 Task: Create custom object User Instructor for Service desk management.
Action: Mouse moved to (639, 48)
Screenshot: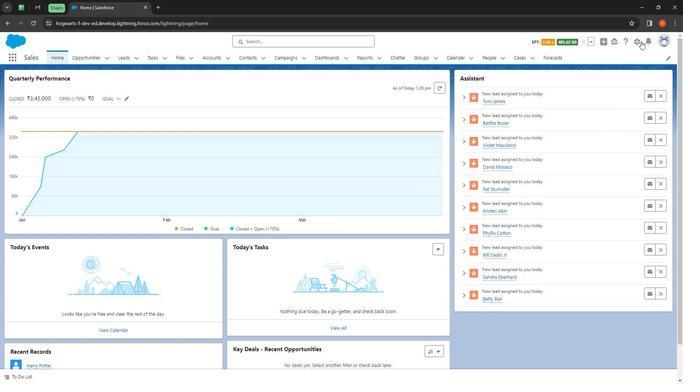 
Action: Mouse pressed left at (639, 48)
Screenshot: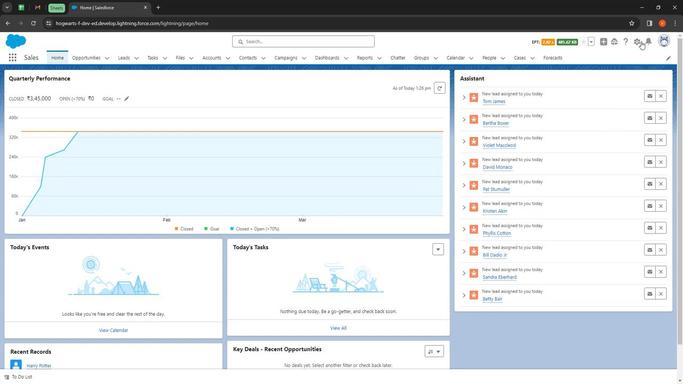 
Action: Mouse moved to (626, 70)
Screenshot: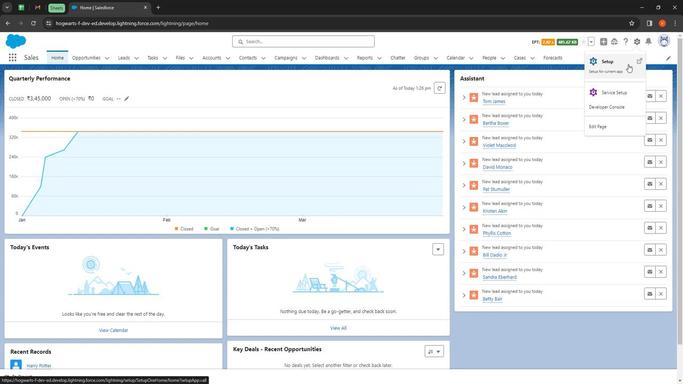 
Action: Mouse pressed left at (626, 70)
Screenshot: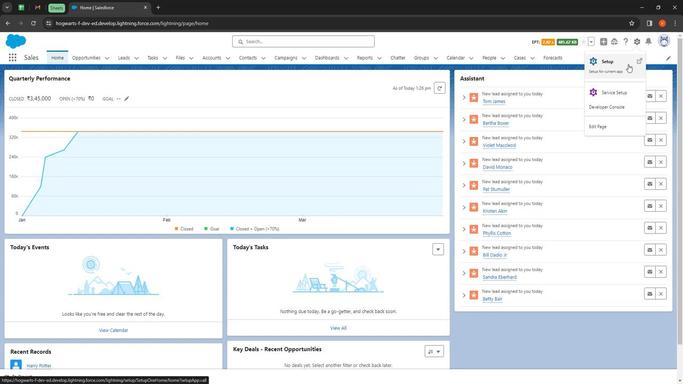 
Action: Mouse moved to (88, 61)
Screenshot: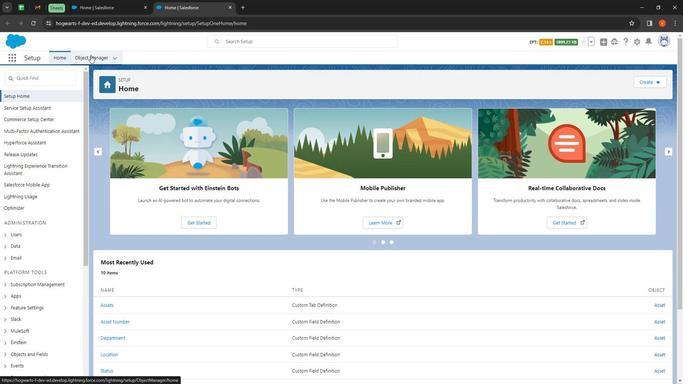 
Action: Mouse pressed left at (88, 61)
Screenshot: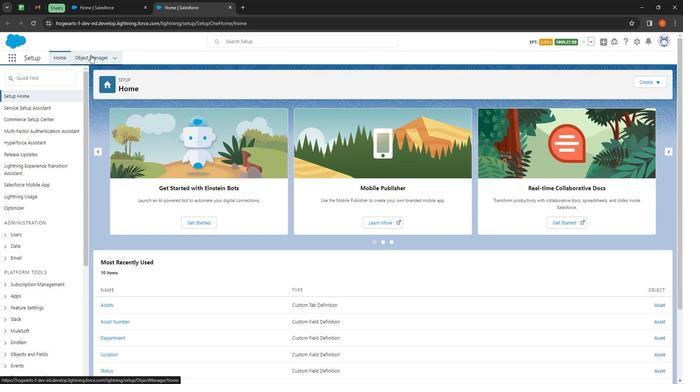 
Action: Mouse moved to (647, 89)
Screenshot: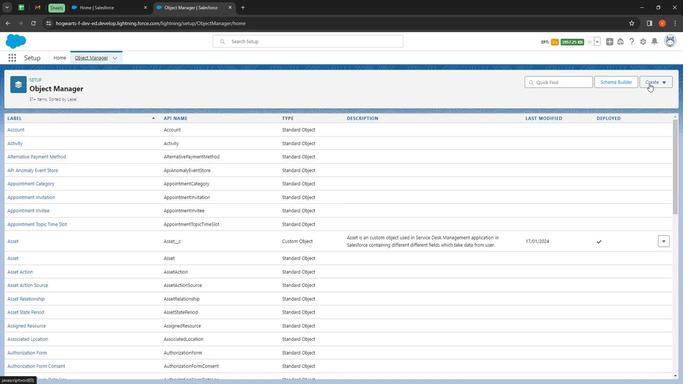 
Action: Mouse pressed left at (647, 89)
Screenshot: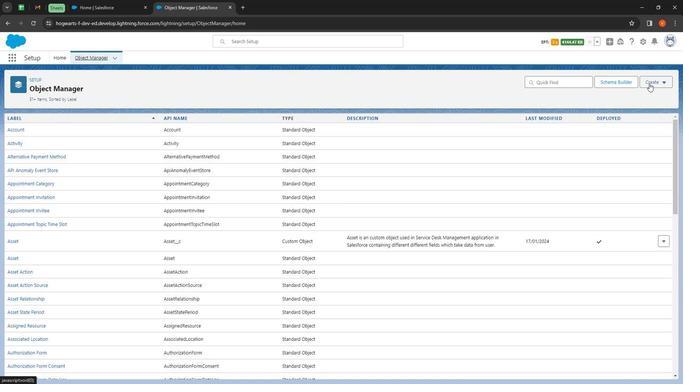 
Action: Mouse moved to (629, 111)
Screenshot: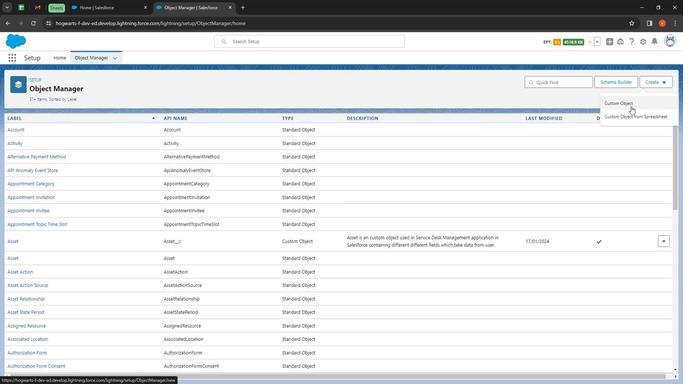 
Action: Mouse pressed left at (629, 111)
Screenshot: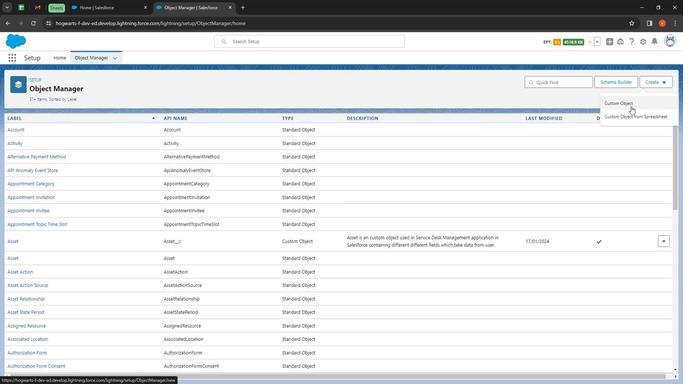 
Action: Mouse moved to (159, 180)
Screenshot: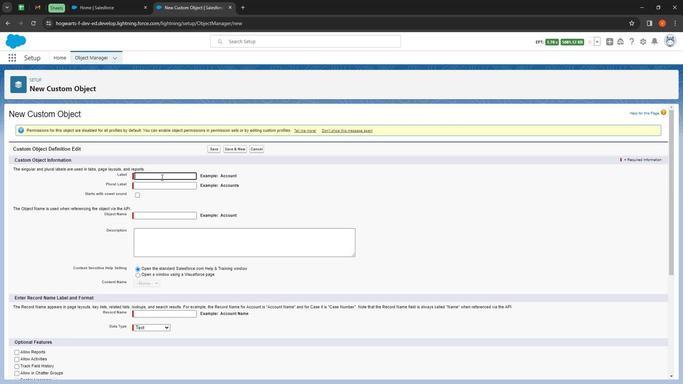 
Action: Mouse pressed left at (159, 180)
Screenshot: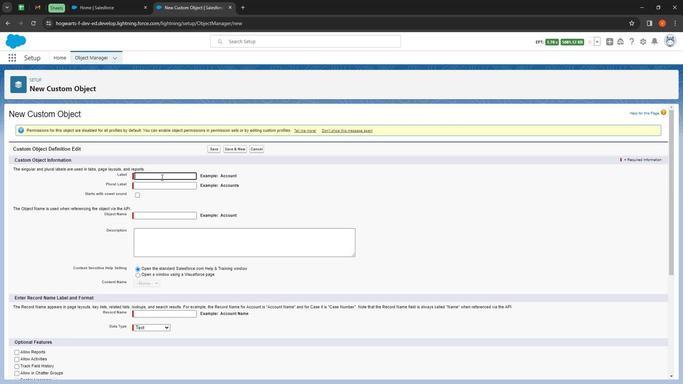 
Action: Key pressed <Key.shift>User<Key.space><Key.shift>Instructor
Screenshot: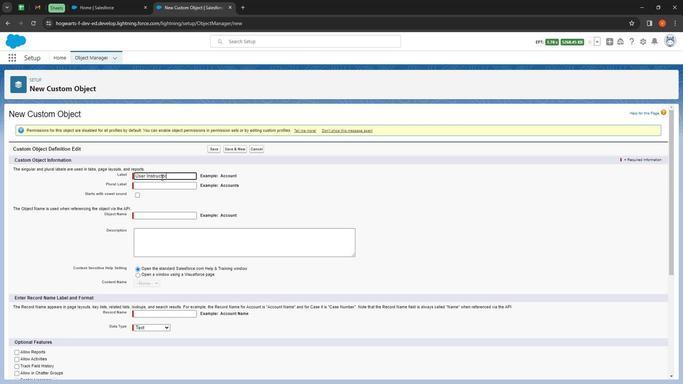 
Action: Mouse moved to (151, 191)
Screenshot: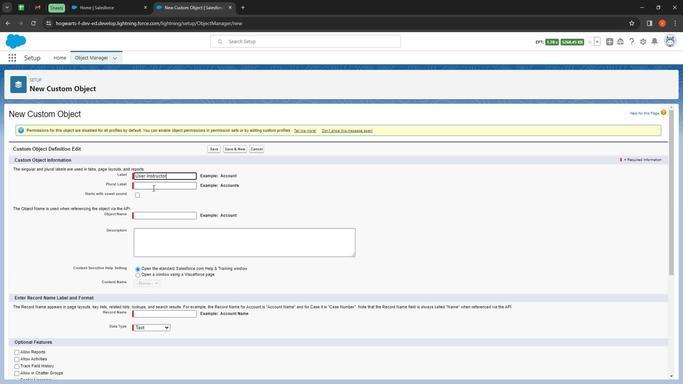 
Action: Mouse pressed left at (151, 191)
Screenshot: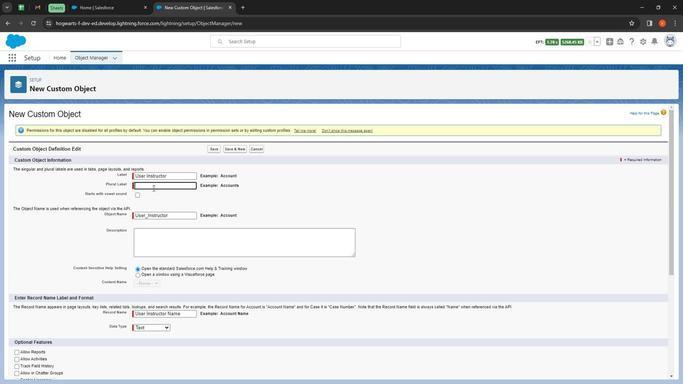 
Action: Mouse moved to (147, 190)
Screenshot: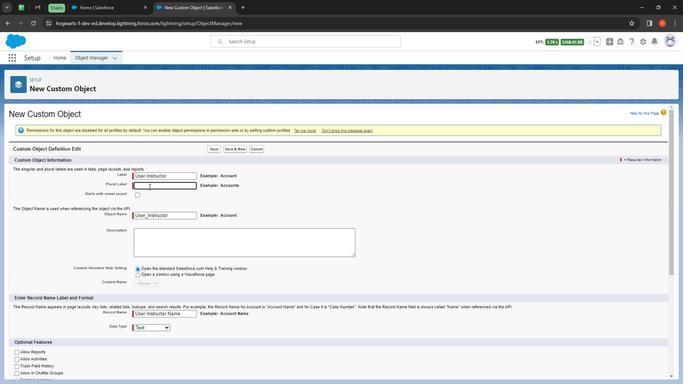 
Action: Key pressed <Key.shift>
Screenshot: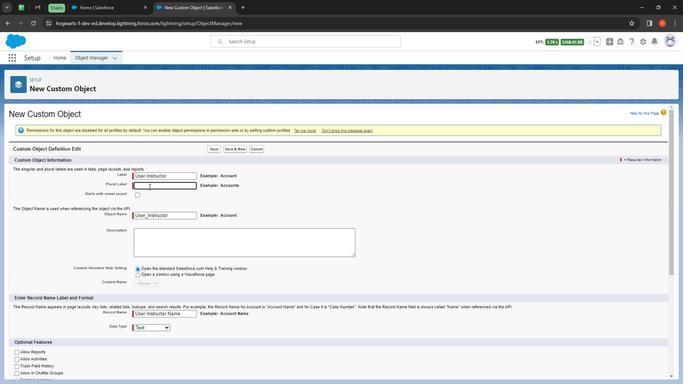 
Action: Mouse moved to (146, 188)
Screenshot: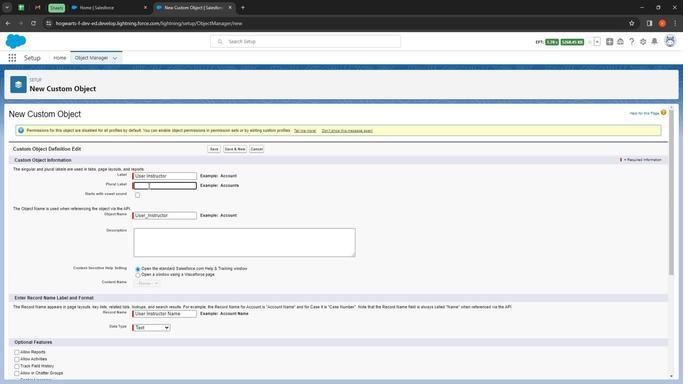 
Action: Key pressed <Key.shift><Key.shift><Key.shift>User<Key.space><Key.shift>Instructors
Screenshot: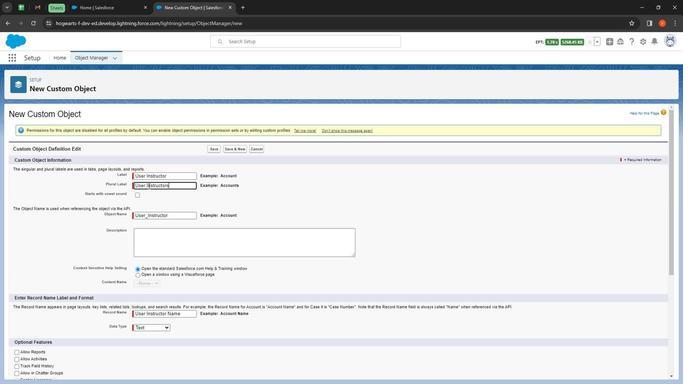 
Action: Mouse moved to (138, 203)
Screenshot: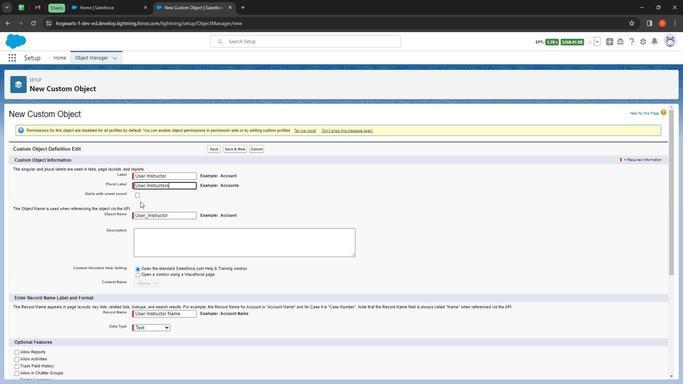 
Action: Mouse pressed left at (138, 203)
Screenshot: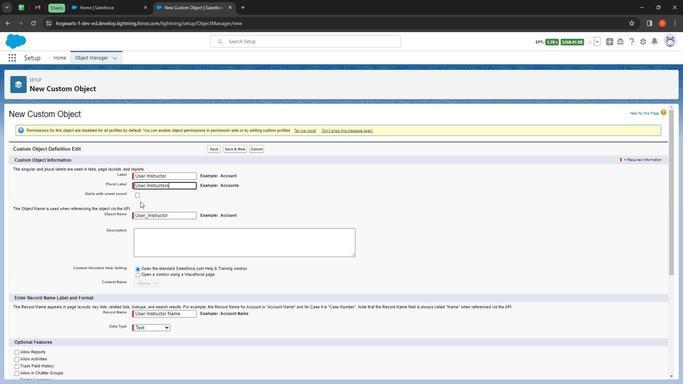 
Action: Mouse moved to (133, 198)
Screenshot: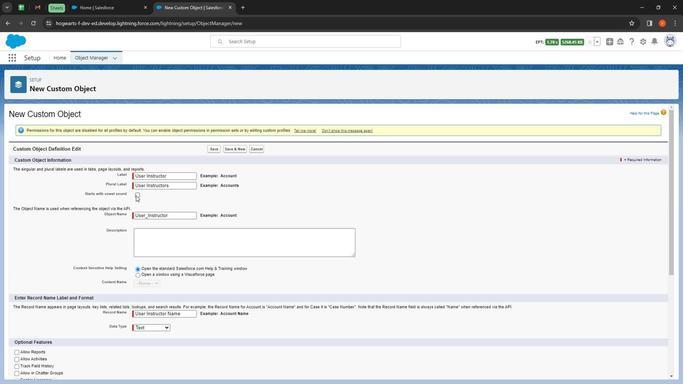
Action: Mouse pressed left at (133, 198)
Screenshot: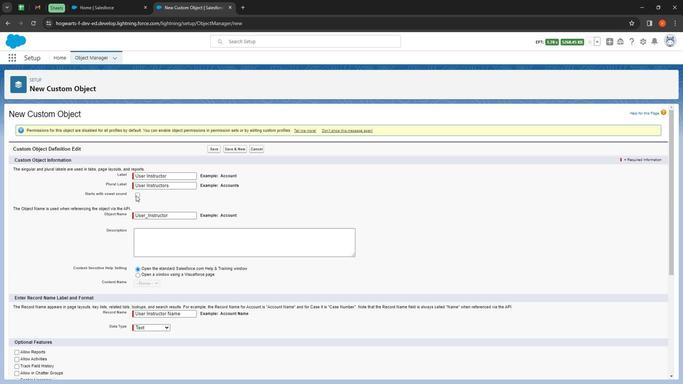 
Action: Mouse moved to (184, 242)
Screenshot: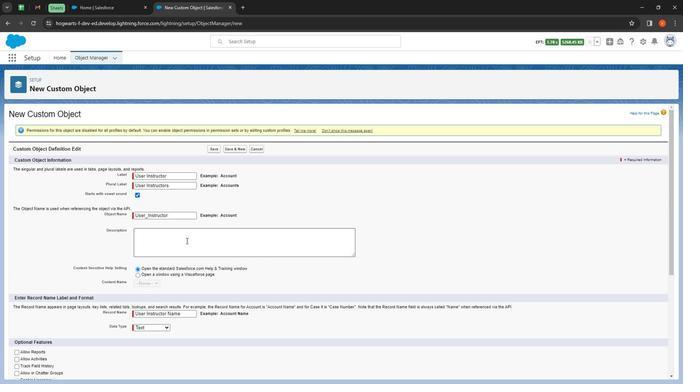 
Action: Mouse pressed left at (184, 242)
Screenshot: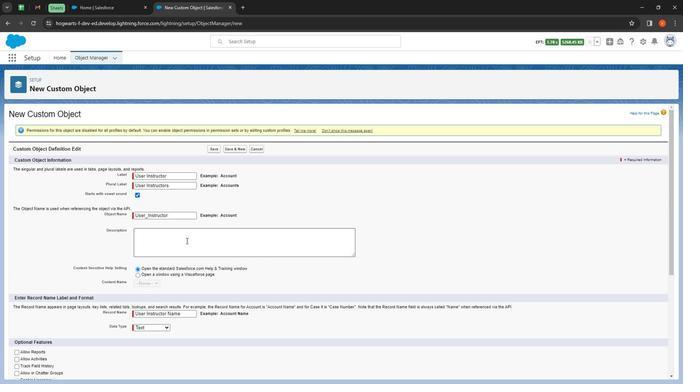 
Action: Key pressed <Key.shift><Key.shift><Key.shift><Key.shift><Key.shift><Key.shift><Key.shift><Key.shift><Key.shift><Key.shift><Key.shift><Key.shift><Key.shift><Key.shift>User<Key.space><Key.shift>Instructor<Key.space>is<Key.space>an<Key.space>custom<Key.space>object<Key.space>in<Key.space>service<Key.space>desk<Key.space>management<Key.space>application
Screenshot: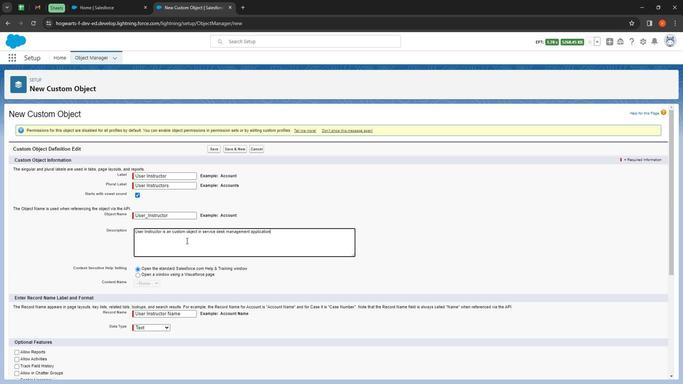 
Action: Mouse moved to (179, 309)
Screenshot: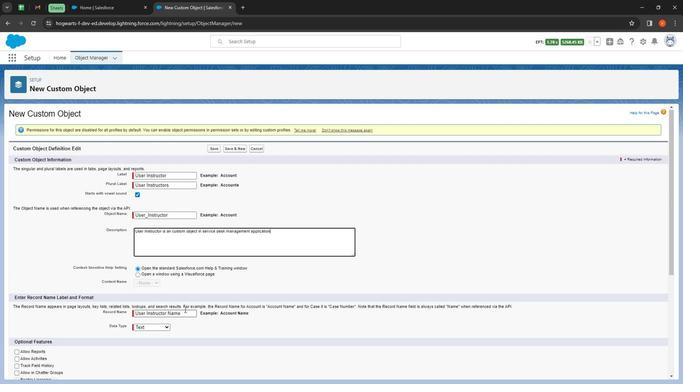 
Action: Mouse scrolled (179, 309) with delta (0, 0)
Screenshot: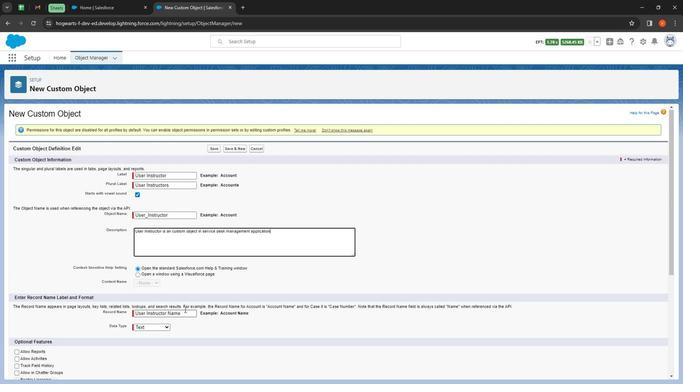 
Action: Mouse moved to (185, 306)
Screenshot: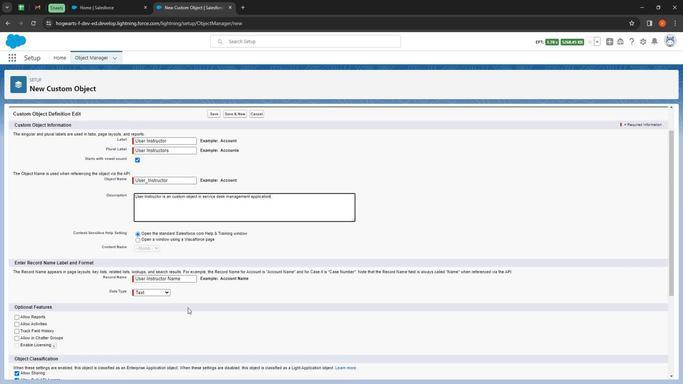 
Action: Mouse scrolled (185, 306) with delta (0, 0)
Screenshot: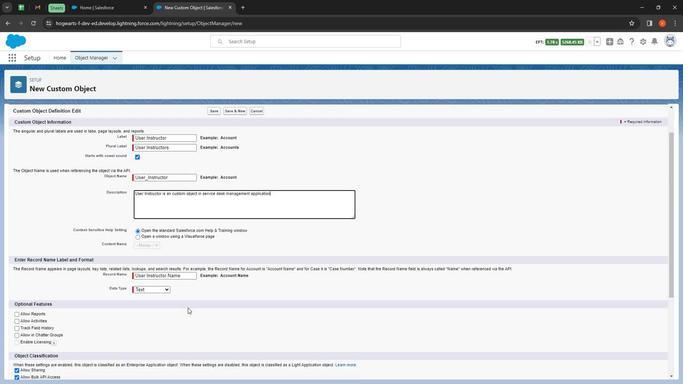 
Action: Mouse moved to (32, 278)
Screenshot: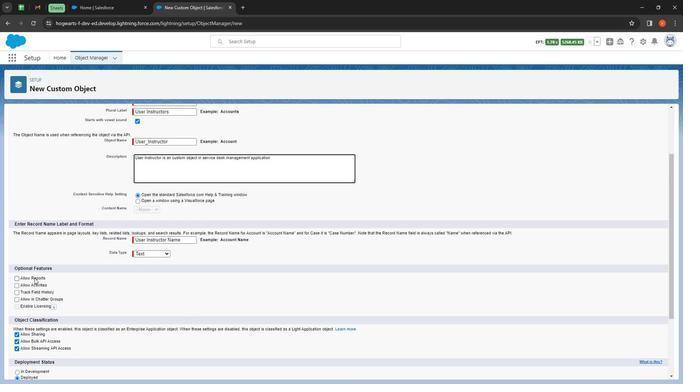 
Action: Mouse pressed left at (32, 278)
Screenshot: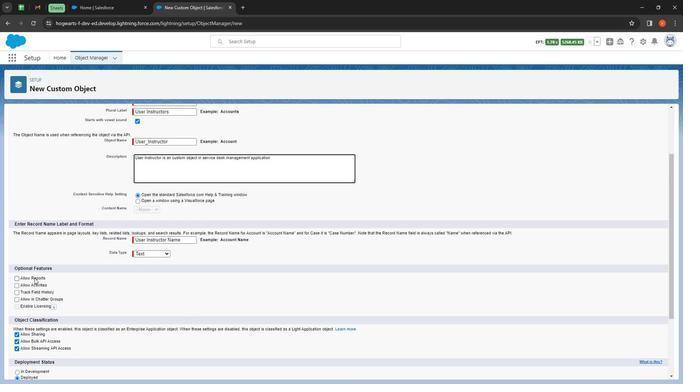 
Action: Mouse moved to (33, 282)
Screenshot: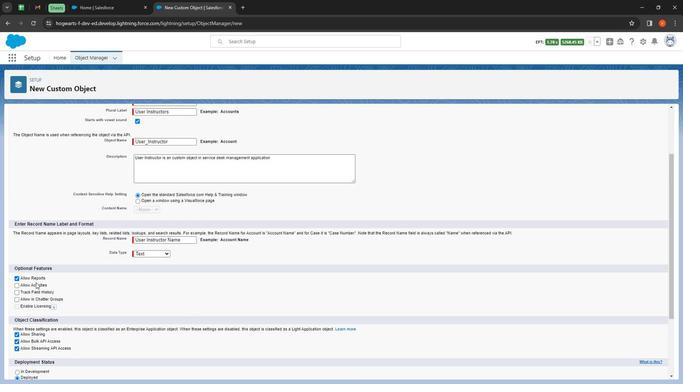 
Action: Mouse pressed left at (33, 282)
Screenshot: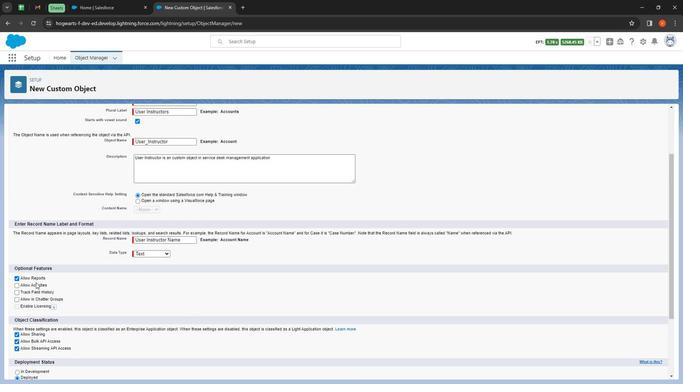 
Action: Mouse moved to (33, 285)
Screenshot: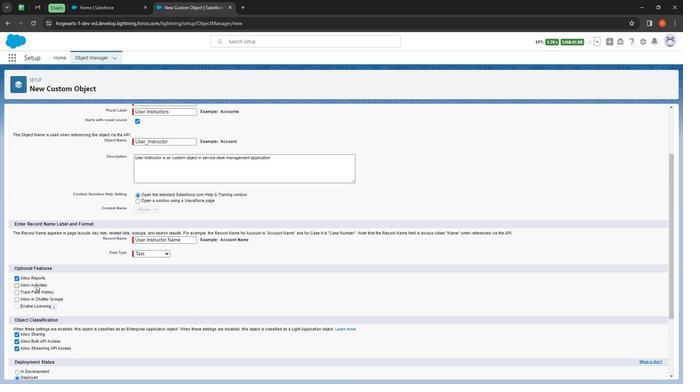 
Action: Mouse pressed left at (33, 285)
Screenshot: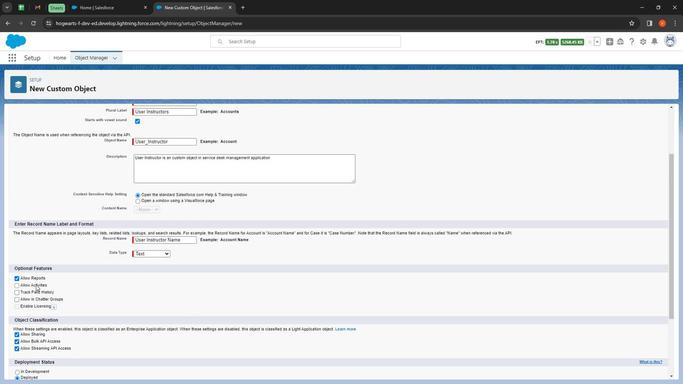
Action: Mouse moved to (34, 291)
Screenshot: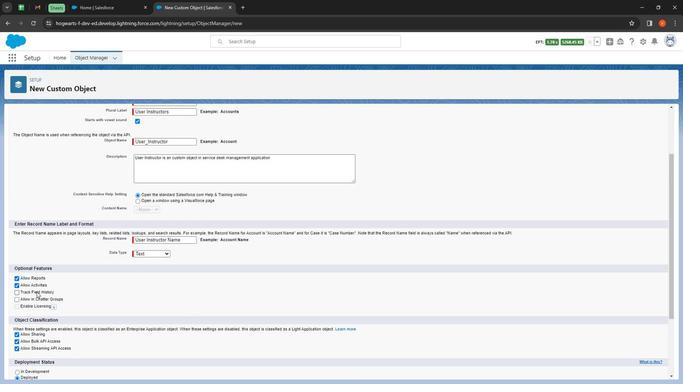 
Action: Mouse pressed left at (34, 291)
Screenshot: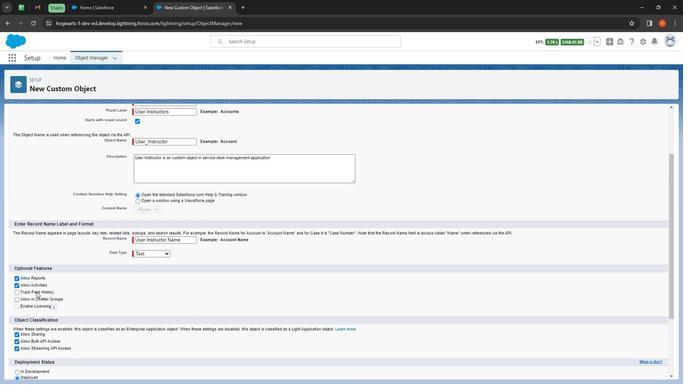 
Action: Mouse moved to (33, 298)
Screenshot: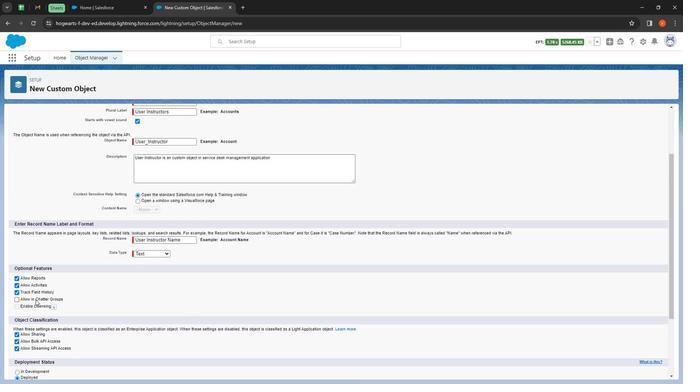 
Action: Mouse pressed left at (33, 298)
Screenshot: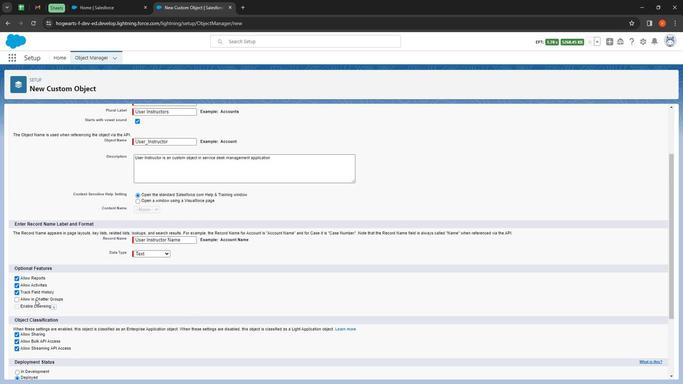 
Action: Mouse moved to (117, 290)
Screenshot: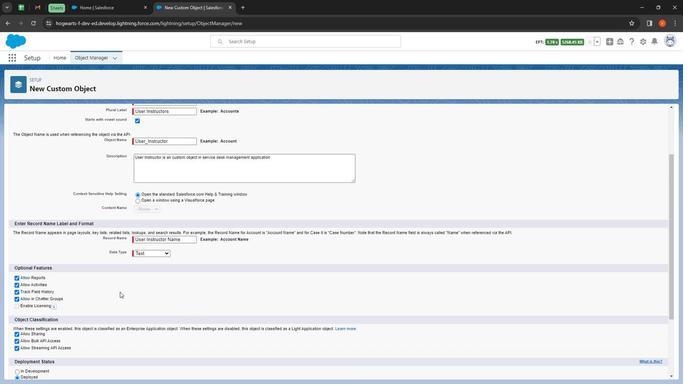 
Action: Mouse scrolled (117, 290) with delta (0, 0)
Screenshot: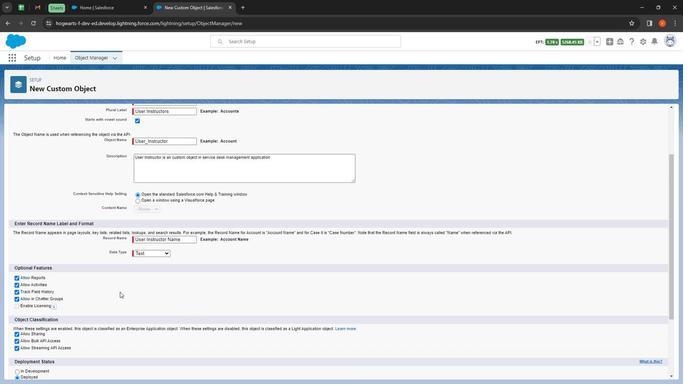 
Action: Mouse moved to (117, 291)
Screenshot: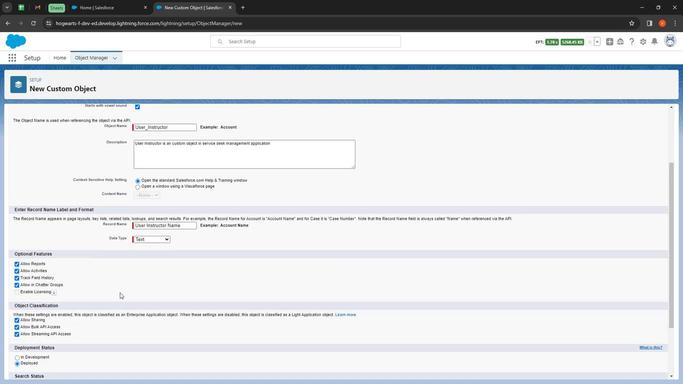 
Action: Mouse scrolled (117, 291) with delta (0, 0)
Screenshot: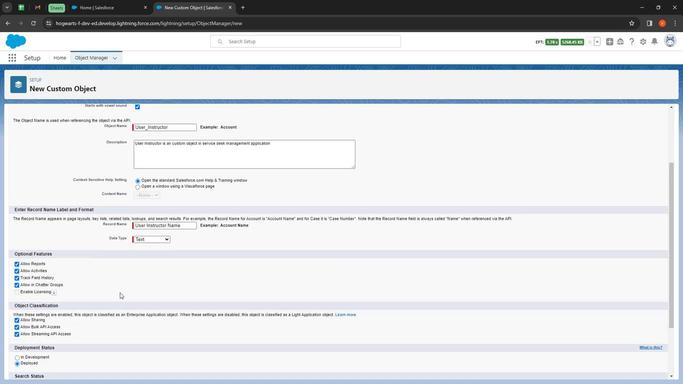 
Action: Mouse moved to (117, 292)
Screenshot: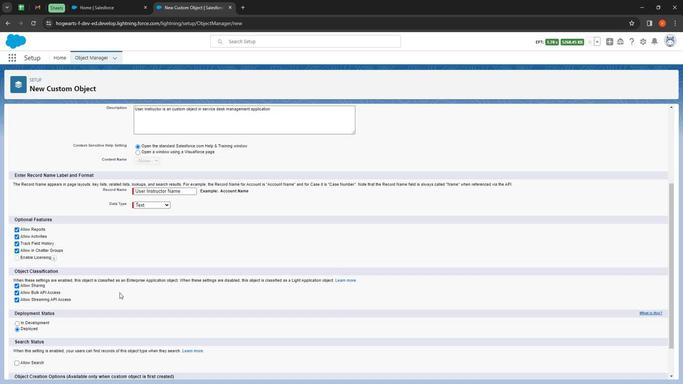 
Action: Mouse scrolled (117, 291) with delta (0, 0)
Screenshot: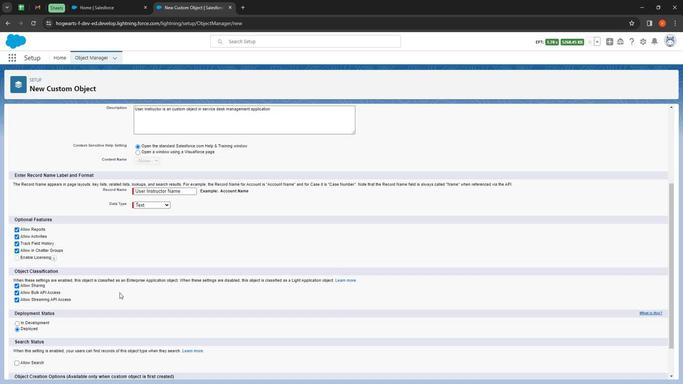 
Action: Mouse moved to (117, 292)
Screenshot: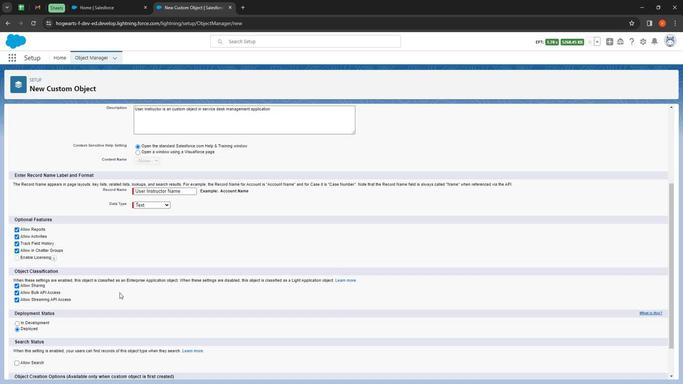 
Action: Mouse scrolled (117, 291) with delta (0, 0)
Screenshot: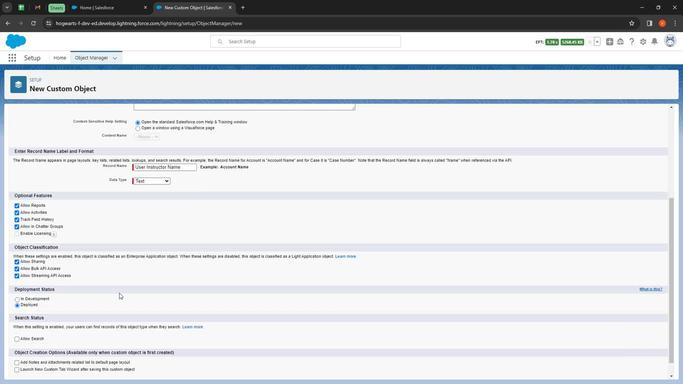 
Action: Mouse moved to (116, 292)
Screenshot: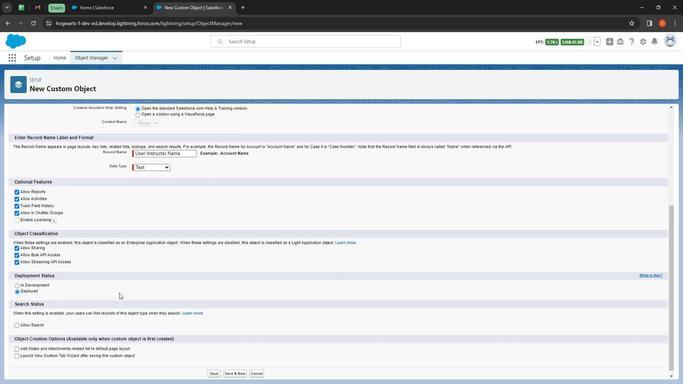 
Action: Mouse scrolled (116, 292) with delta (0, 0)
Screenshot: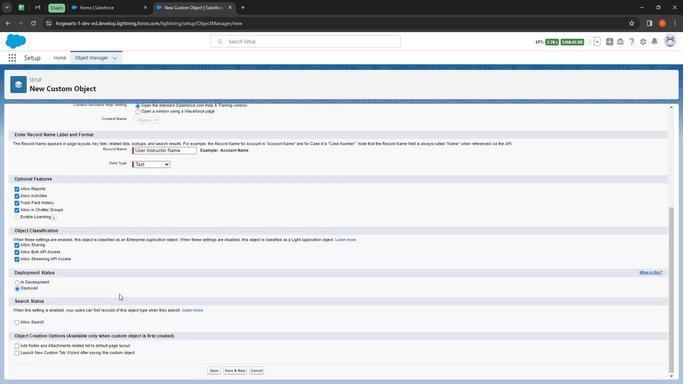 
Action: Mouse moved to (36, 319)
Screenshot: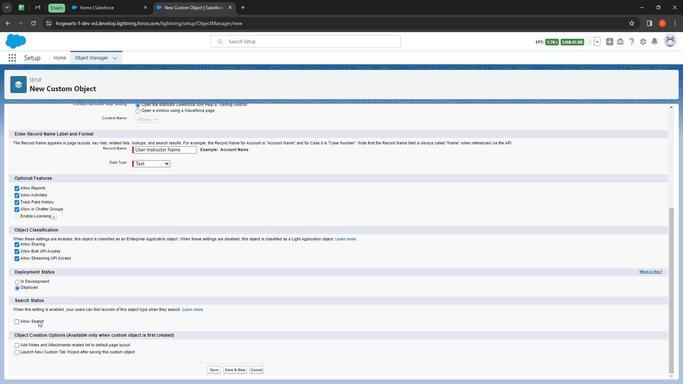 
Action: Mouse pressed left at (36, 319)
Screenshot: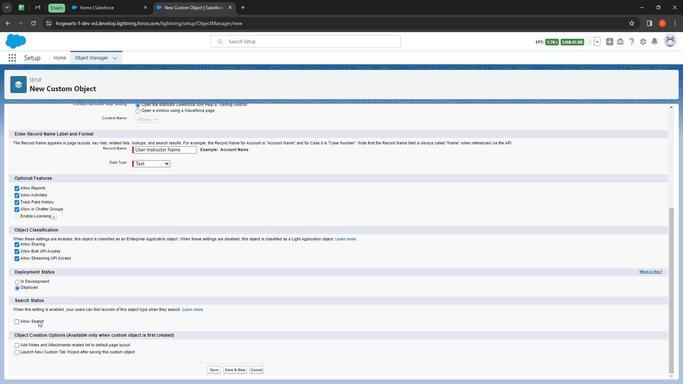 
Action: Mouse moved to (206, 365)
Screenshot: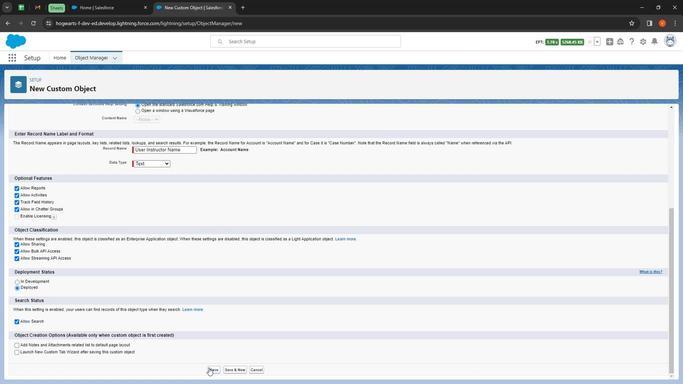 
Action: Mouse pressed left at (206, 365)
Screenshot: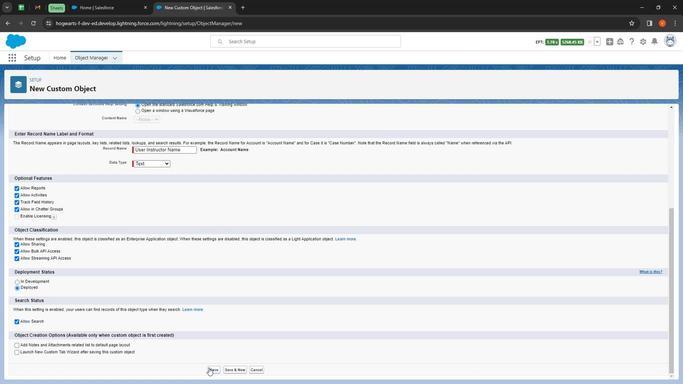 
Action: Mouse moved to (60, 138)
Screenshot: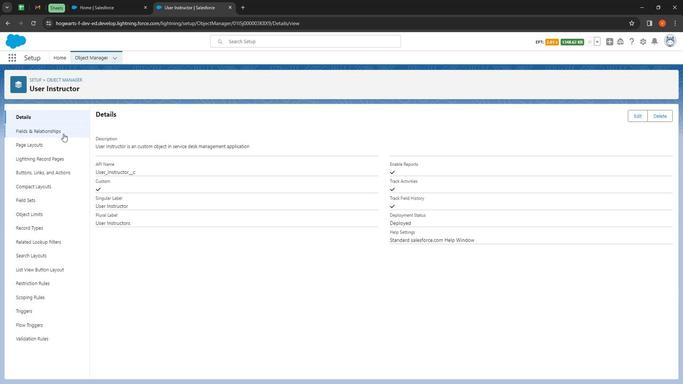 
Action: Mouse pressed left at (60, 138)
Screenshot: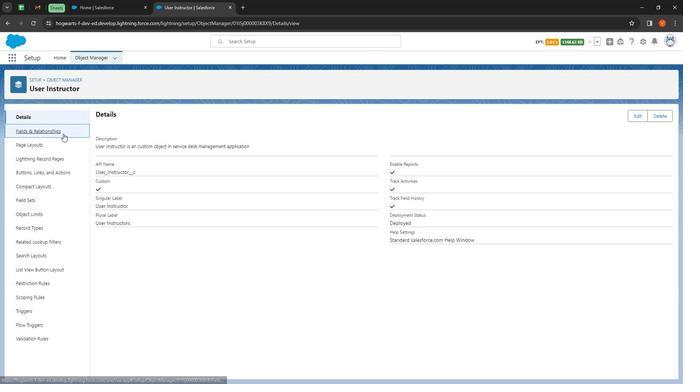 
Action: Mouse moved to (509, 125)
Screenshot: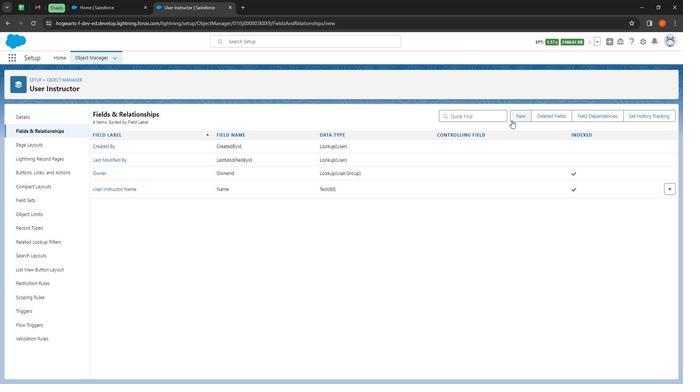 
Action: Mouse pressed left at (509, 125)
Screenshot: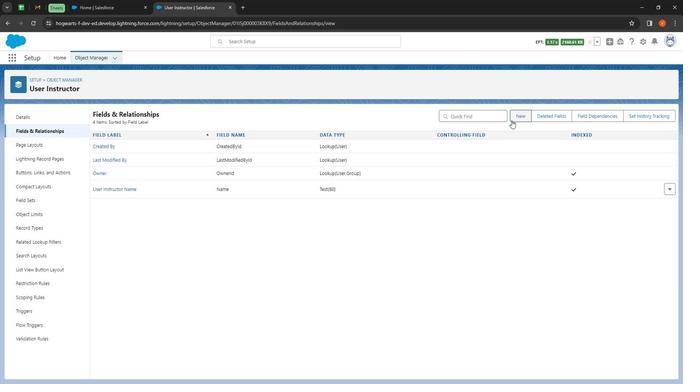 
Action: Mouse moved to (126, 248)
Screenshot: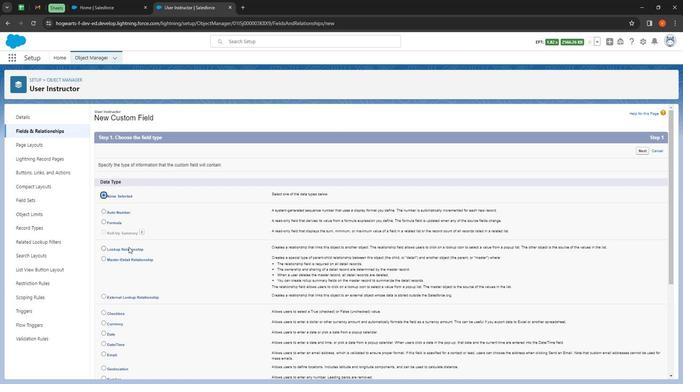 
Action: Mouse scrolled (126, 247) with delta (0, 0)
Screenshot: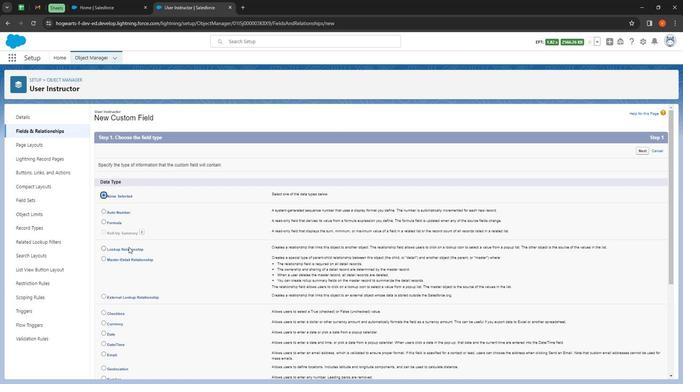 
Action: Mouse scrolled (126, 247) with delta (0, 0)
Screenshot: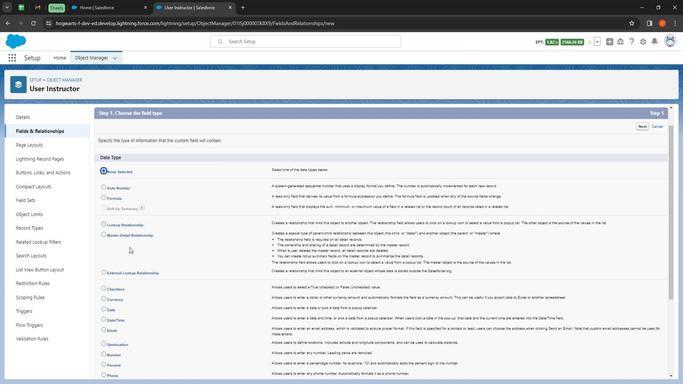 
Action: Mouse moved to (127, 248)
Screenshot: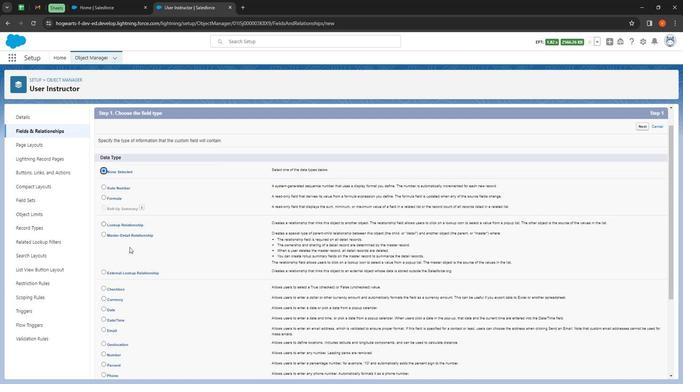 
Action: Mouse scrolled (127, 247) with delta (0, 0)
Screenshot: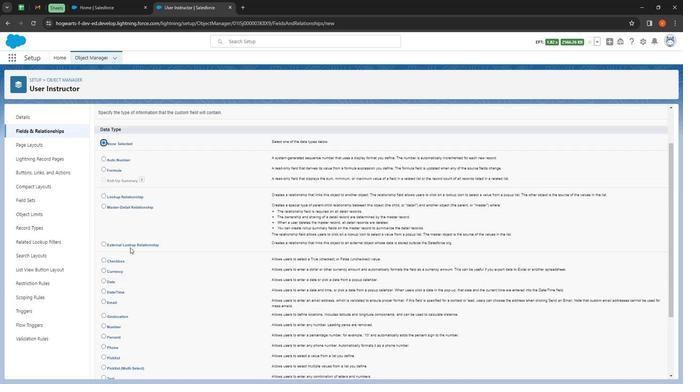 
Action: Mouse scrolled (127, 247) with delta (0, 0)
Screenshot: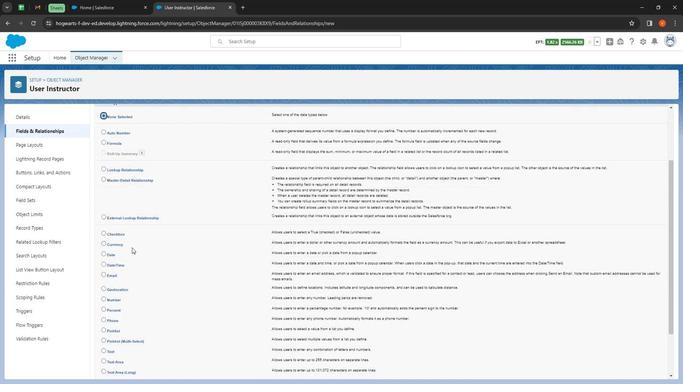
Action: Mouse moved to (129, 248)
Screenshot: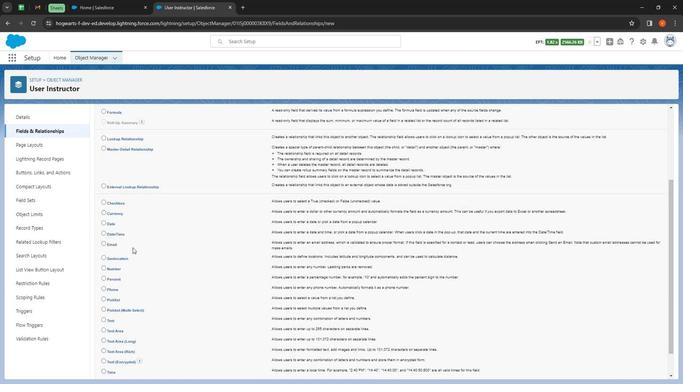 
Action: Mouse scrolled (129, 248) with delta (0, 0)
Screenshot: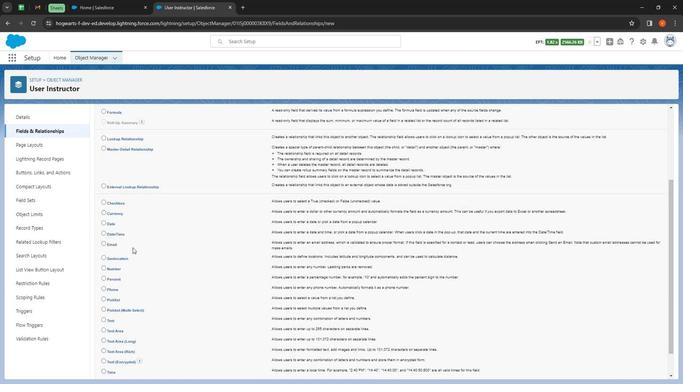 
Action: Mouse moved to (130, 248)
Screenshot: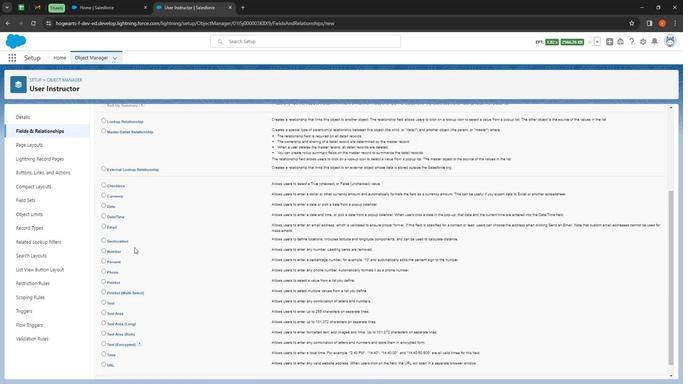 
Action: Mouse scrolled (130, 248) with delta (0, 0)
Screenshot: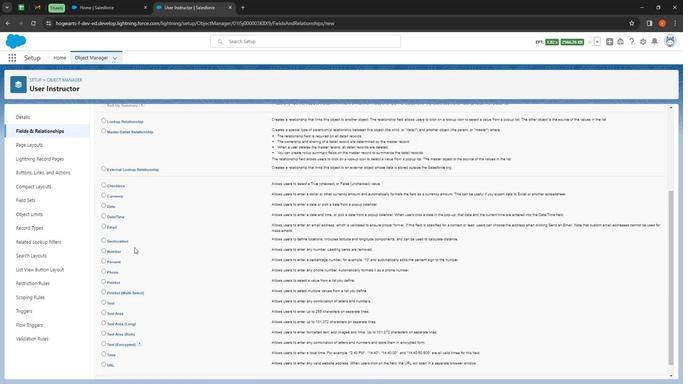 
Action: Mouse moved to (109, 290)
Screenshot: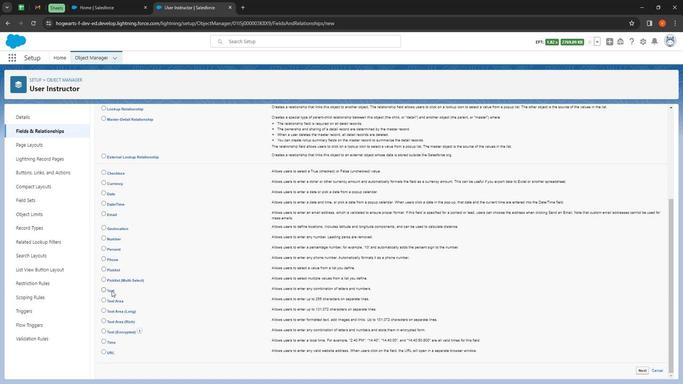 
Action: Mouse pressed left at (109, 290)
Screenshot: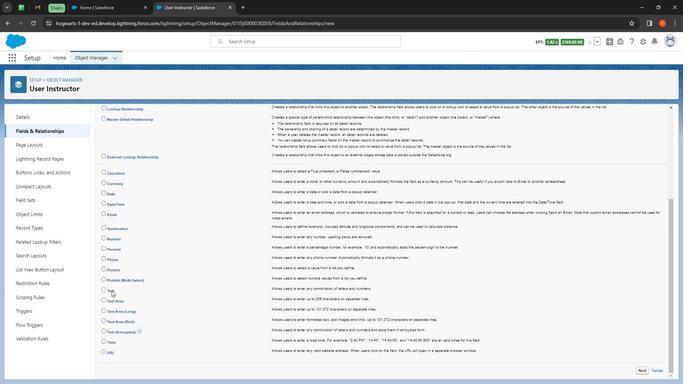 
Action: Mouse moved to (636, 368)
Screenshot: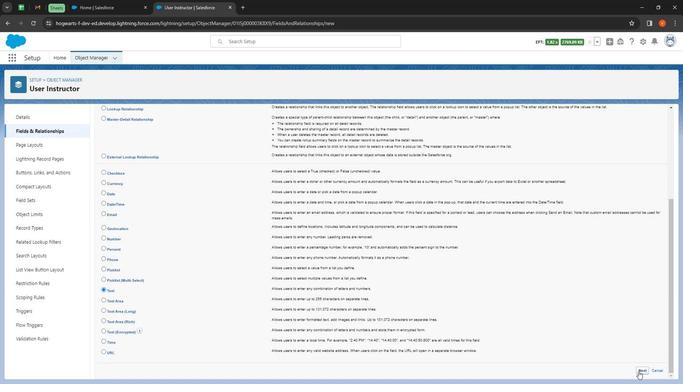 
Action: Mouse pressed left at (636, 368)
Screenshot: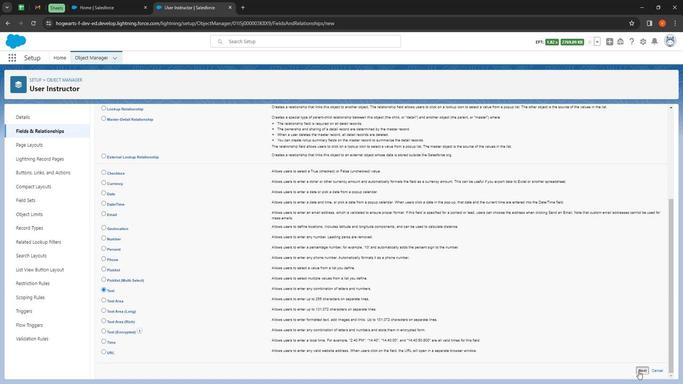 
Action: Mouse moved to (234, 170)
Screenshot: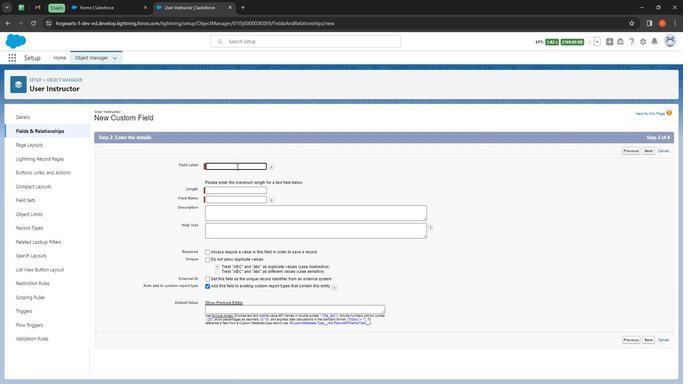 
Action: Mouse pressed left at (234, 170)
Screenshot: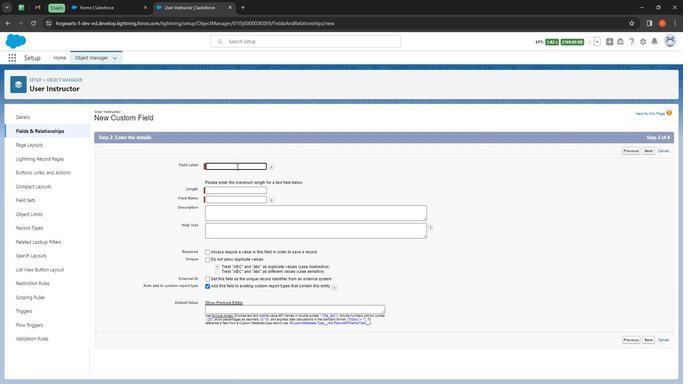 
Action: Mouse moved to (232, 171)
Screenshot: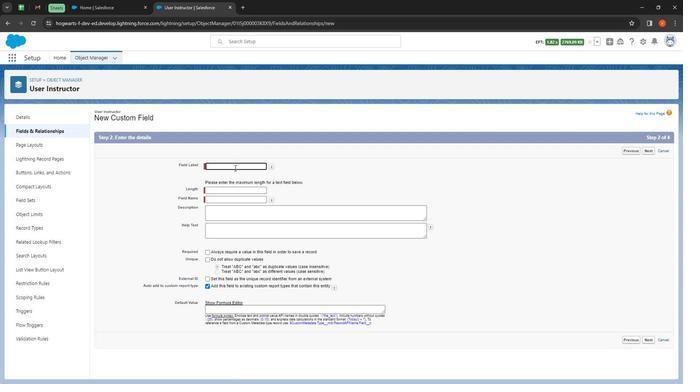 
Action: Key pressed <Key.shift>First<Key.space><Key.shift>Name
Screenshot: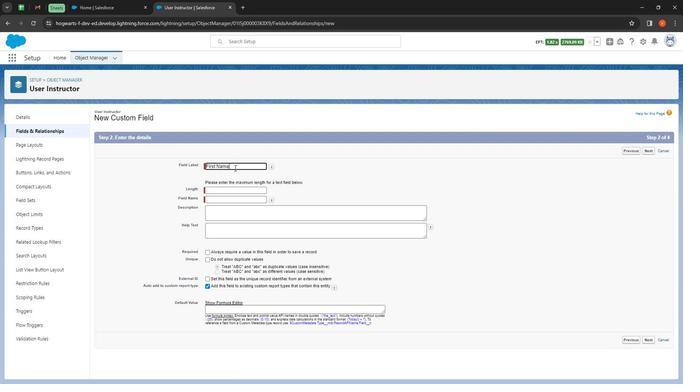 
Action: Mouse moved to (234, 194)
Screenshot: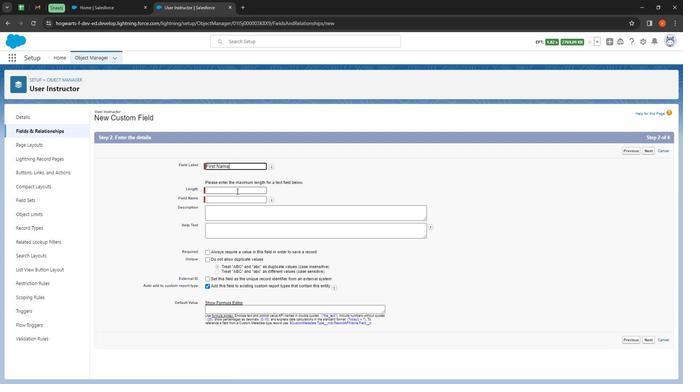 
Action: Mouse pressed left at (234, 194)
Screenshot: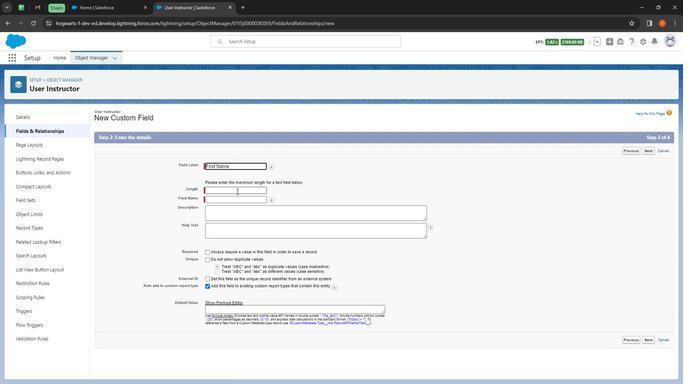 
Action: Mouse moved to (234, 194)
Screenshot: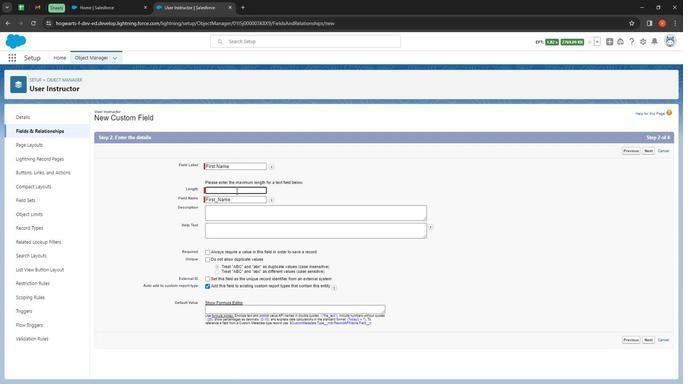 
Action: Key pressed 19
Screenshot: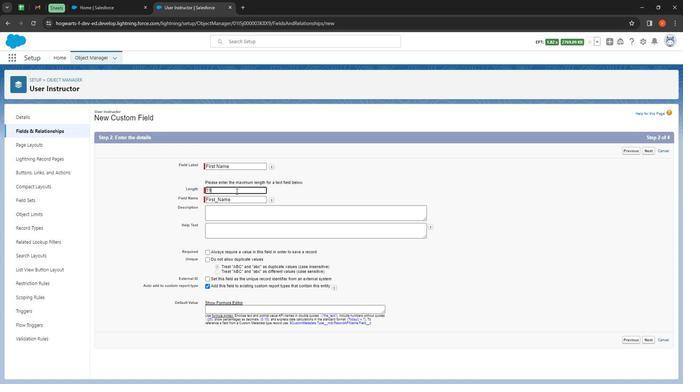 
Action: Mouse moved to (249, 219)
Screenshot: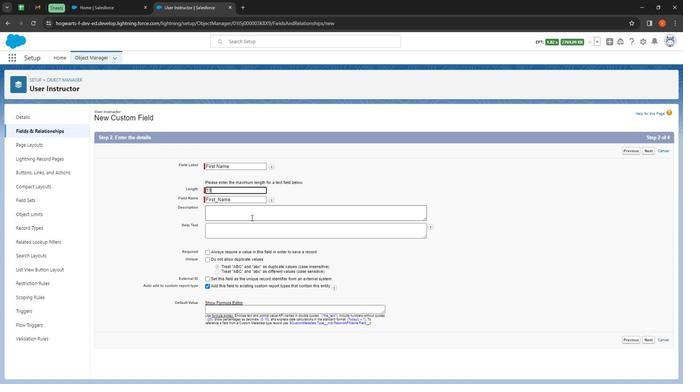 
Action: Mouse pressed left at (249, 219)
Screenshot: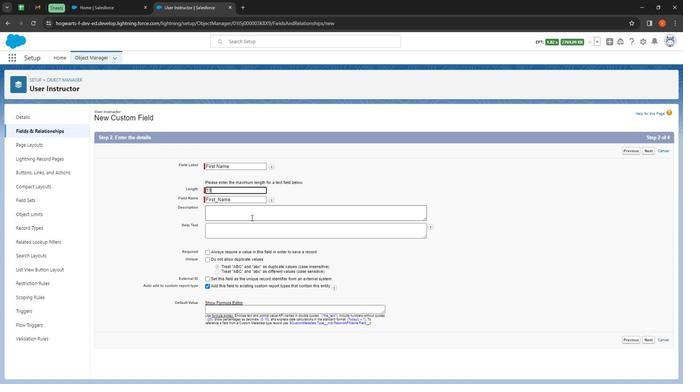 
Action: Key pressed <Key.shift><Key.shift><Key.shift><Key.shift><Key.shift><Key.shift><Key.shift><Key.shift><Key.shift><Key.shift><Key.shift><Key.shift><Key.shift><Key.shift><Key.shift>The<Key.space><Key.shift>First<Key.space><Key.shift>Name<Key.space><Key.shift>Of<Key.space>the<Key.space><Key.shift>Instructor
Screenshot: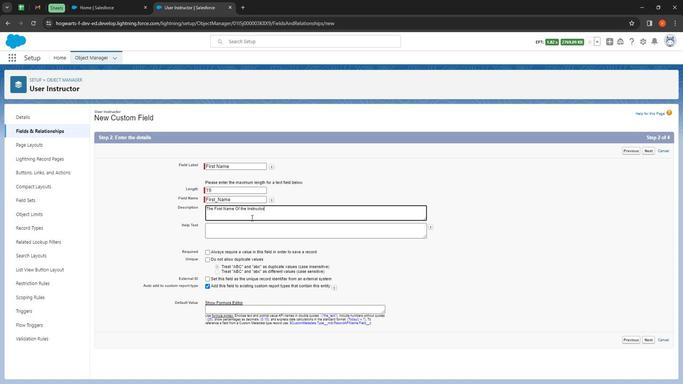 
Action: Mouse moved to (235, 231)
Screenshot: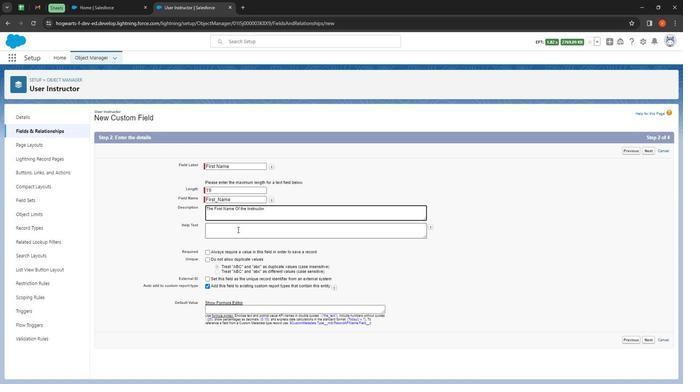 
Action: Mouse pressed left at (235, 231)
Screenshot: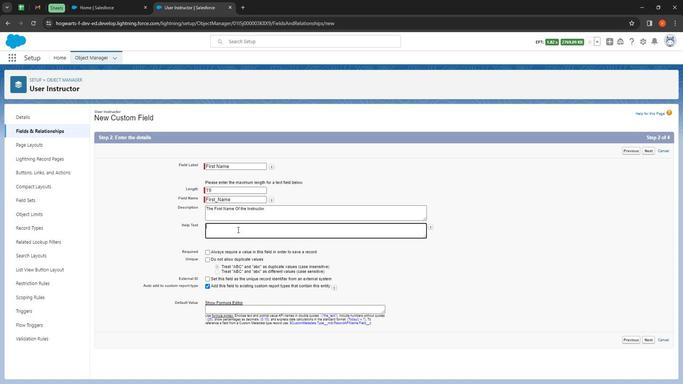 
Action: Key pressed <Key.shift>The<Key.space><Key.shift>First<Key.space><Key.shift>Name<Key.space>of<Key.space>
Screenshot: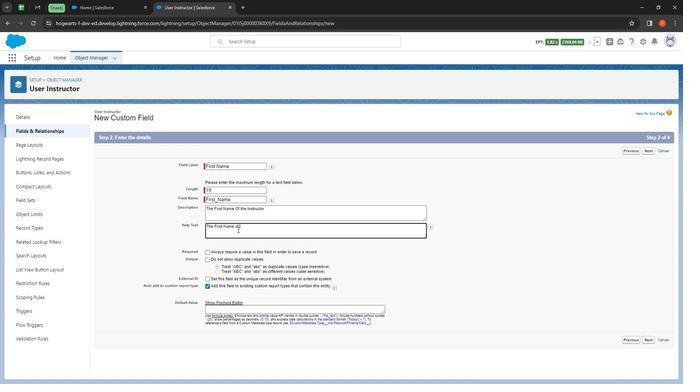 
Action: Mouse moved to (235, 231)
Screenshot: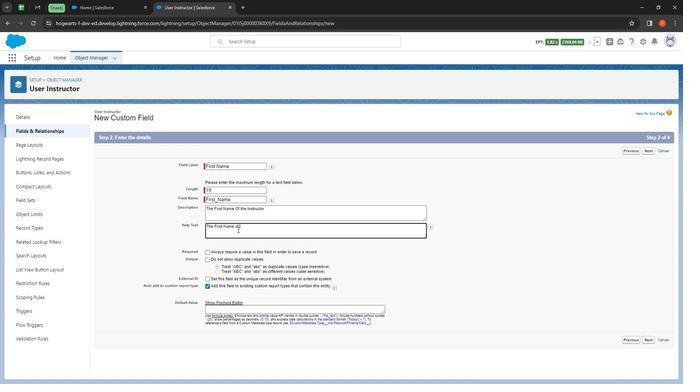 
Action: Key pressed <Key.shift><Key.shift><Key.shift><Key.shift><Key.shift><Key.shift><Key.shift><Key.shift><Key.shift><Key.shift><Key.shift><Key.shift><Key.shift><Key.shift><Key.shift><Key.shift><Key.shift><Key.shift><Key.shift><Key.shift><Key.shift><Key.shift><Key.shift><Key.shift><Key.shift><Key.shift><Key.shift><Key.shift><Key.shift><Key.shift><Key.shift><Key.shift><Key.shift><Key.shift><Key.shift><Key.shift><Key.shift><Key.shift><Key.shift><Key.shift><Key.shift><Key.shift><Key.shift><Key.shift><Key.shift><Key.shift><Key.shift><Key.shift><Key.shift><Key.shift><Key.shift><Key.shift><Key.shift><Key.shift><Key.shift>the<Key.space>
Screenshot: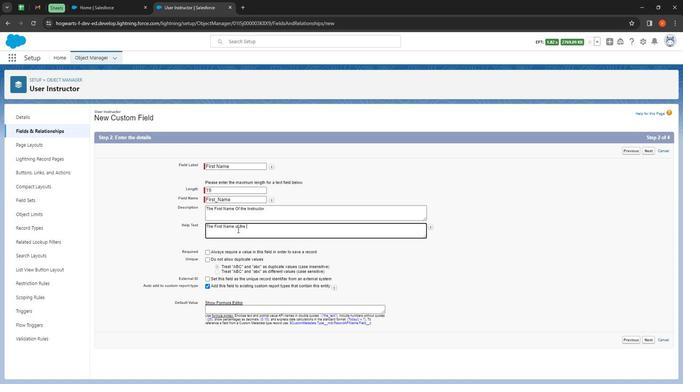 
Action: Mouse moved to (235, 232)
Screenshot: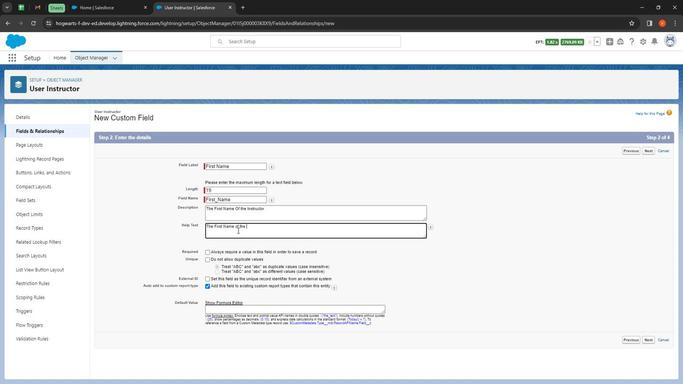 
Action: Key pressed in
Screenshot: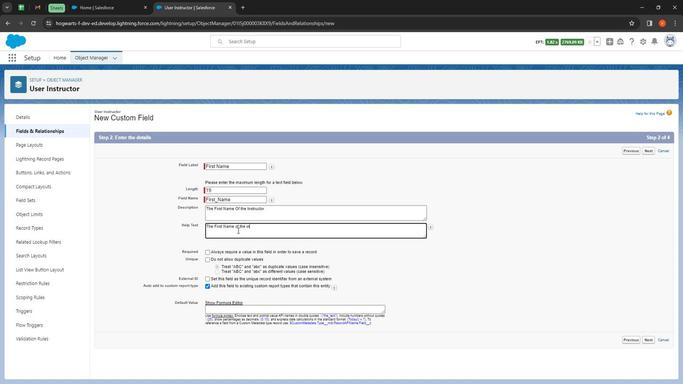 
Action: Mouse moved to (236, 233)
Screenshot: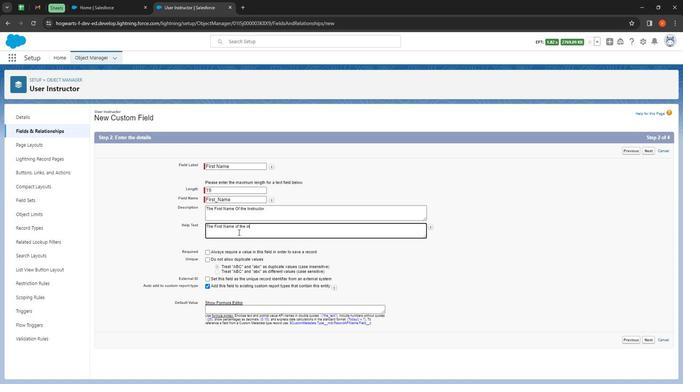 
Action: Key pressed stru
Screenshot: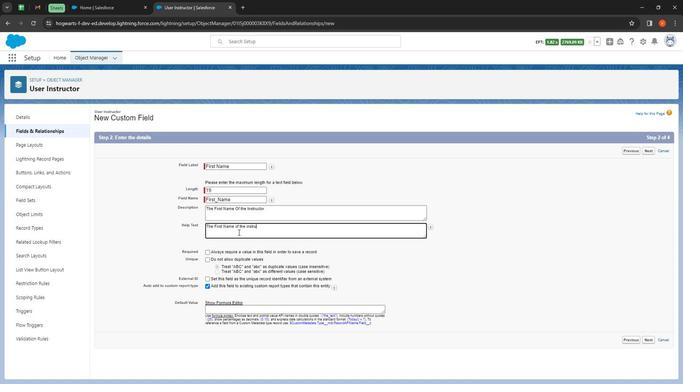 
Action: Mouse moved to (236, 234)
Screenshot: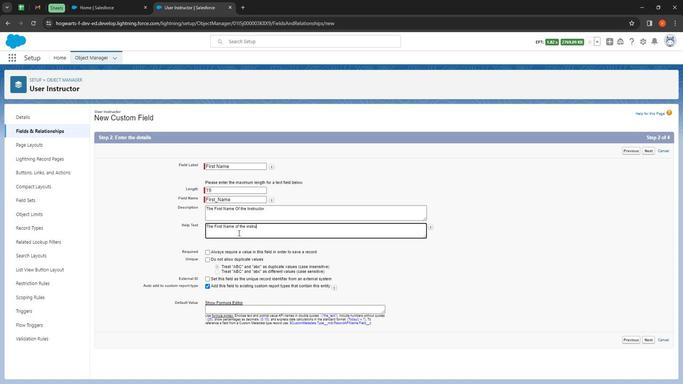 
Action: Key pressed cto
Screenshot: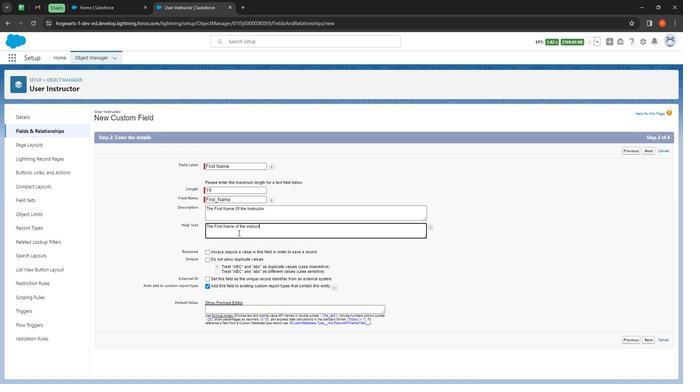 
Action: Mouse moved to (236, 234)
Screenshot: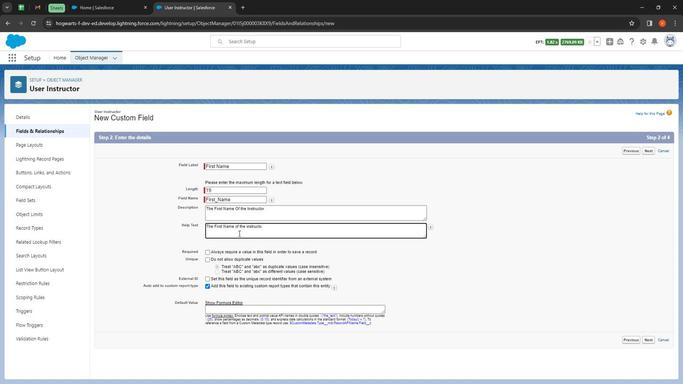 
Action: Key pressed r
Screenshot: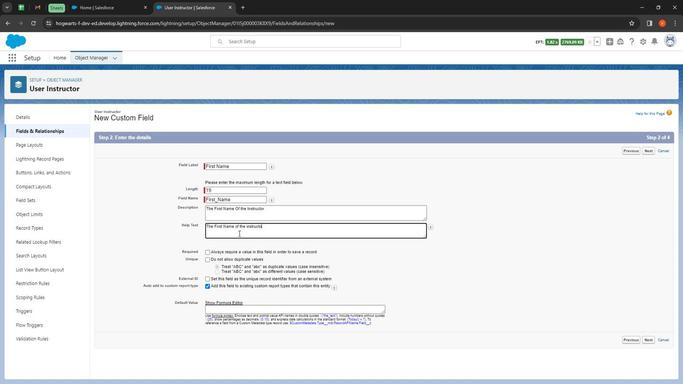 
Action: Mouse moved to (318, 243)
Screenshot: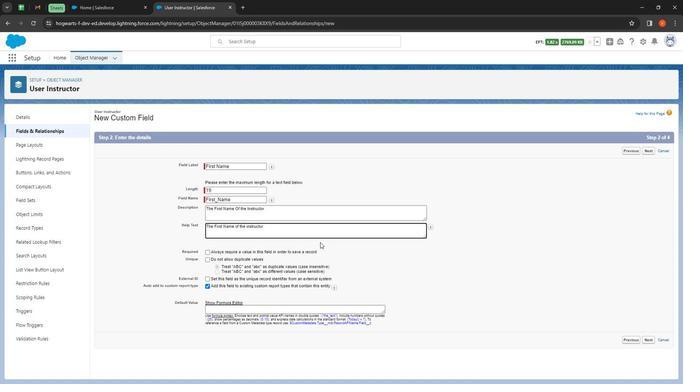 
Action: Mouse pressed left at (318, 243)
Screenshot: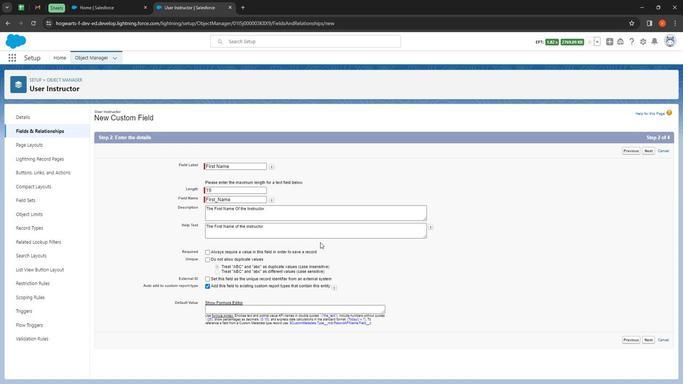 
Action: Mouse moved to (320, 244)
Screenshot: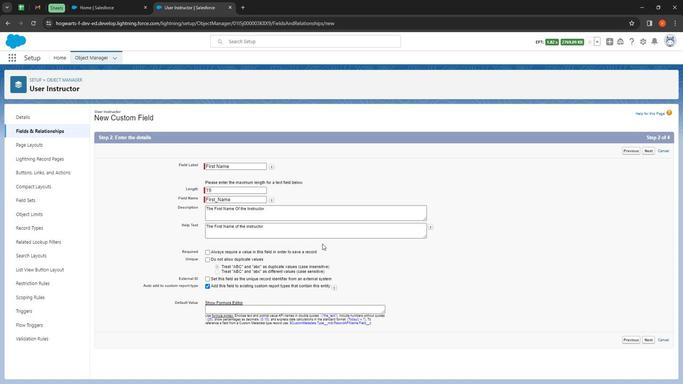 
Action: Mouse scrolled (320, 244) with delta (0, 0)
Screenshot: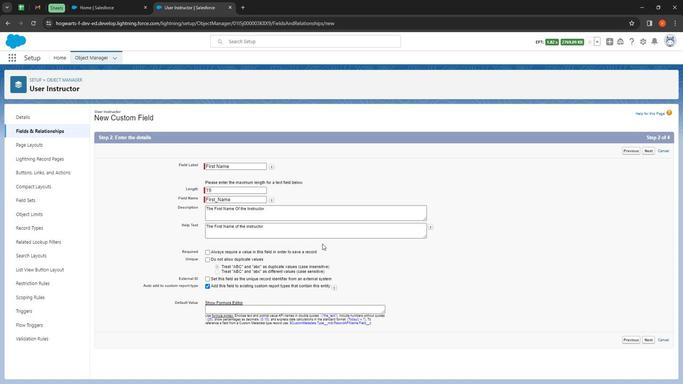 
Action: Mouse moved to (320, 245)
Screenshot: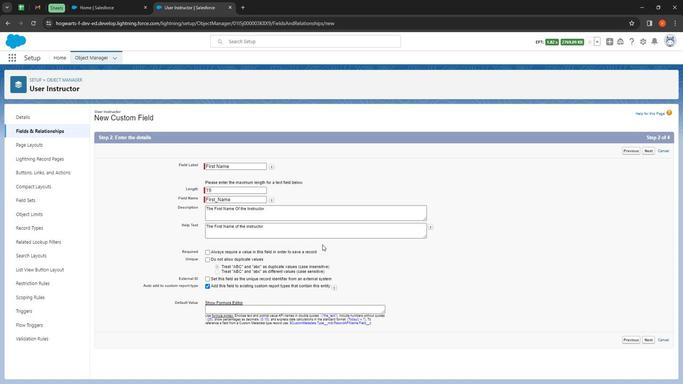 
Action: Mouse scrolled (320, 245) with delta (0, 0)
Screenshot: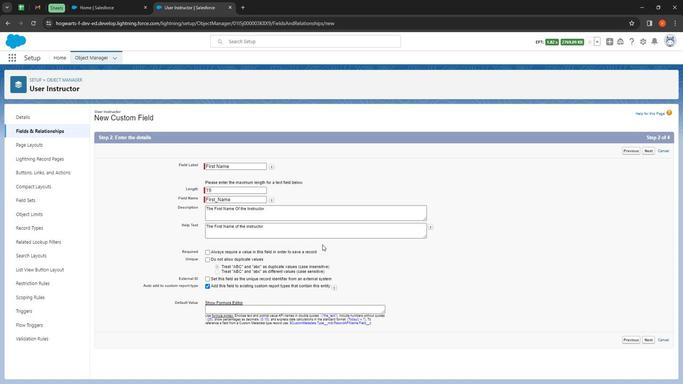 
Action: Mouse moved to (320, 246)
Screenshot: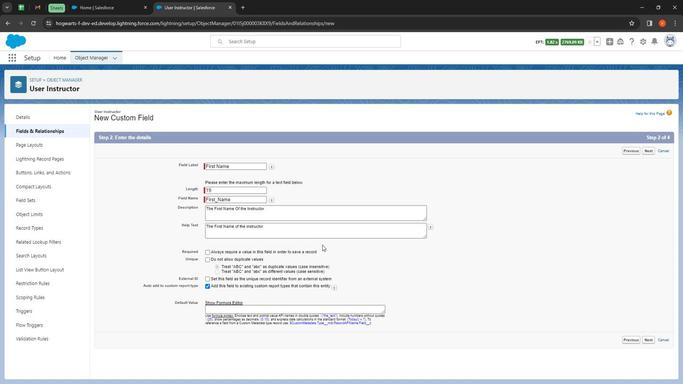 
Action: Mouse scrolled (320, 245) with delta (0, 0)
Screenshot: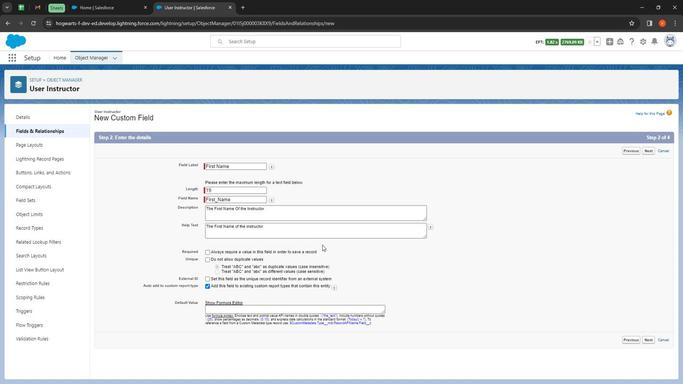 
Action: Mouse moved to (642, 337)
Screenshot: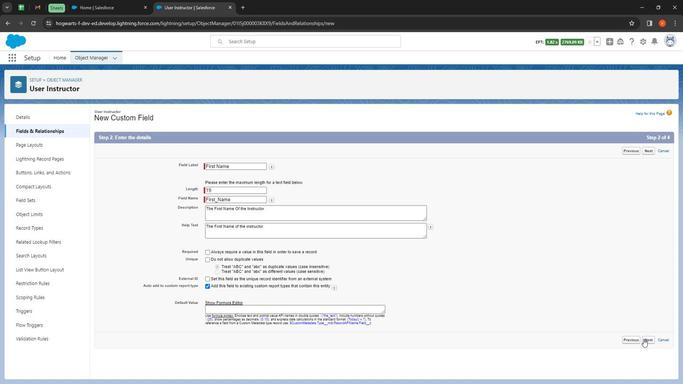 
Action: Mouse pressed left at (642, 337)
Screenshot: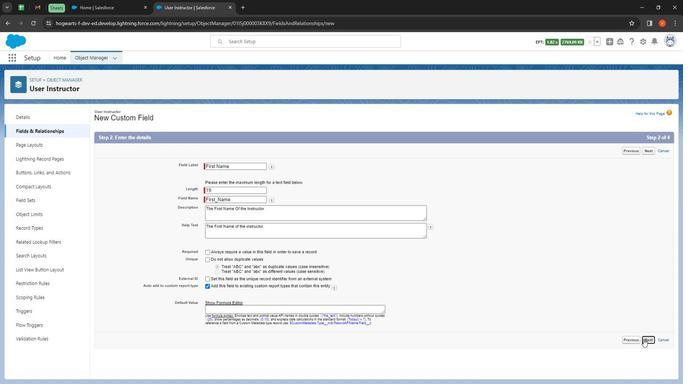 
Action: Mouse moved to (530, 276)
Screenshot: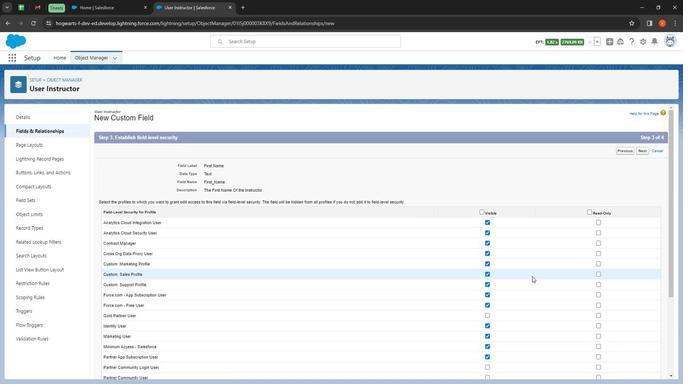 
Action: Mouse scrolled (530, 275) with delta (0, 0)
Screenshot: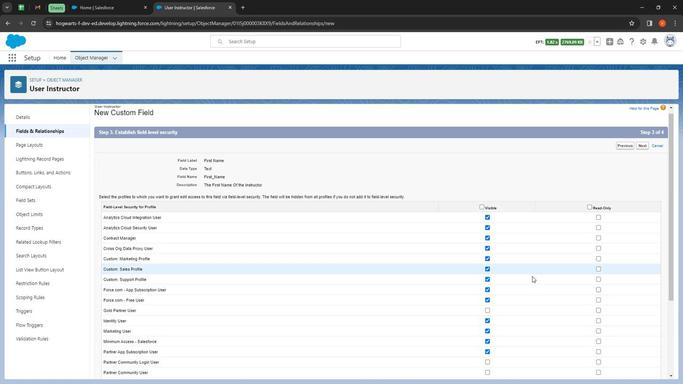 
Action: Mouse scrolled (530, 275) with delta (0, 0)
Screenshot: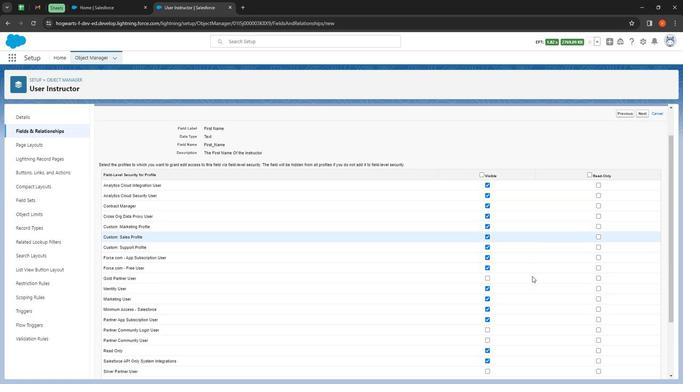 
Action: Mouse moved to (484, 195)
Screenshot: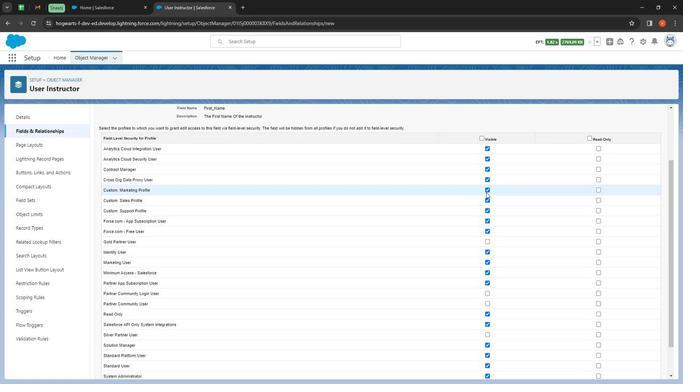 
Action: Mouse pressed left at (484, 195)
Screenshot: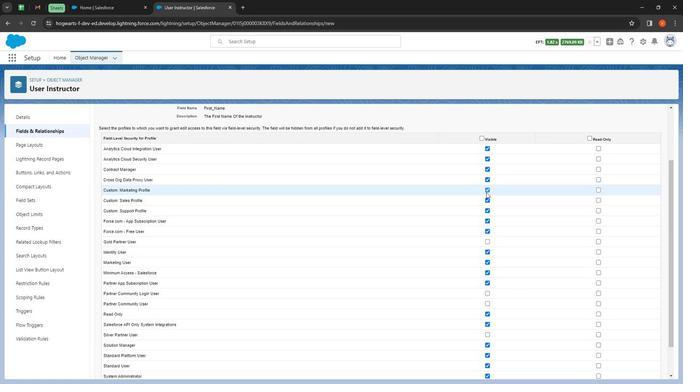 
Action: Mouse moved to (486, 171)
Screenshot: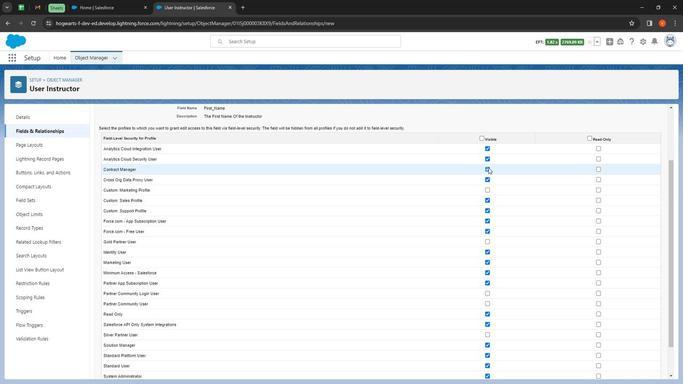 
Action: Mouse pressed left at (486, 171)
Screenshot: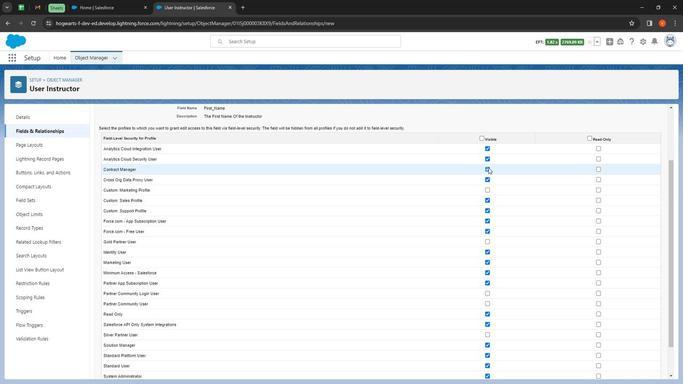 
Action: Mouse moved to (595, 162)
Screenshot: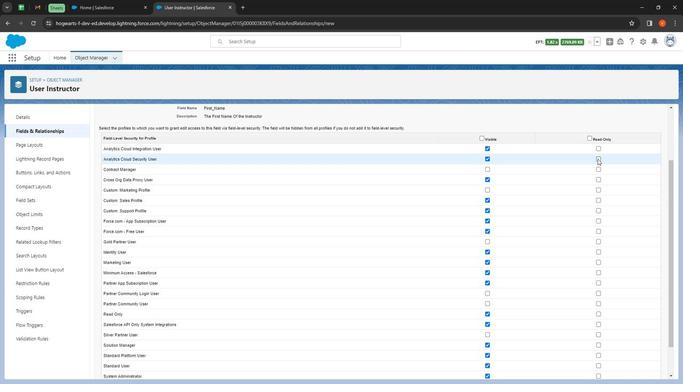 
Action: Mouse pressed left at (595, 162)
Screenshot: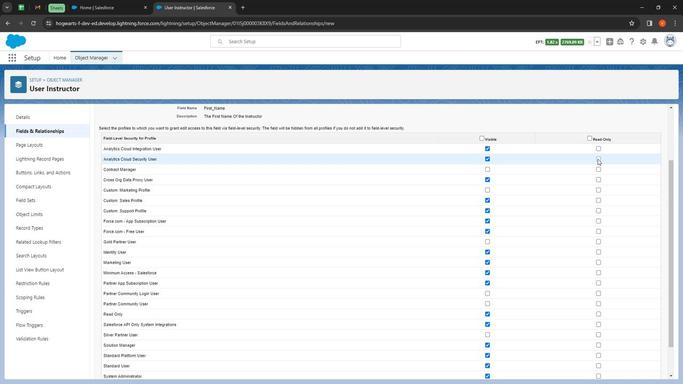 
Action: Mouse moved to (597, 185)
Screenshot: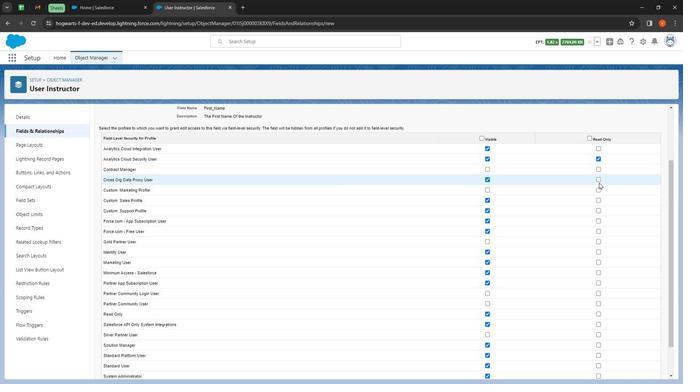 
Action: Mouse pressed left at (597, 185)
Screenshot: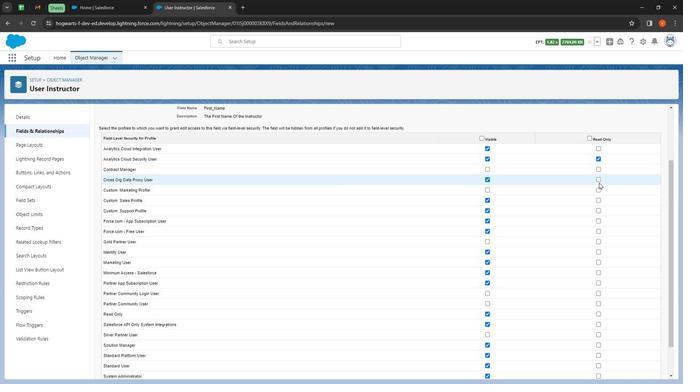 
Action: Mouse moved to (595, 181)
Screenshot: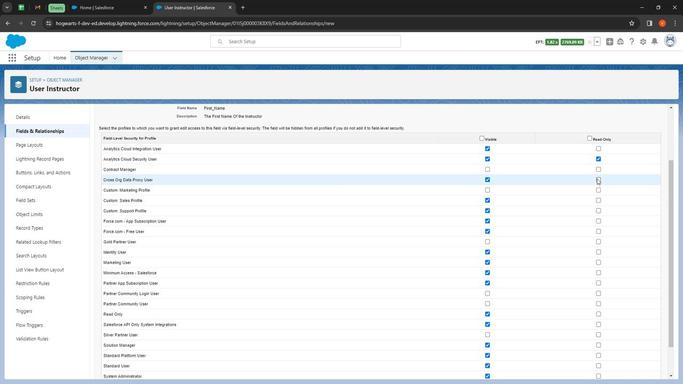 
Action: Mouse pressed left at (595, 181)
Screenshot: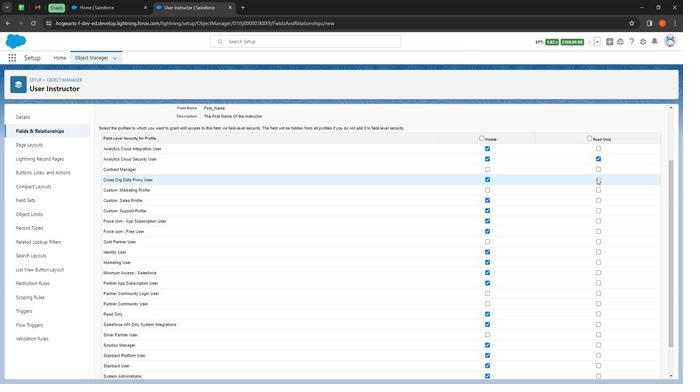 
Action: Mouse moved to (596, 222)
Screenshot: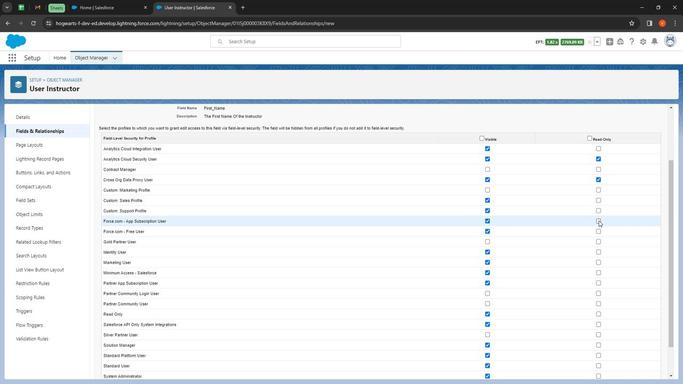 
Action: Mouse pressed left at (596, 222)
Screenshot: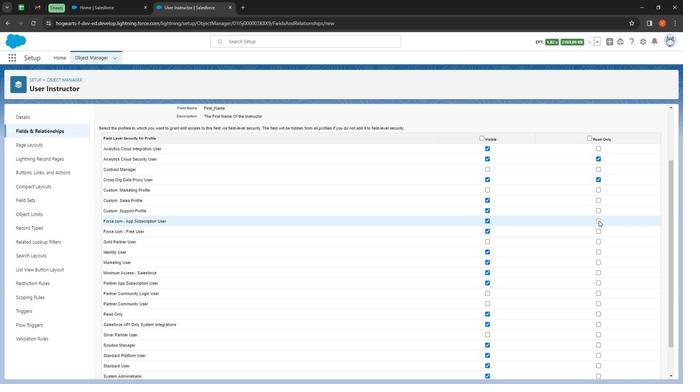 
Action: Mouse moved to (597, 233)
Screenshot: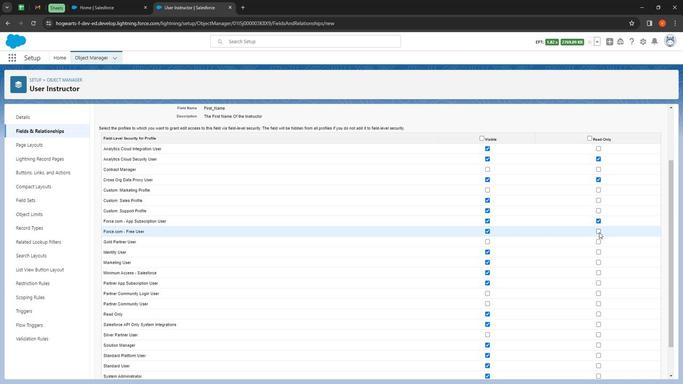 
Action: Mouse pressed left at (597, 233)
Screenshot: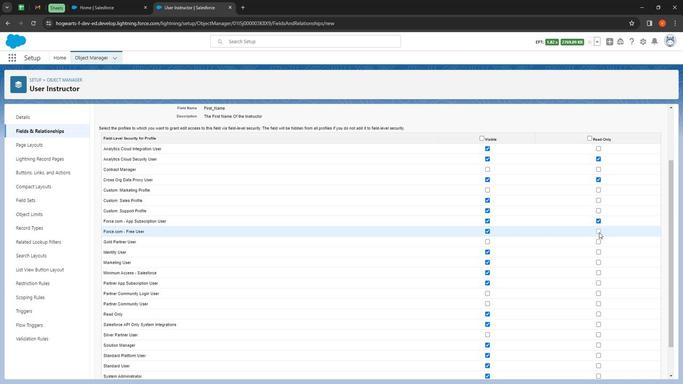
Action: Mouse moved to (597, 272)
Screenshot: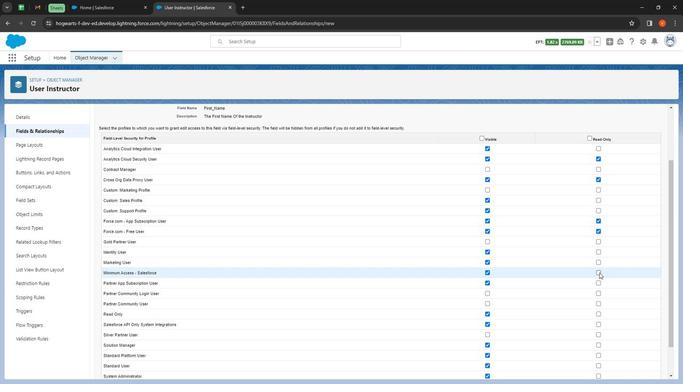 
Action: Mouse pressed left at (597, 272)
Screenshot: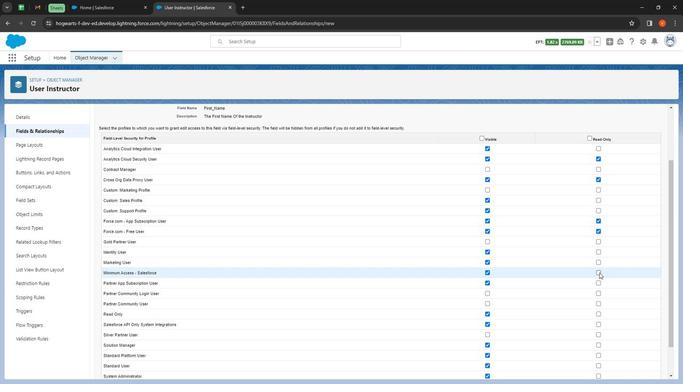 
Action: Mouse moved to (596, 281)
Screenshot: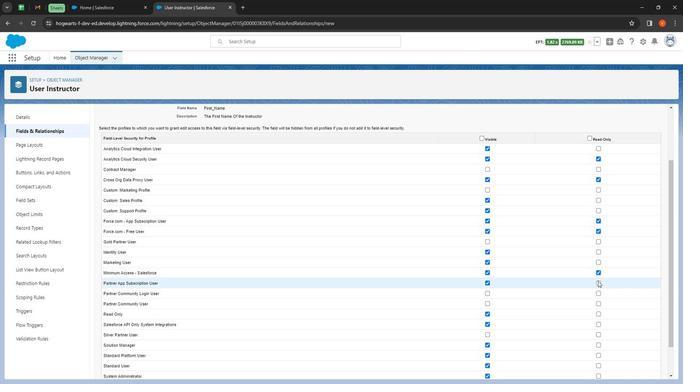 
Action: Mouse pressed left at (596, 281)
Screenshot: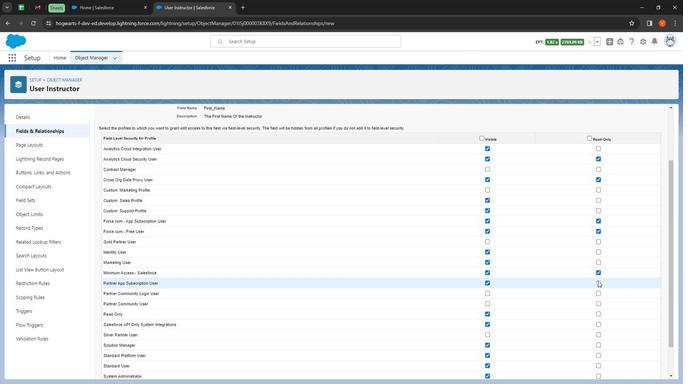 
Action: Mouse moved to (573, 287)
Screenshot: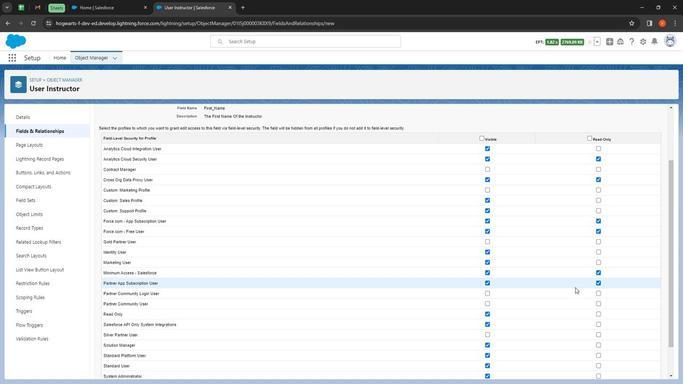 
Action: Mouse scrolled (573, 287) with delta (0, 0)
Screenshot: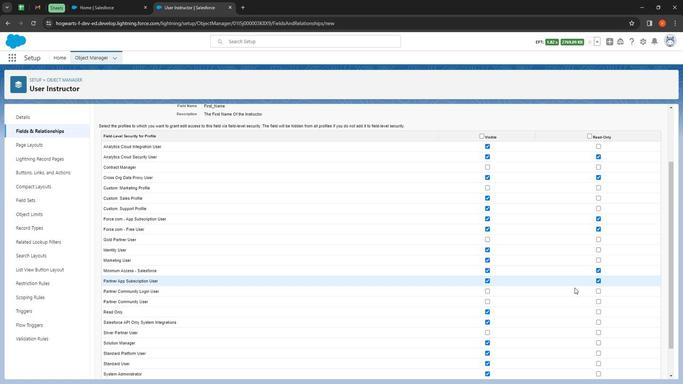 
Action: Mouse moved to (572, 288)
Screenshot: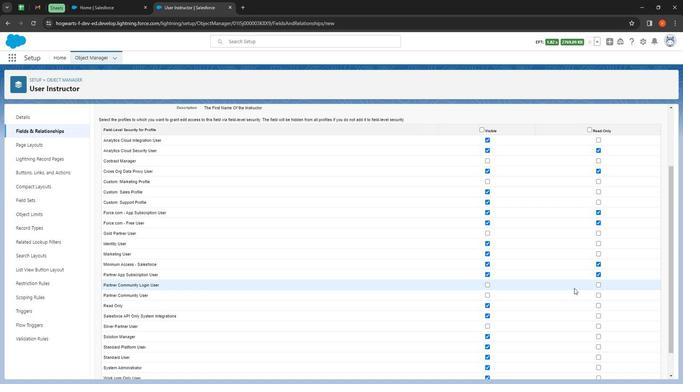 
Action: Mouse scrolled (572, 287) with delta (0, 0)
Screenshot: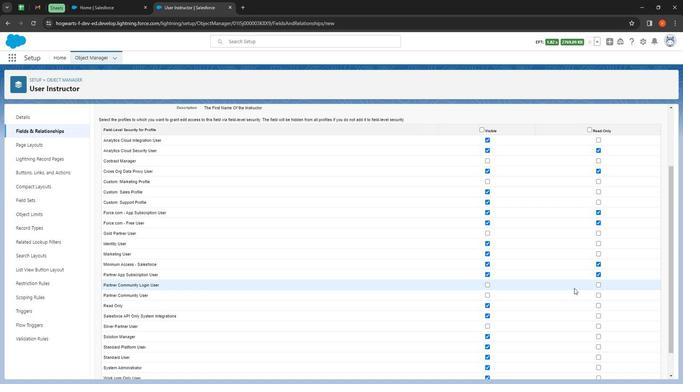 
Action: Mouse scrolled (572, 287) with delta (0, 0)
Screenshot: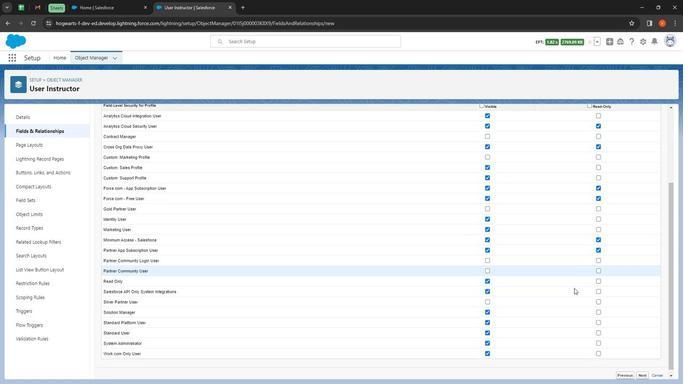 
Action: Mouse scrolled (572, 287) with delta (0, 0)
Screenshot: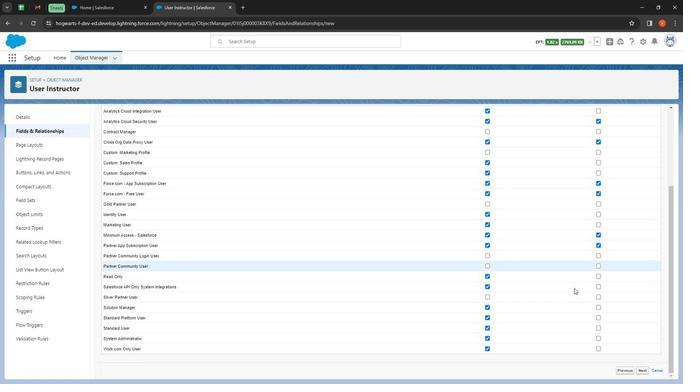 
Action: Mouse moved to (487, 267)
Screenshot: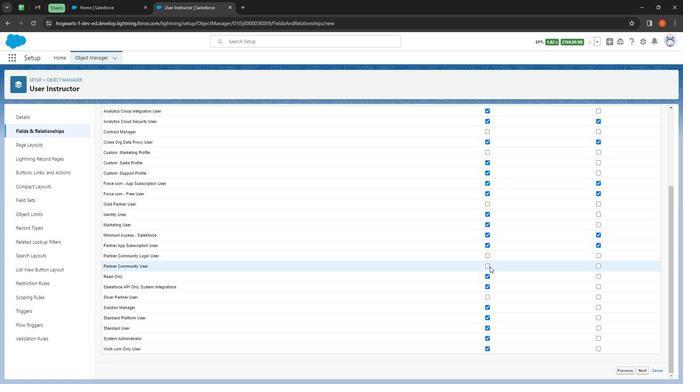 
Action: Mouse pressed left at (487, 267)
Screenshot: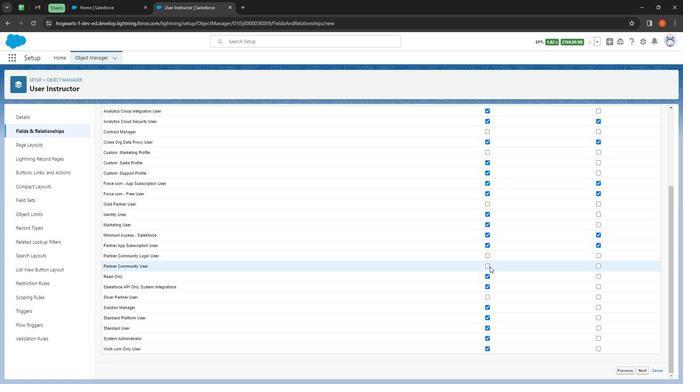 
Action: Mouse moved to (486, 266)
Screenshot: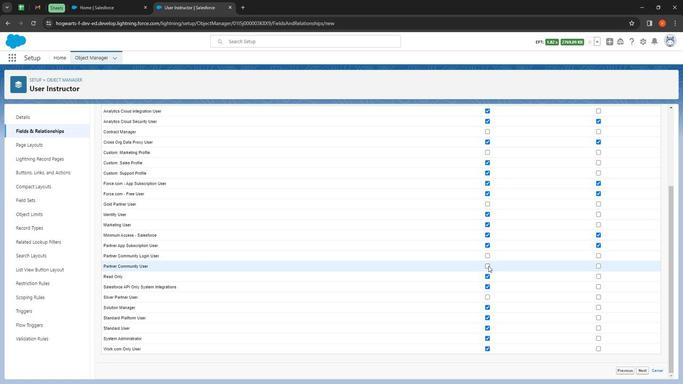 
Action: Mouse pressed left at (486, 266)
Screenshot: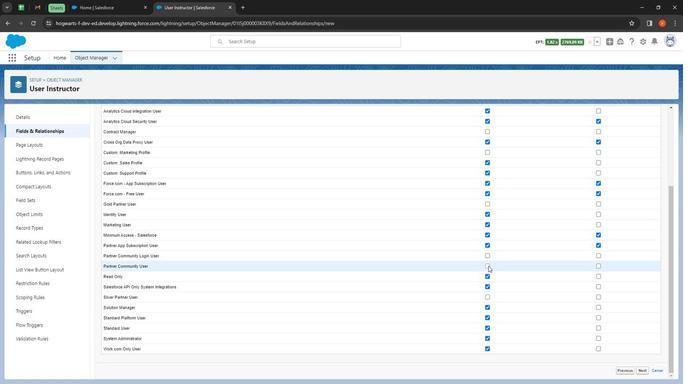 
Action: Mouse moved to (485, 277)
Screenshot: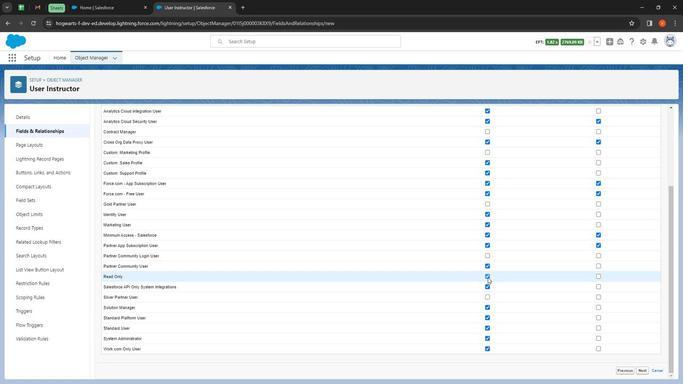 
Action: Mouse pressed left at (485, 277)
Screenshot: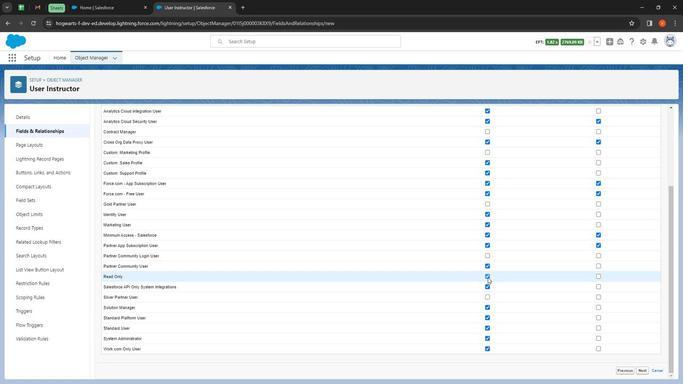 
Action: Mouse moved to (486, 286)
Screenshot: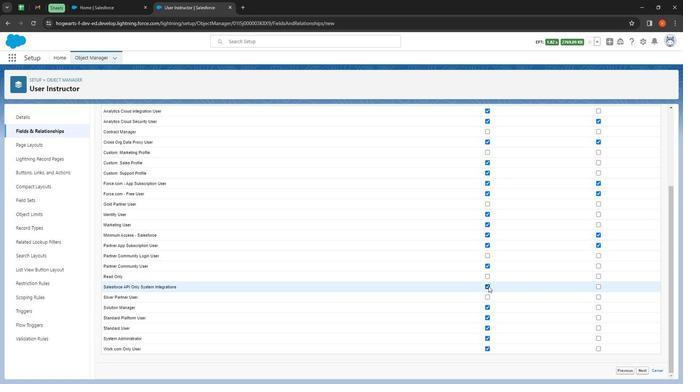
Action: Mouse pressed left at (486, 286)
Screenshot: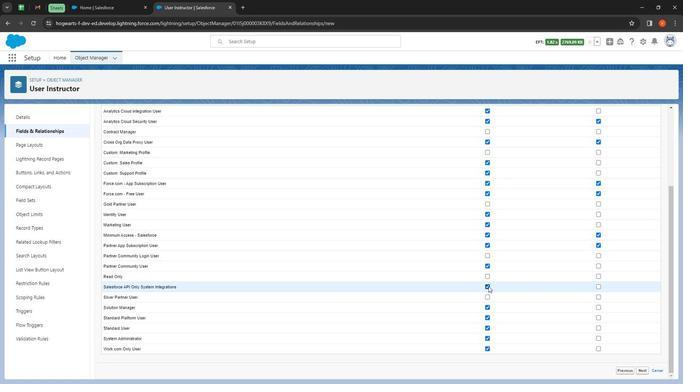 
Action: Mouse moved to (598, 317)
Screenshot: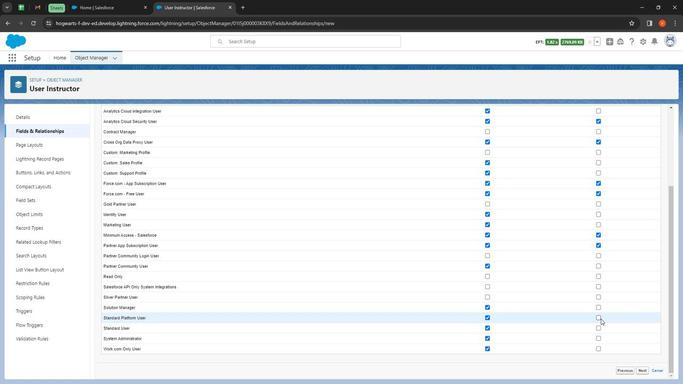 
Action: Mouse pressed left at (598, 317)
Screenshot: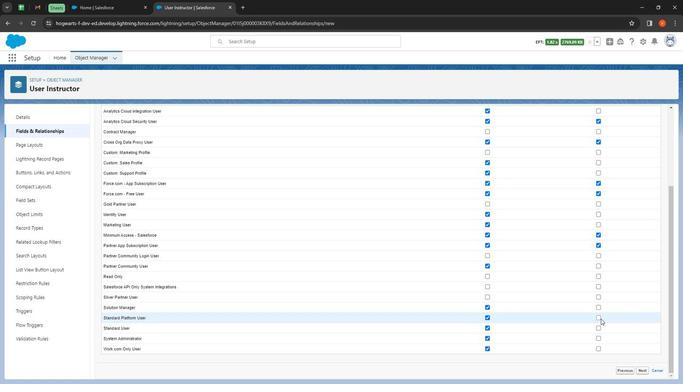 
Action: Mouse moved to (597, 325)
Screenshot: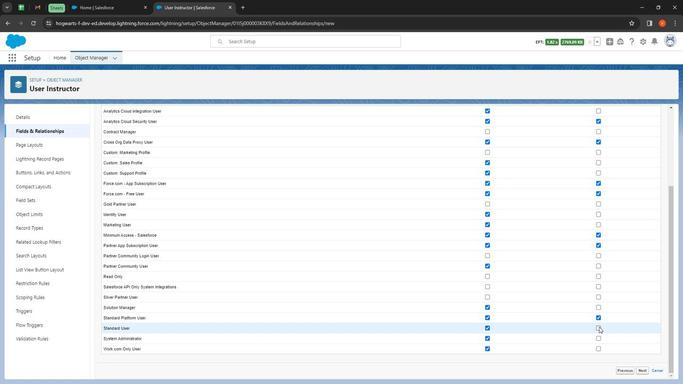 
Action: Mouse pressed left at (597, 325)
Screenshot: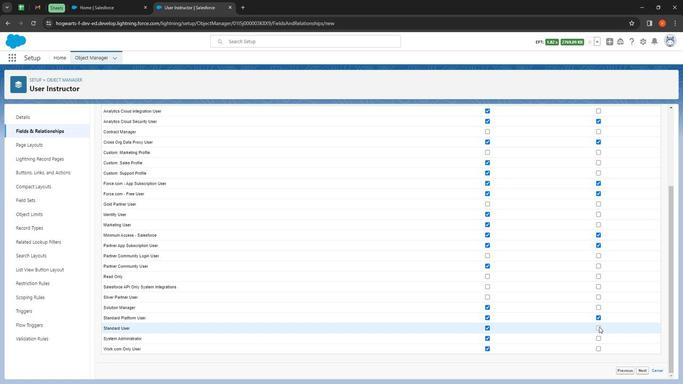 
Action: Mouse moved to (487, 346)
Screenshot: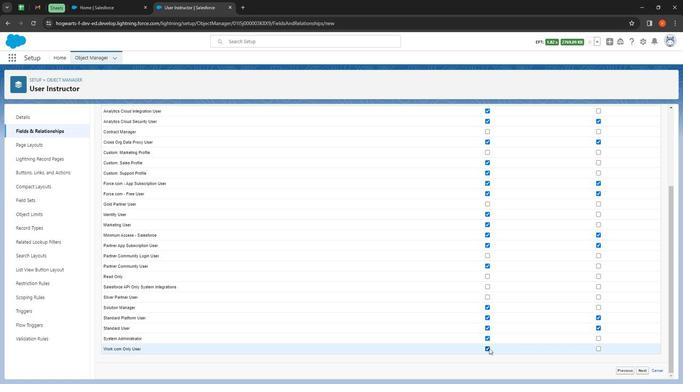 
Action: Mouse pressed left at (487, 346)
Screenshot: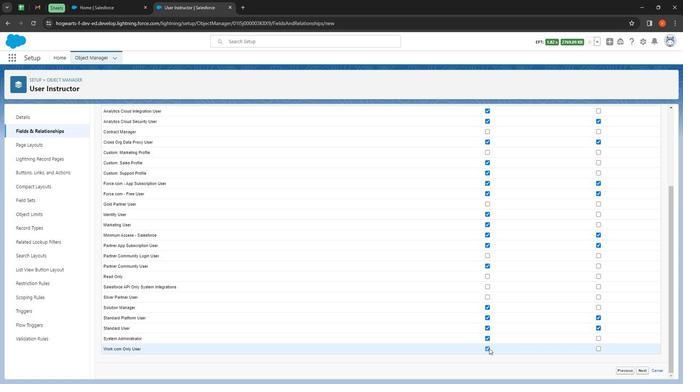 
Action: Mouse moved to (640, 367)
Screenshot: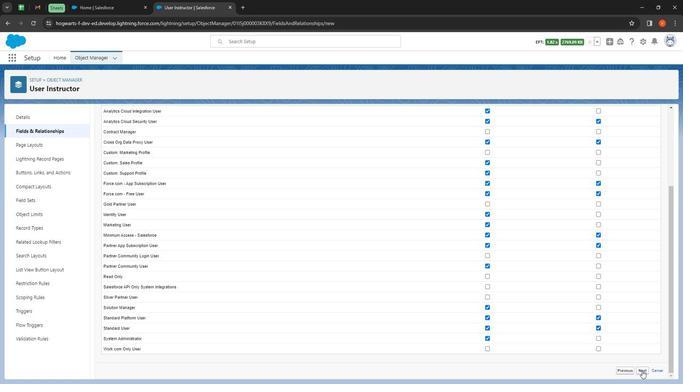 
Action: Mouse pressed left at (640, 367)
Screenshot: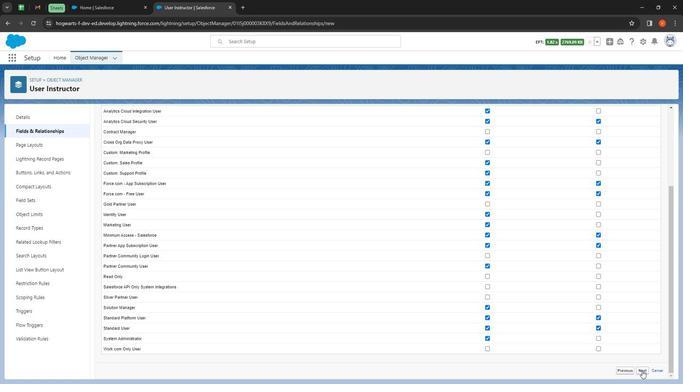 
Action: Mouse moved to (644, 259)
Screenshot: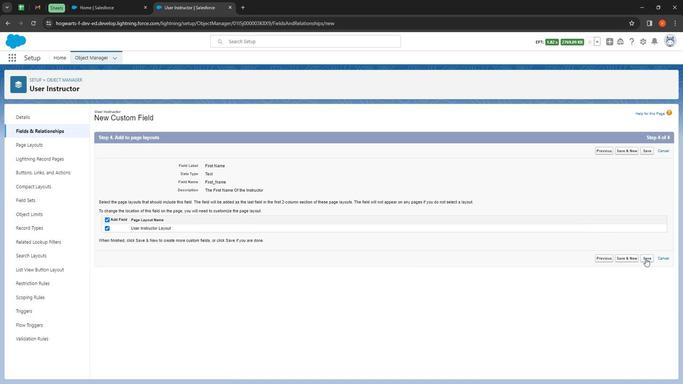 
Action: Mouse pressed left at (644, 259)
Screenshot: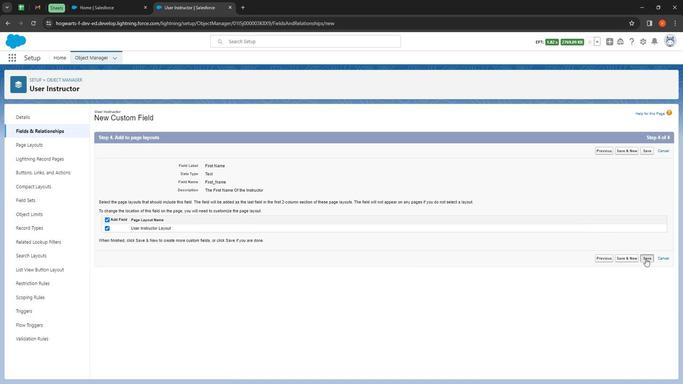 
Action: Mouse moved to (514, 122)
Screenshot: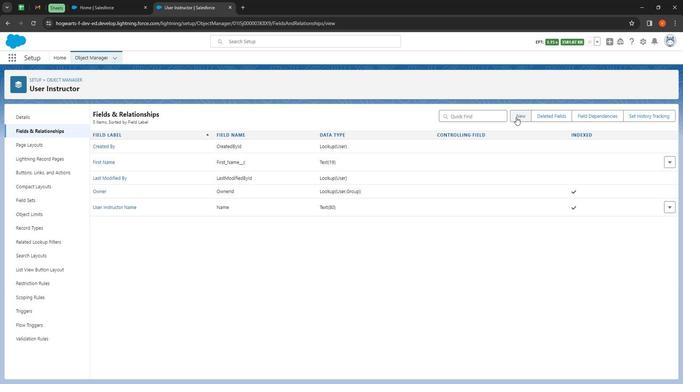 
Action: Mouse pressed left at (514, 122)
Screenshot: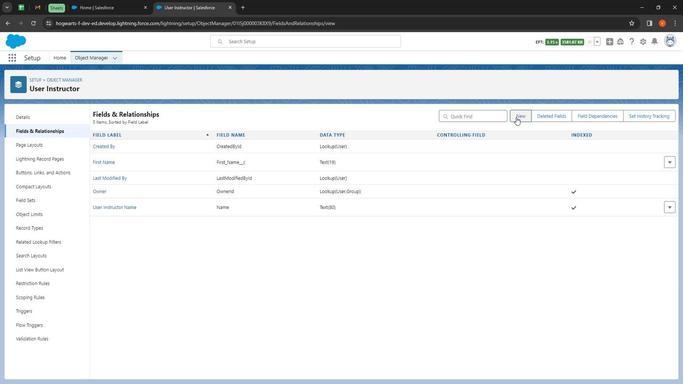 
Action: Mouse moved to (155, 252)
Screenshot: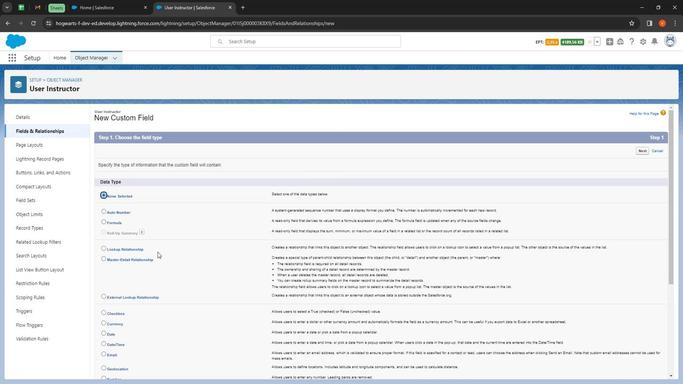 
Action: Mouse scrolled (155, 252) with delta (0, 0)
Screenshot: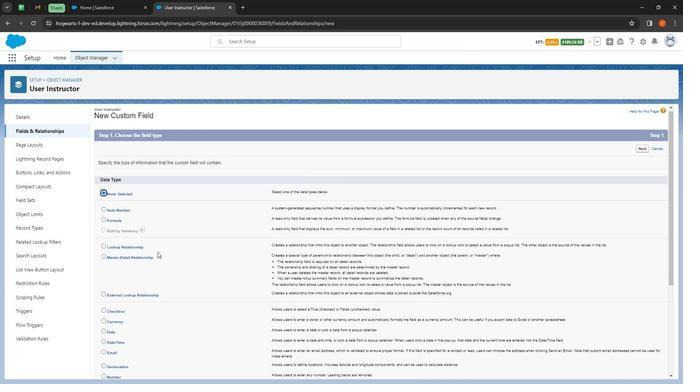 
Action: Mouse moved to (155, 252)
Screenshot: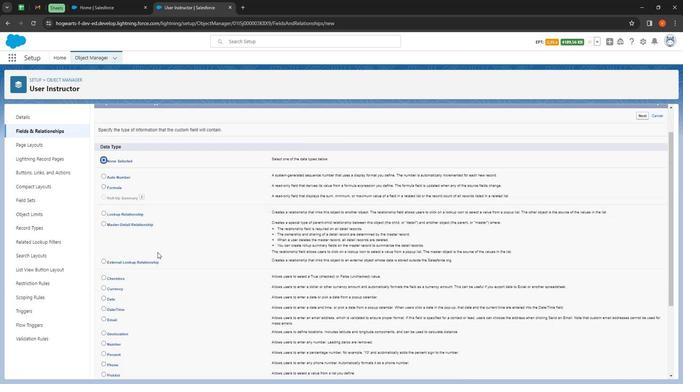 
Action: Mouse scrolled (155, 252) with delta (0, 0)
Screenshot: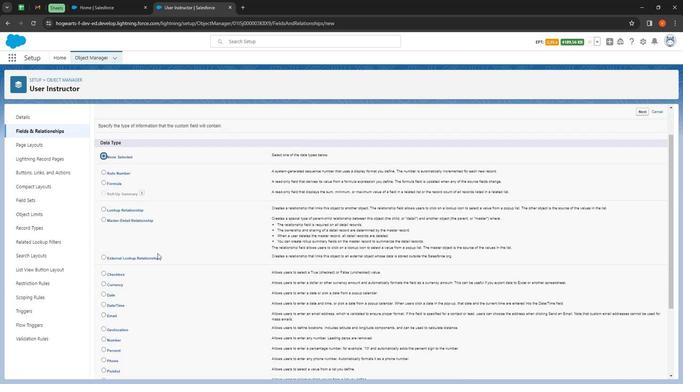 
Action: Mouse moved to (155, 255)
Screenshot: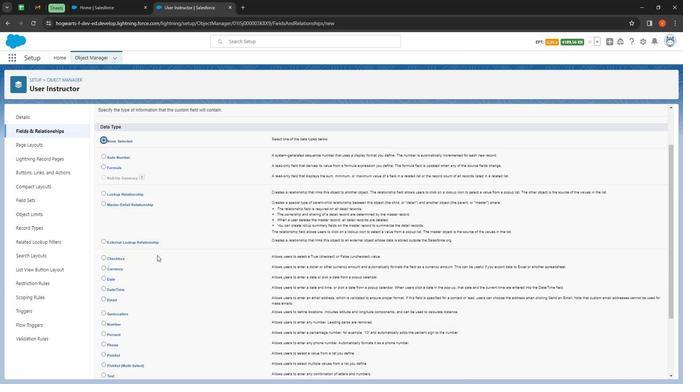 
Action: Mouse scrolled (155, 255) with delta (0, 0)
Screenshot: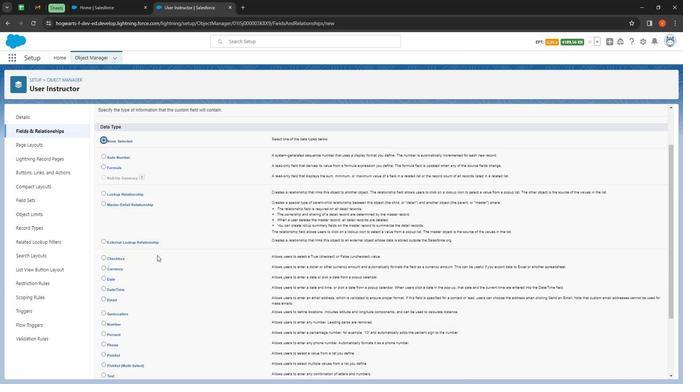 
Action: Mouse moved to (108, 245)
Screenshot: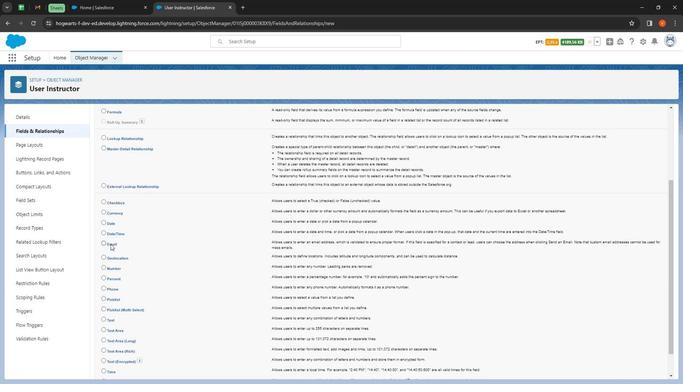 
Action: Mouse pressed left at (108, 245)
Screenshot: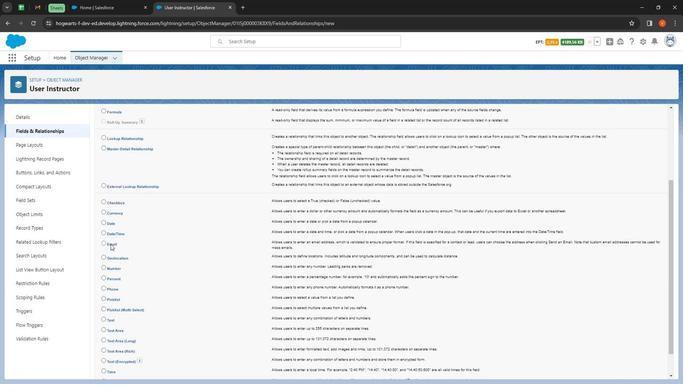 
Action: Mouse moved to (643, 368)
Screenshot: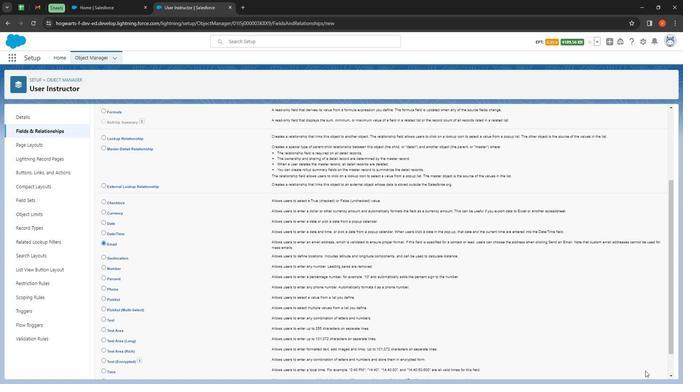 
Action: Mouse scrolled (643, 367) with delta (0, 0)
Screenshot: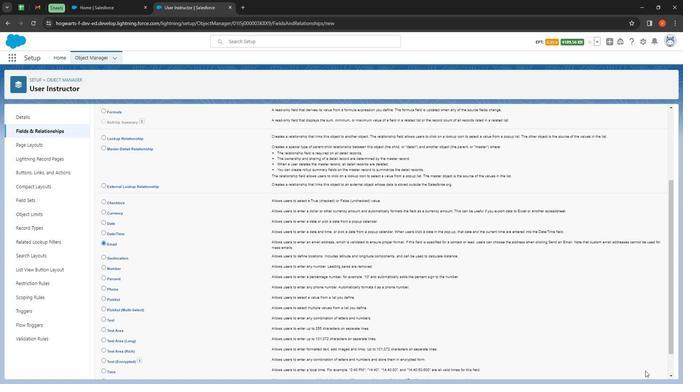 
Action: Mouse moved to (642, 369)
Screenshot: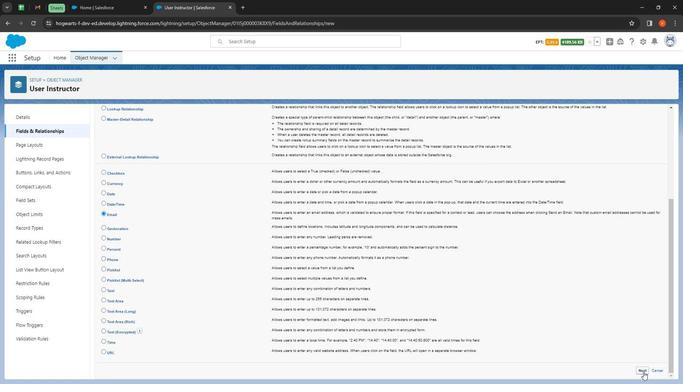 
Action: Mouse pressed left at (642, 369)
Screenshot: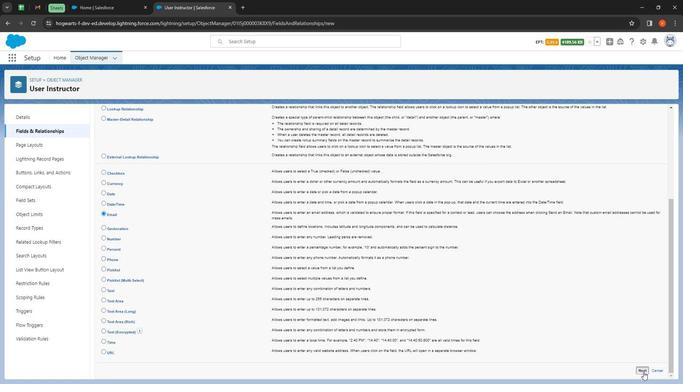 
Action: Mouse moved to (220, 169)
Screenshot: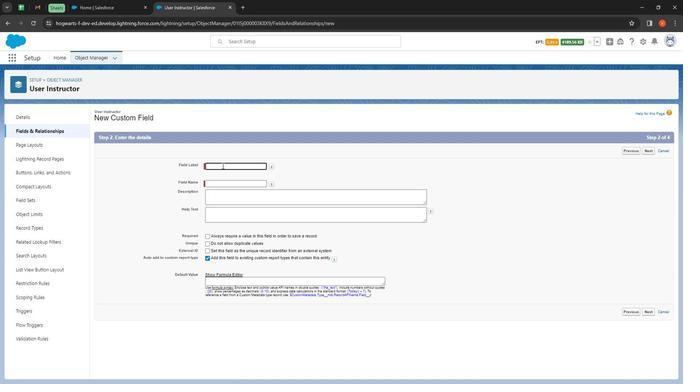 
Action: Mouse pressed left at (220, 169)
Screenshot: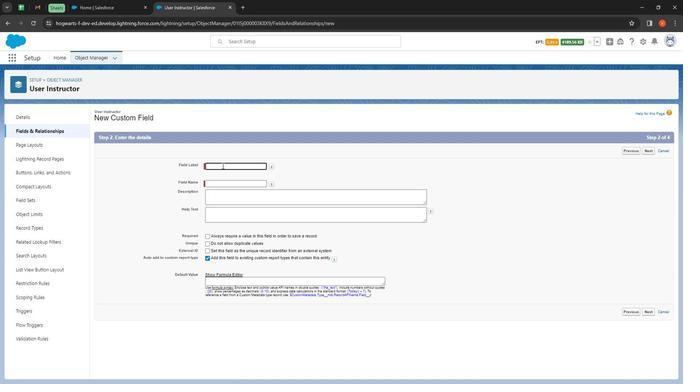 
Action: Key pressed <Key.shift><Key.shift><Key.shift><Key.shift><Key.shift><Key.shift><Key.shift><Key.shift><Key.shift><Key.shift><Key.shift><Key.shift>Instructor<Key.space><Key.shift>Mail
Screenshot: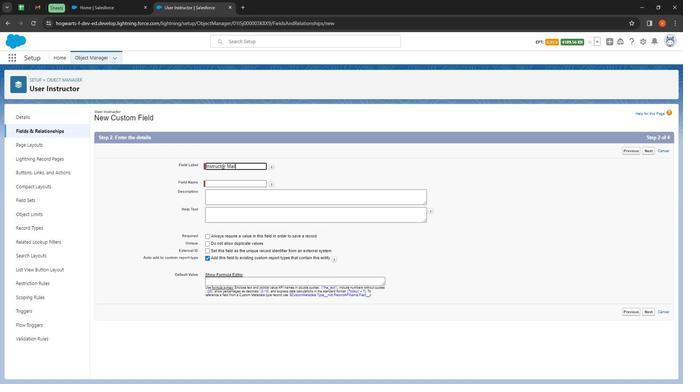 
Action: Mouse moved to (234, 186)
Screenshot: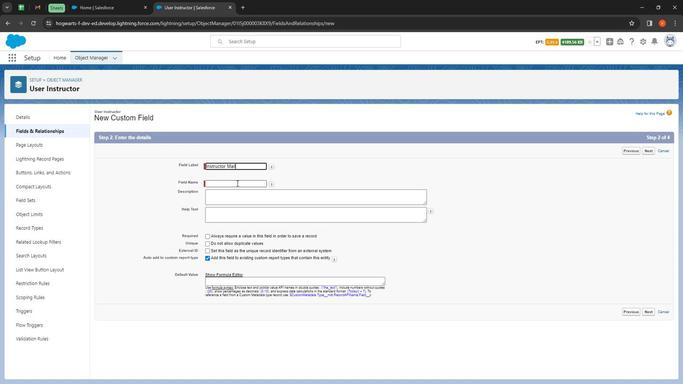 
Action: Mouse pressed left at (234, 186)
Screenshot: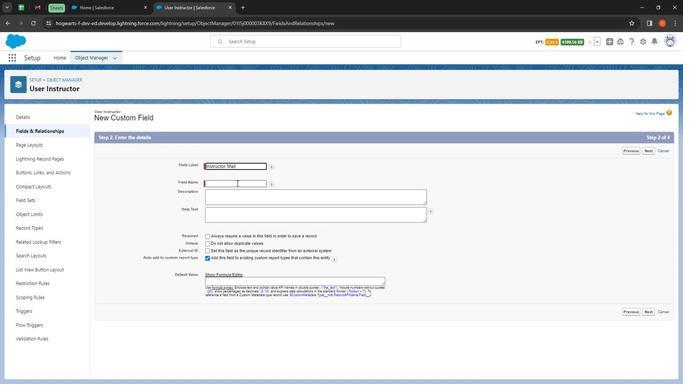 
Action: Mouse moved to (258, 204)
Screenshot: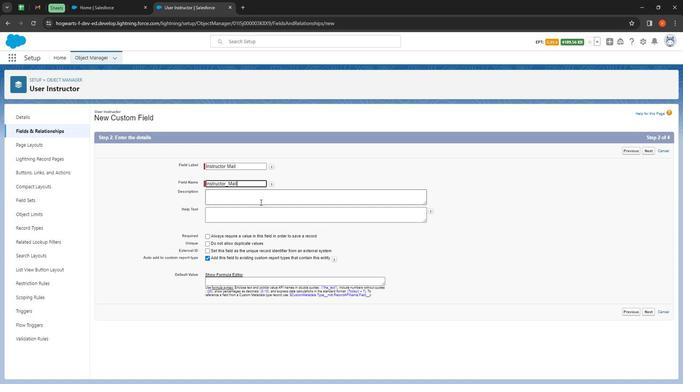 
Action: Mouse pressed left at (258, 204)
Screenshot: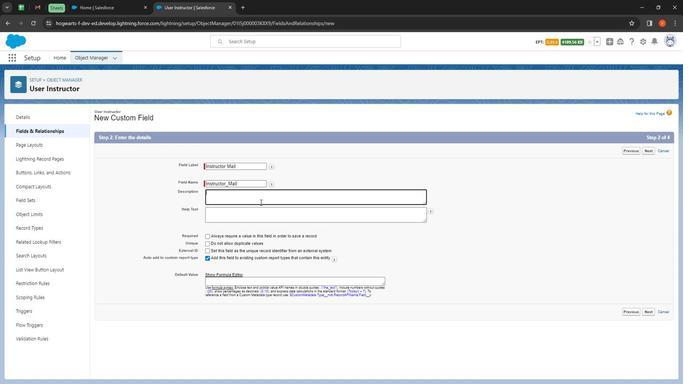 
Action: Mouse moved to (223, 182)
Screenshot: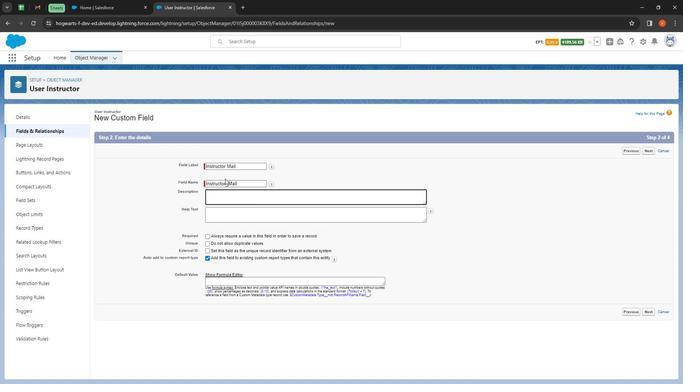 
Action: Key pressed <Key.shift><Key.shift><Key.shift><Key.shift><Key.shift><Key.shift><Key.shift><Key.shift><Key.shift><Key.shift><Key.shift><Key.shift><Key.shift><Key.shift><Key.shift><Key.shift><Key.shift><Key.shift><Key.shift><Key.shift><Key.shift><Key.shift><Key.shift><Key.shift><Key.shift><Key.shift><Key.shift><Key.shift>The<Key.space><Key.shift><Key.shift><Key.shift><Key.shift><Key.shift><Key.shift>Email<Key.space><Key.shift>Address<Key.space>of<Key.space>the<Key.space>instrustir<Key.space><Key.backspace><Key.backspace><Key.backspace>or<Key.space>
Screenshot: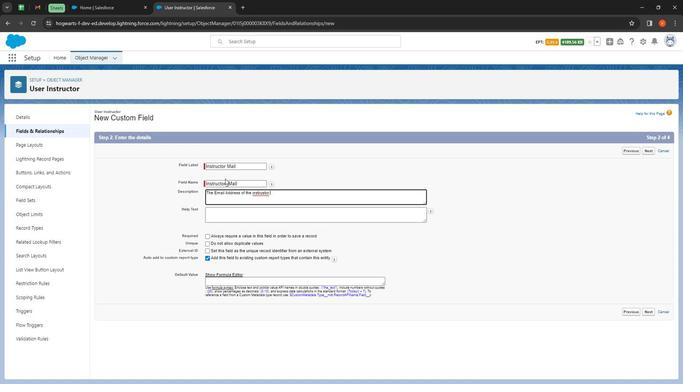 
Action: Mouse moved to (257, 196)
Screenshot: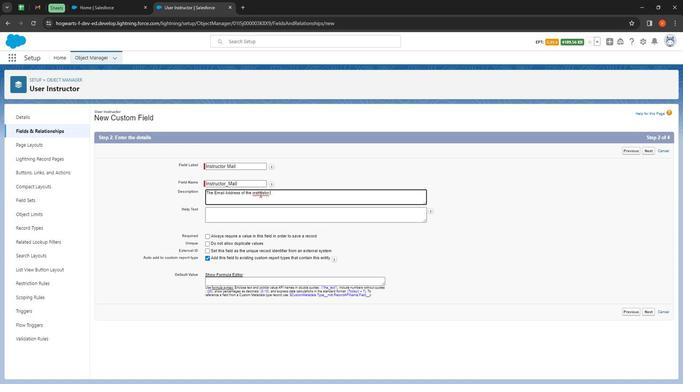 
Action: Mouse pressed right at (257, 196)
Screenshot: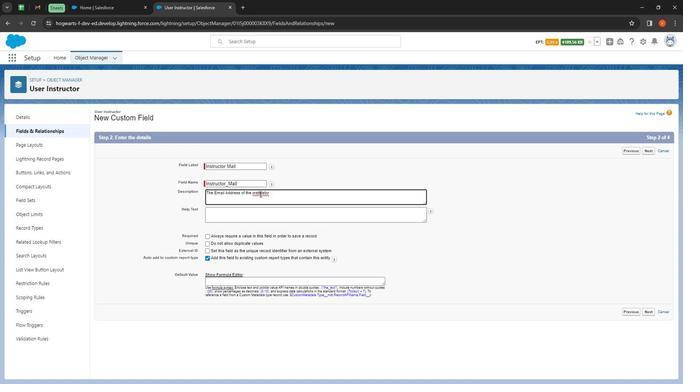 
Action: Mouse moved to (285, 207)
Screenshot: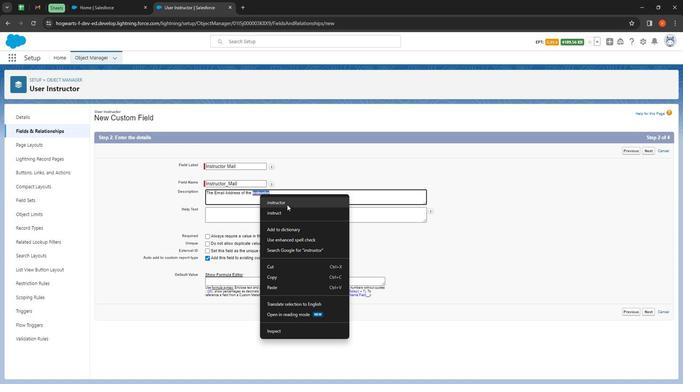 
Action: Mouse pressed left at (285, 207)
Screenshot: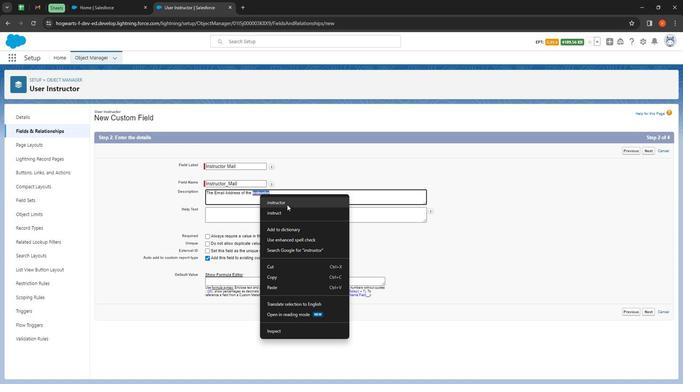 
Action: Mouse moved to (243, 216)
Screenshot: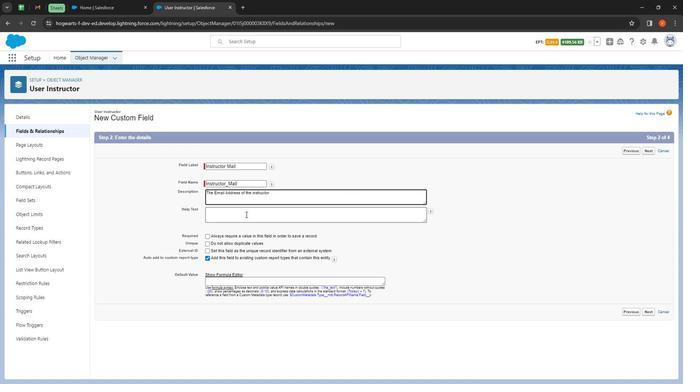 
Action: Mouse pressed left at (243, 216)
Screenshot: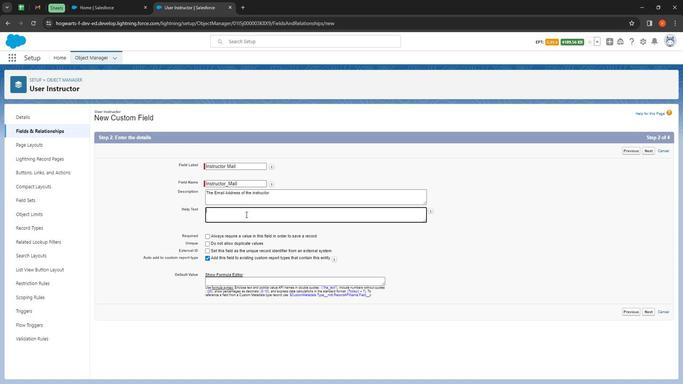 
Action: Mouse moved to (241, 216)
Screenshot: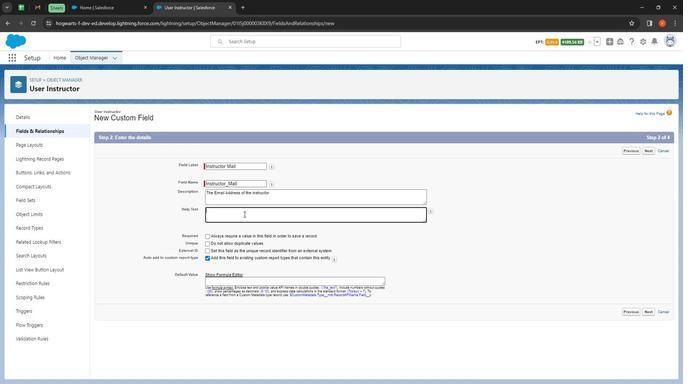 
Action: Key pressed <Key.shift>
Screenshot: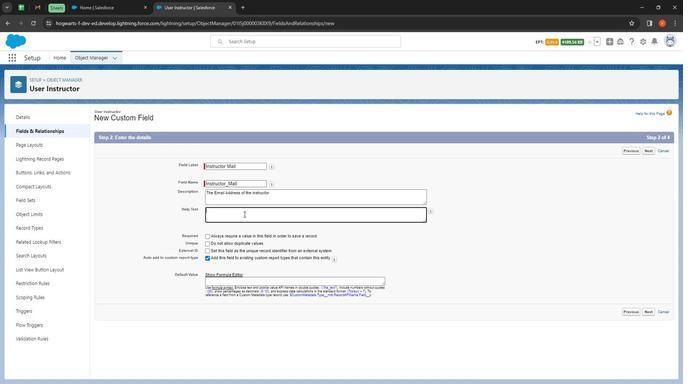 
Action: Mouse moved to (241, 216)
Screenshot: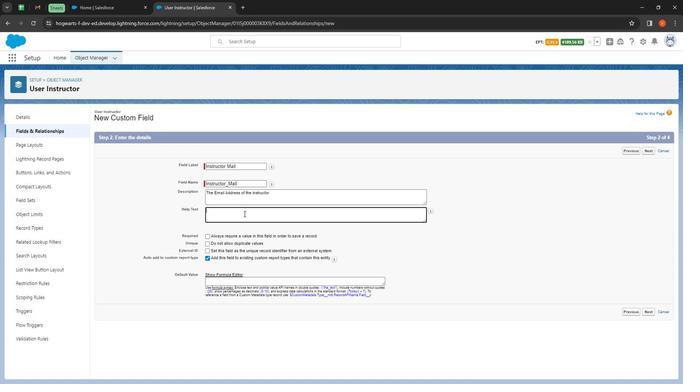 
Action: Key pressed The<Key.space><Key.shift><Key.shift>Email<Key.space><Key.shift>Address<Key.space>of<Key.space>the<Key.space><Key.shift>Instructor<Key.space>
Screenshot: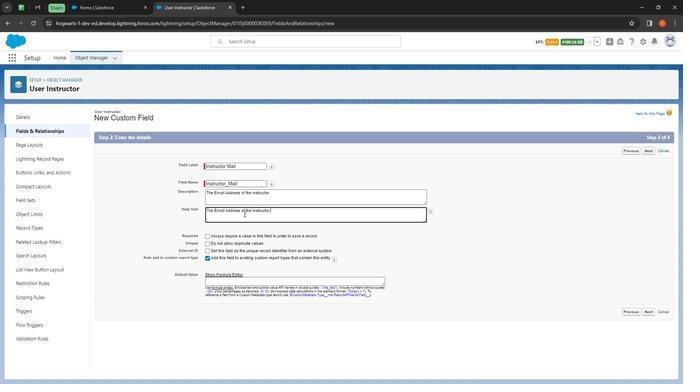 
Action: Mouse moved to (642, 310)
Screenshot: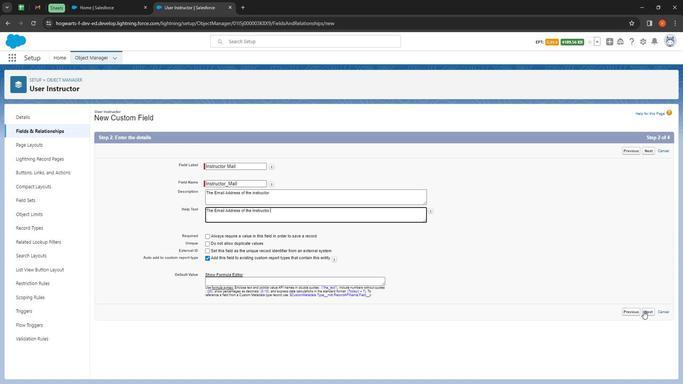 
Action: Mouse pressed left at (642, 310)
Screenshot: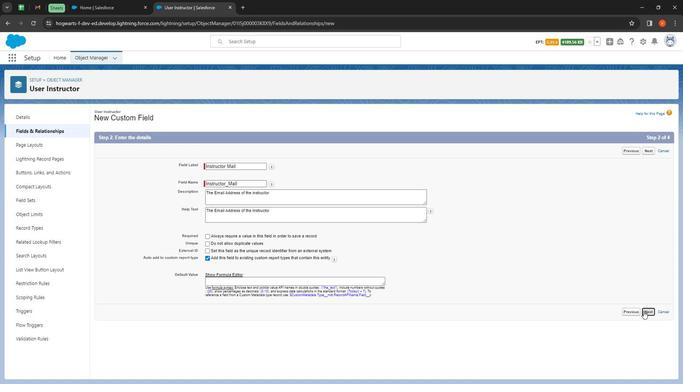 
Action: Mouse moved to (486, 256)
Screenshot: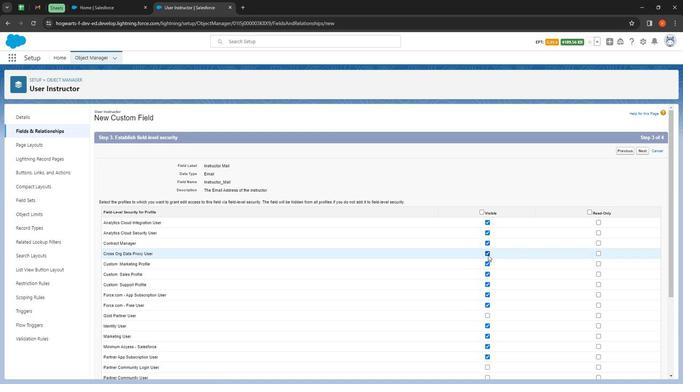 
Action: Mouse pressed left at (486, 256)
Screenshot: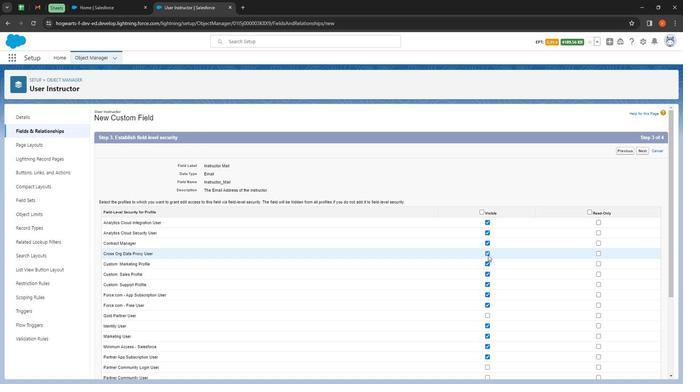 
Action: Mouse moved to (486, 265)
Screenshot: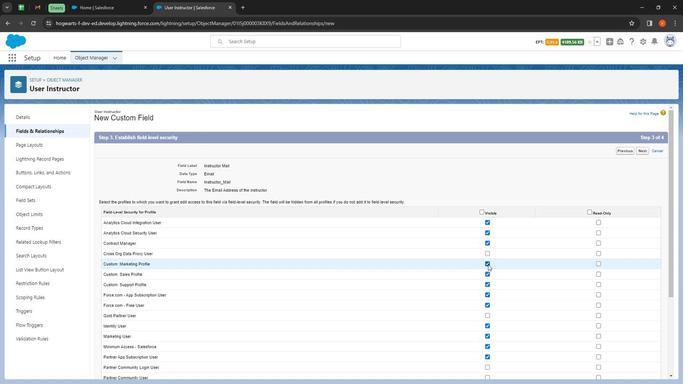
Action: Mouse pressed left at (486, 265)
Screenshot: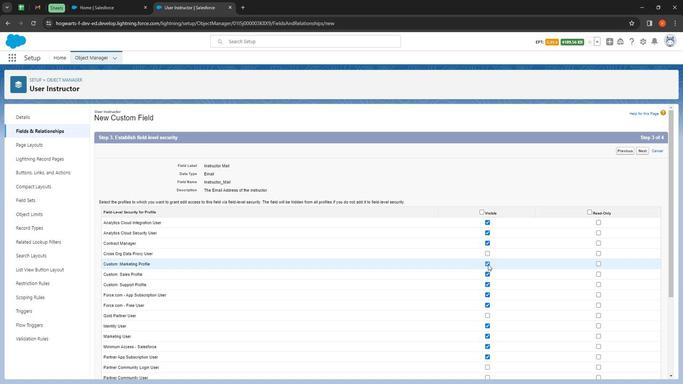 
Action: Mouse moved to (595, 235)
Screenshot: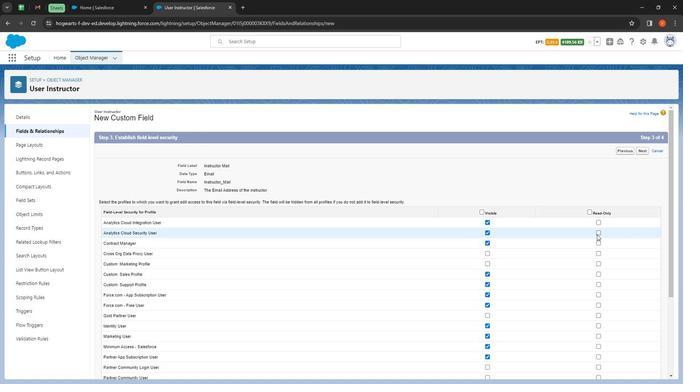 
Action: Mouse pressed left at (595, 235)
Screenshot: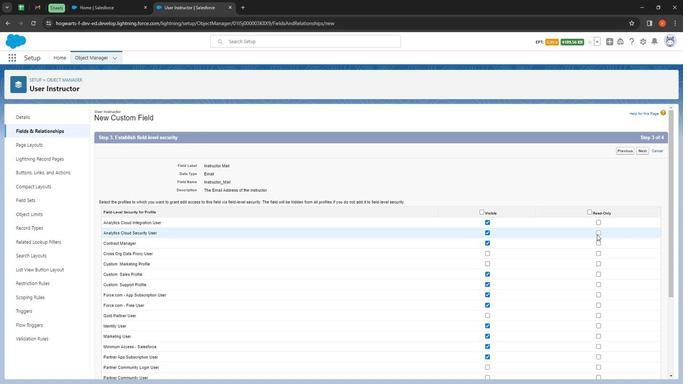 
Action: Mouse moved to (596, 242)
Screenshot: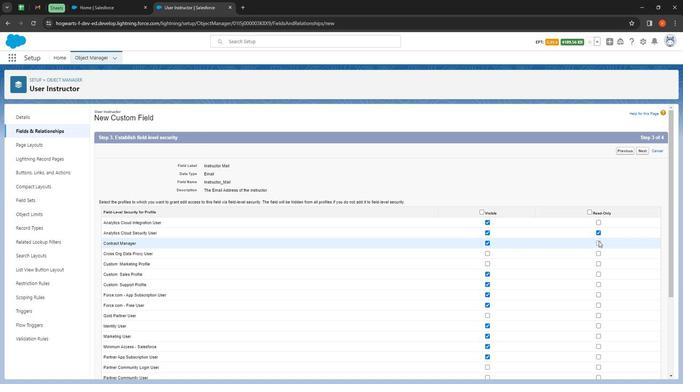 
Action: Mouse pressed left at (596, 242)
Screenshot: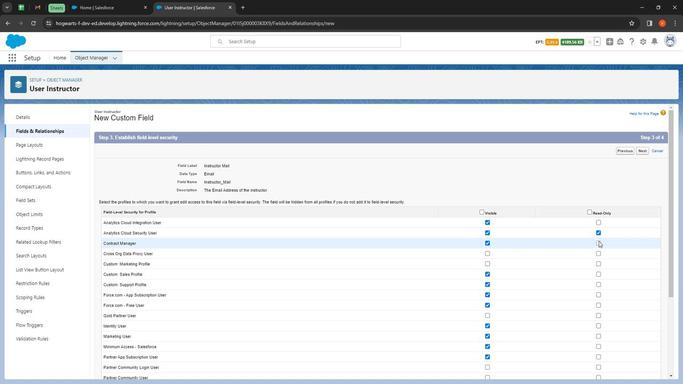 
Action: Mouse moved to (598, 294)
Screenshot: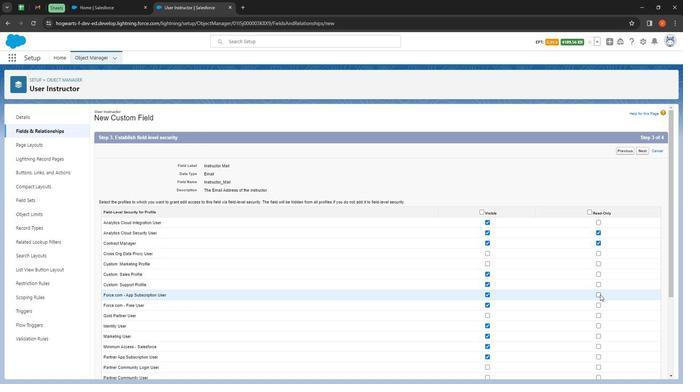 
Action: Mouse pressed left at (598, 294)
Screenshot: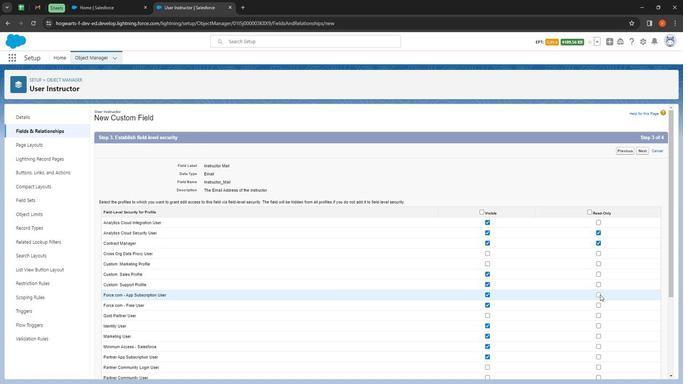 
Action: Mouse moved to (597, 303)
Screenshot: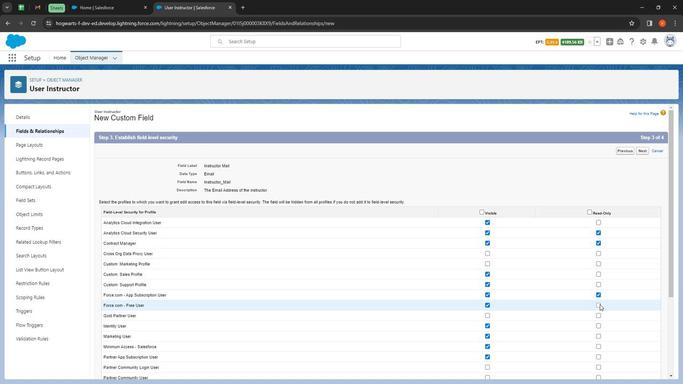 
Action: Mouse pressed left at (597, 303)
Screenshot: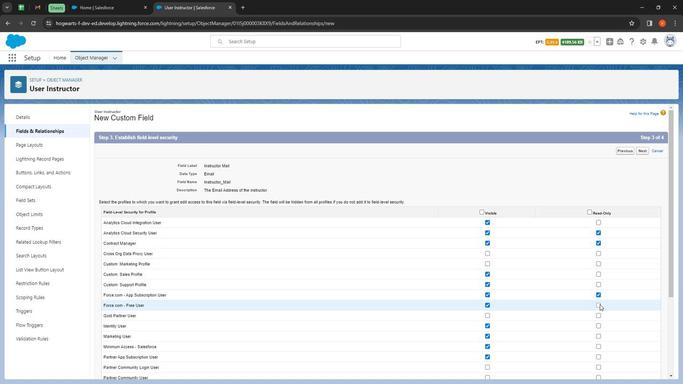 
Action: Mouse moved to (595, 335)
Screenshot: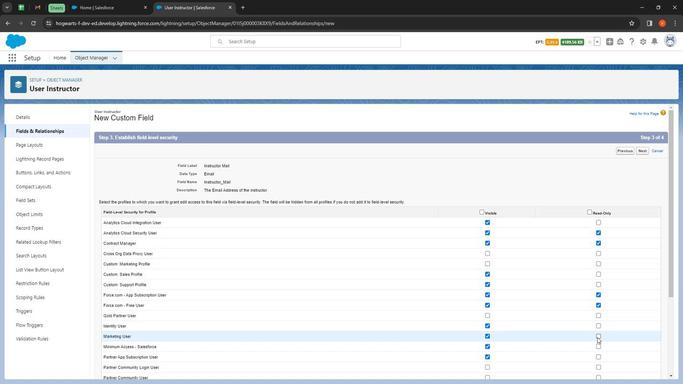 
Action: Mouse pressed left at (595, 335)
Screenshot: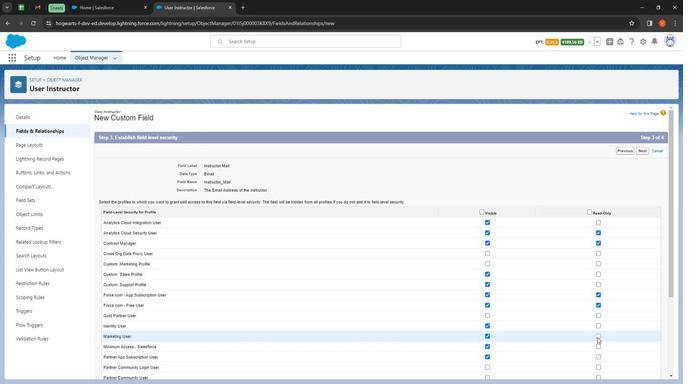 
Action: Mouse moved to (596, 346)
Screenshot: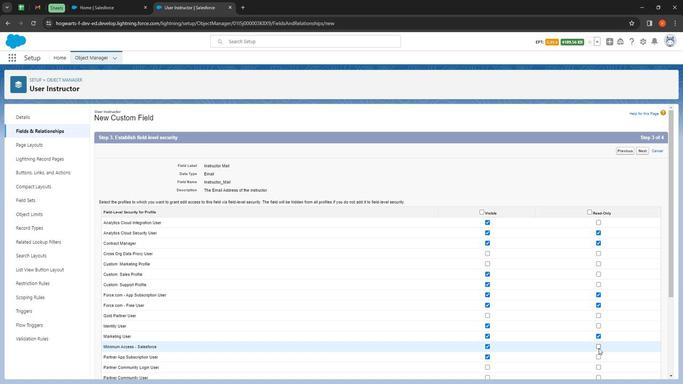 
Action: Mouse pressed left at (596, 346)
Screenshot: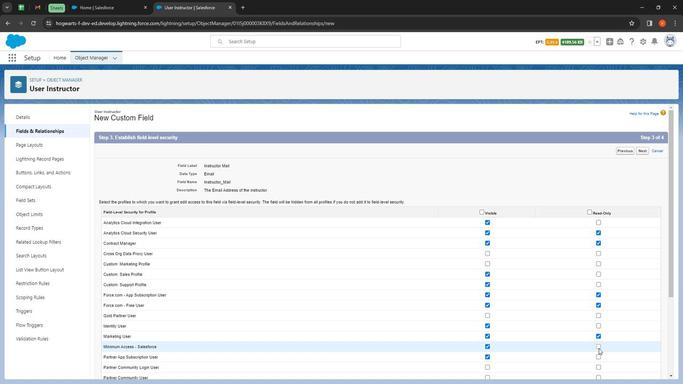 
Action: Mouse moved to (595, 365)
Screenshot: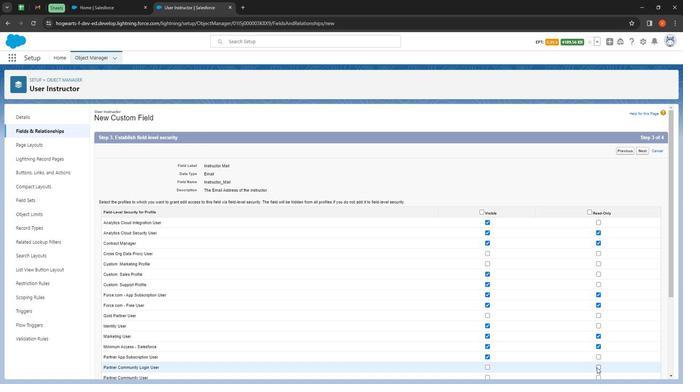 
Action: Mouse pressed left at (595, 365)
Screenshot: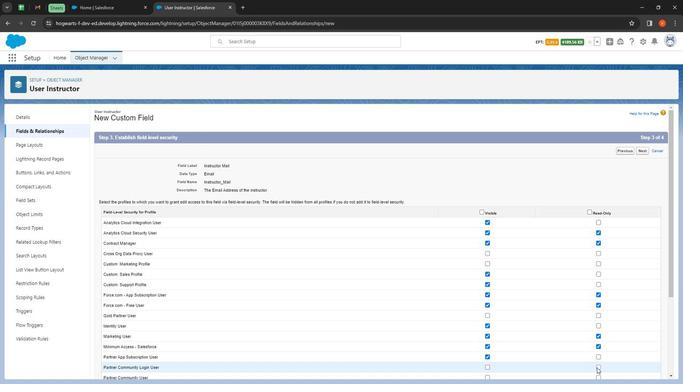 
Action: Mouse moved to (593, 359)
Screenshot: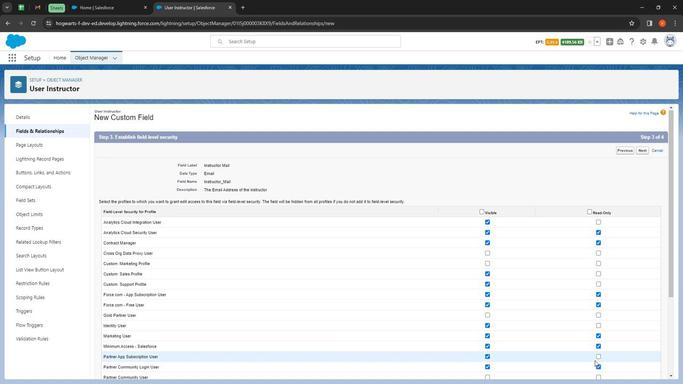 
Action: Mouse scrolled (593, 358) with delta (0, 0)
Screenshot: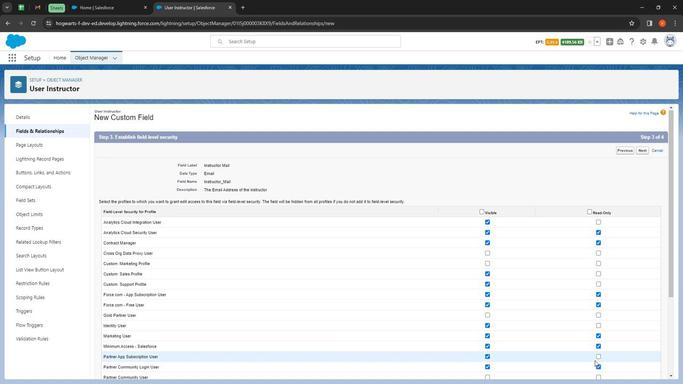 
Action: Mouse moved to (592, 358)
Screenshot: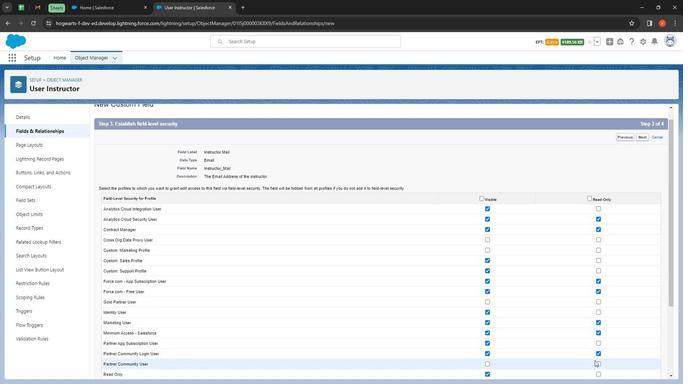 
Action: Mouse scrolled (592, 358) with delta (0, 0)
Screenshot: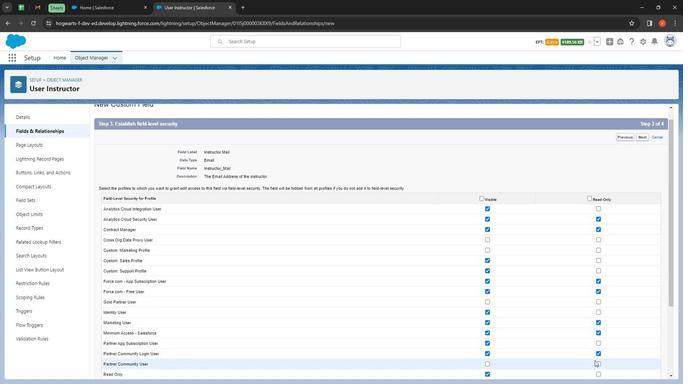 
Action: Mouse scrolled (592, 358) with delta (0, 0)
Screenshot: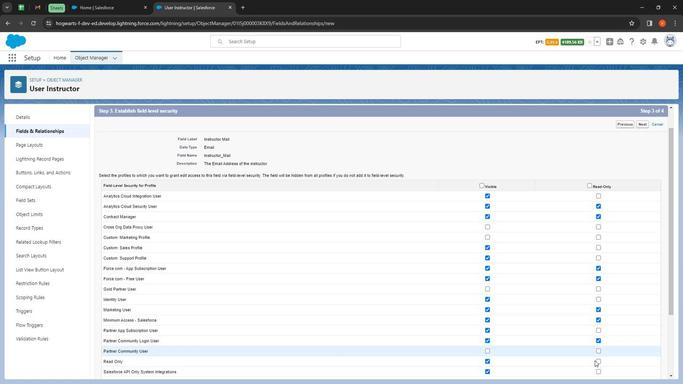 
Action: Mouse scrolled (592, 358) with delta (0, 0)
Screenshot: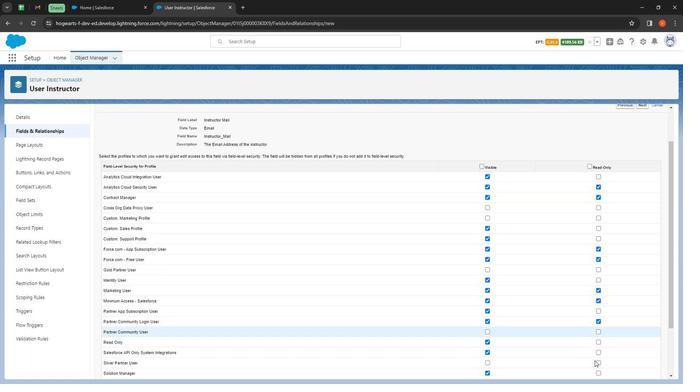 
Action: Mouse moved to (592, 357)
Screenshot: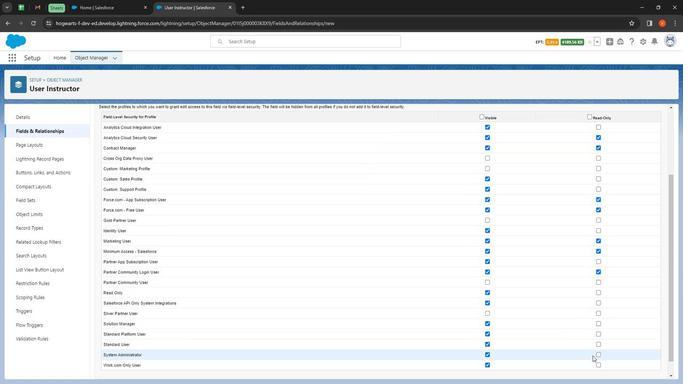 
Action: Mouse scrolled (592, 357) with delta (0, 0)
Screenshot: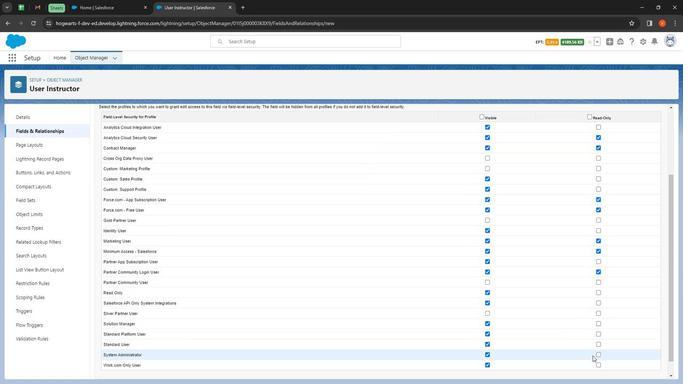 
Action: Mouse moved to (588, 350)
Screenshot: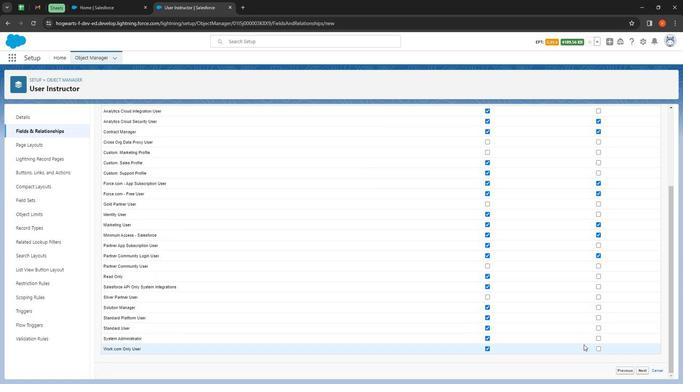 
Action: Mouse scrolled (588, 350) with delta (0, 0)
Screenshot: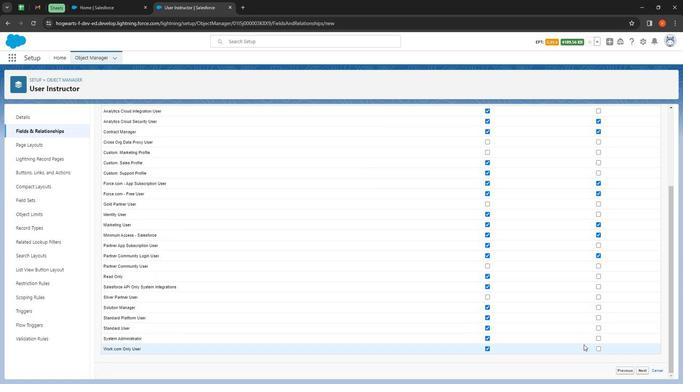 
Action: Mouse moved to (486, 277)
Screenshot: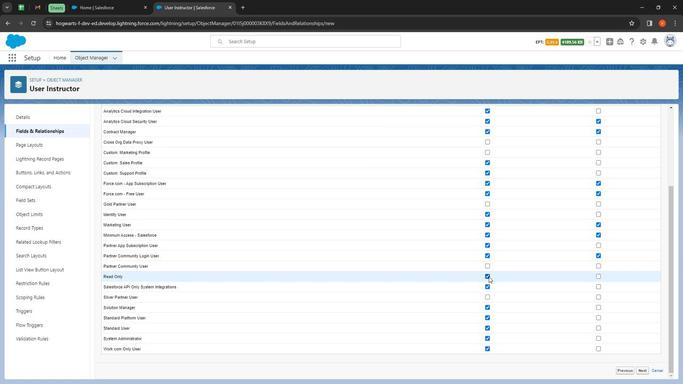 
Action: Mouse pressed left at (486, 277)
Screenshot: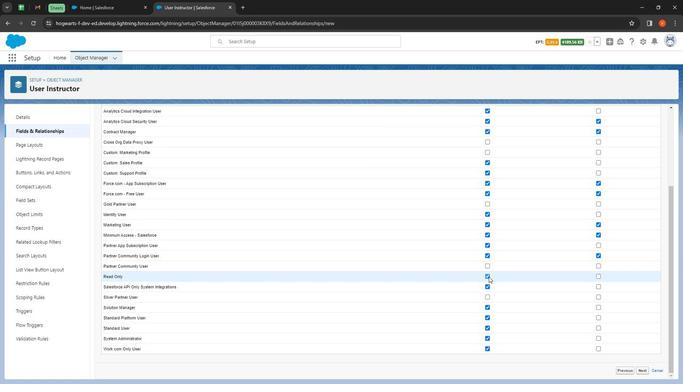 
Action: Mouse moved to (486, 317)
Screenshot: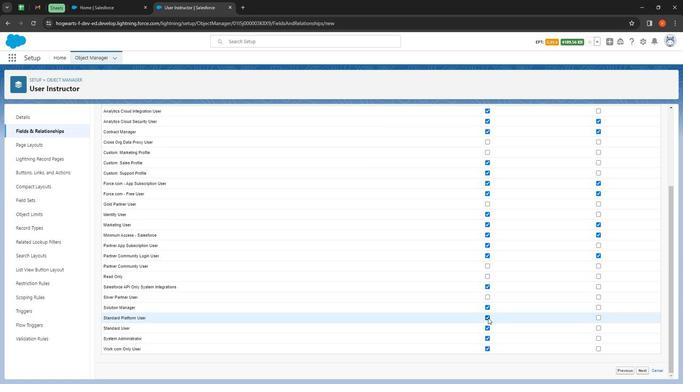 
Action: Mouse pressed left at (486, 317)
Screenshot: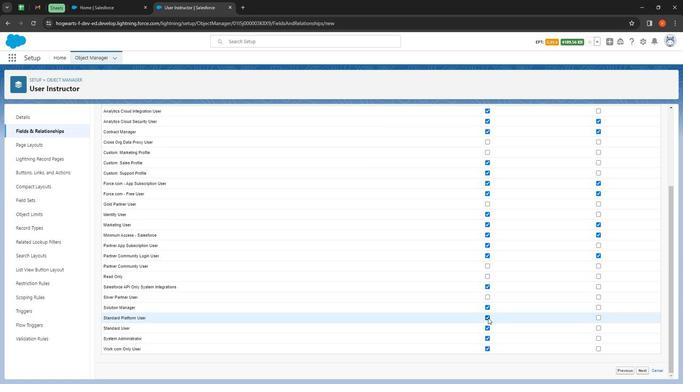 
Action: Mouse moved to (484, 326)
Screenshot: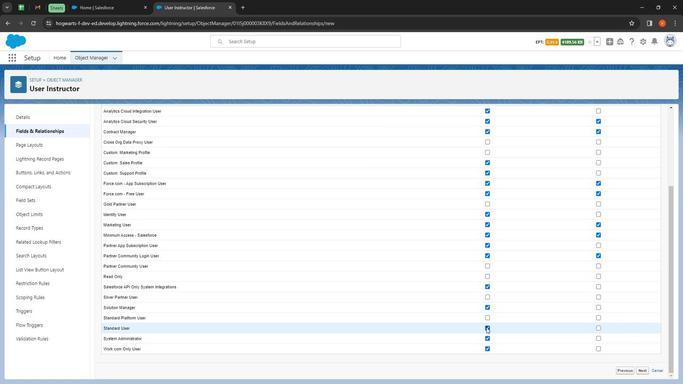 
Action: Mouse pressed left at (484, 326)
Screenshot: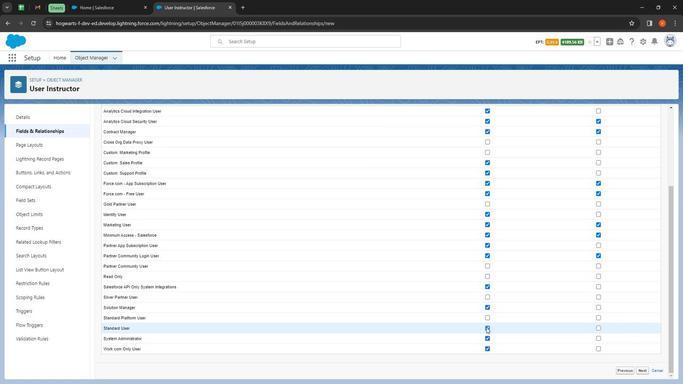 
Action: Mouse moved to (596, 345)
Screenshot: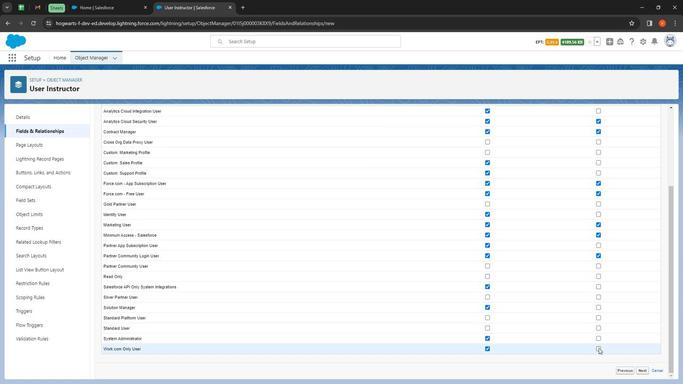 
Action: Mouse pressed left at (596, 345)
Screenshot: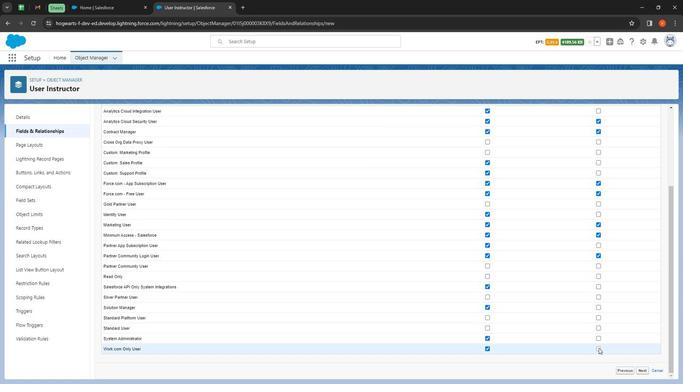 
Action: Mouse moved to (596, 304)
Screenshot: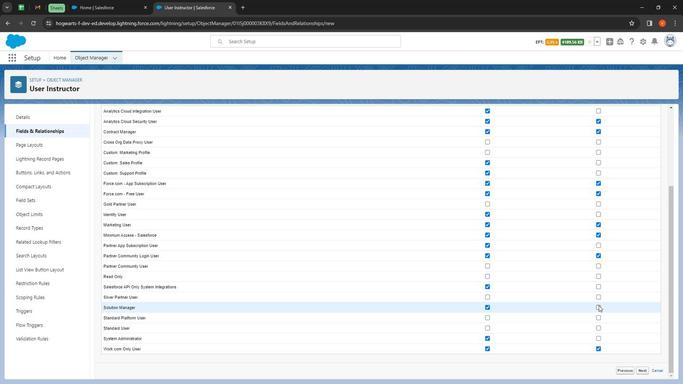 
Action: Mouse pressed left at (596, 304)
Screenshot: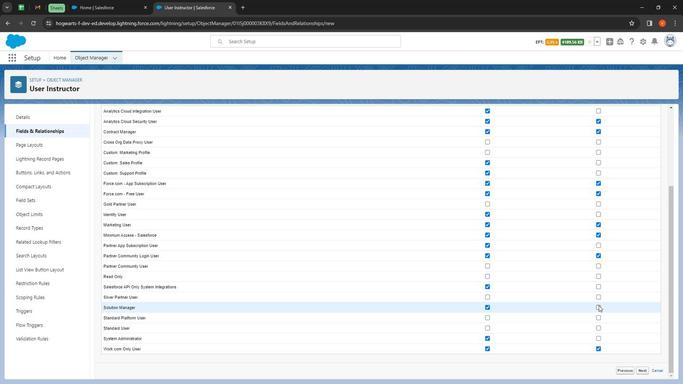 
Action: Mouse moved to (642, 366)
Screenshot: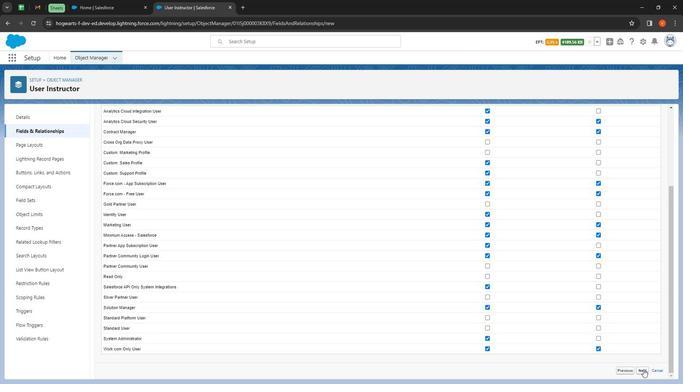 
Action: Mouse pressed left at (642, 366)
Screenshot: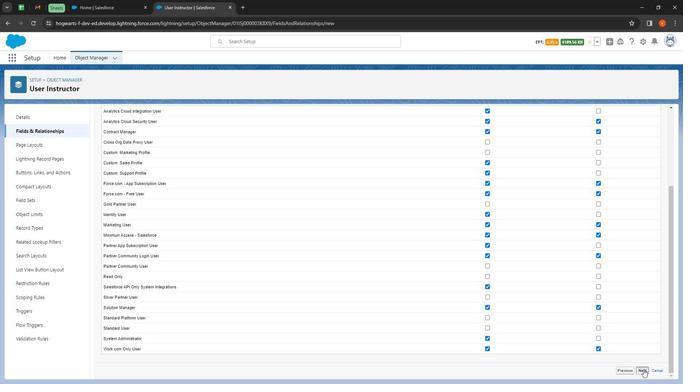 
Action: Mouse moved to (644, 259)
Screenshot: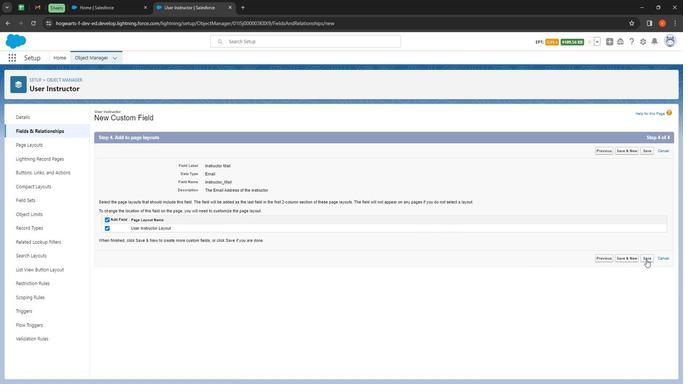 
Action: Mouse pressed left at (644, 259)
Screenshot: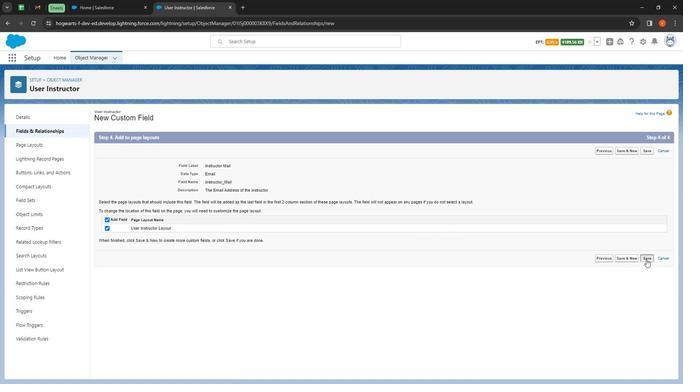
Action: Mouse moved to (519, 119)
Screenshot: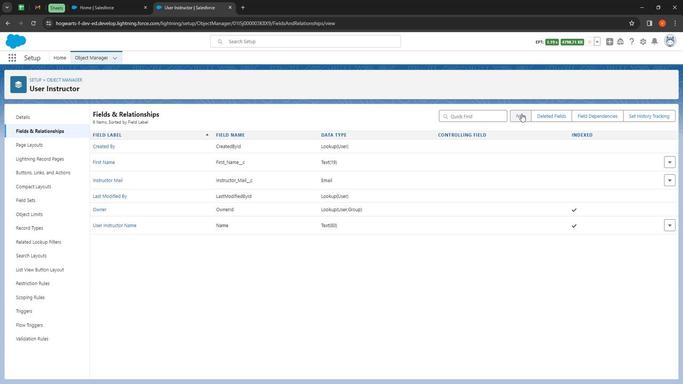 
Action: Mouse pressed left at (519, 119)
Screenshot: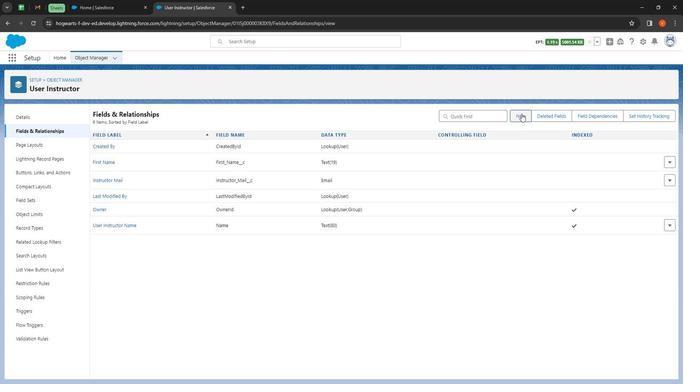 
Action: Mouse moved to (155, 271)
Screenshot: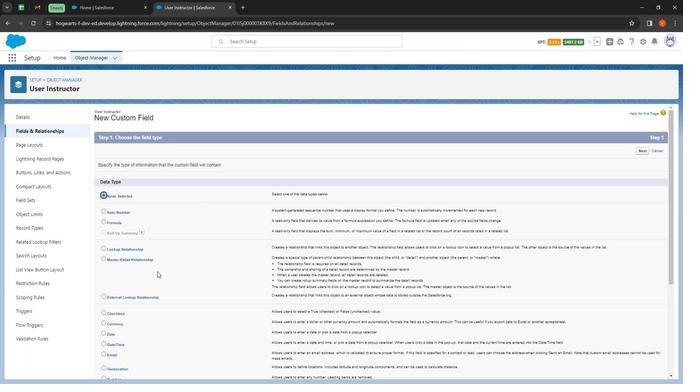 
Action: Mouse scrolled (155, 271) with delta (0, 0)
Screenshot: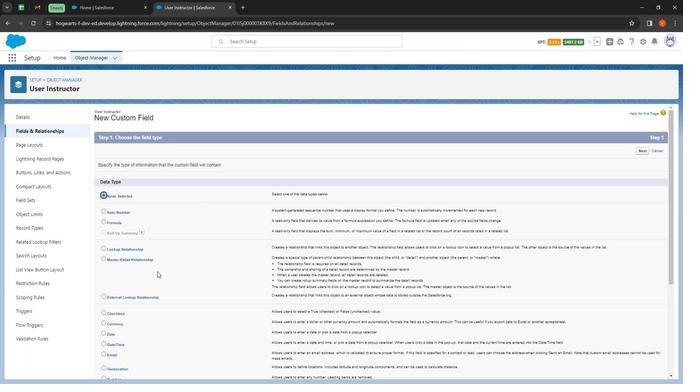 
Action: Mouse moved to (155, 271)
Screenshot: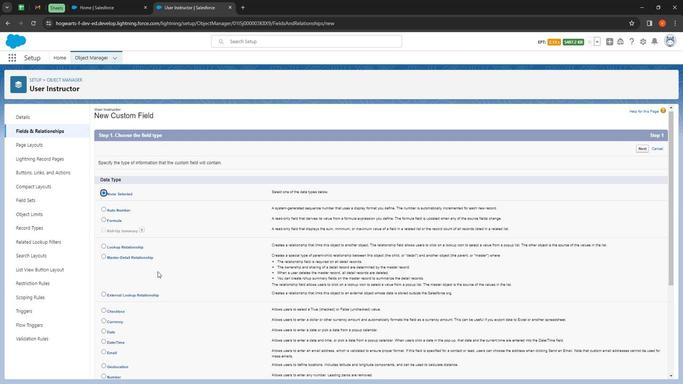 
Action: Mouse scrolled (155, 271) with delta (0, 0)
Screenshot: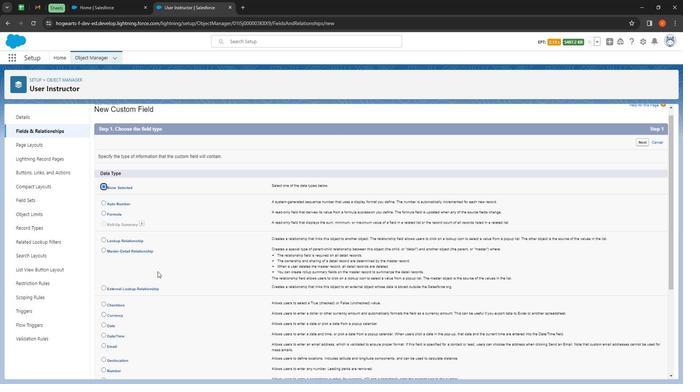 
Action: Mouse moved to (104, 322)
Screenshot: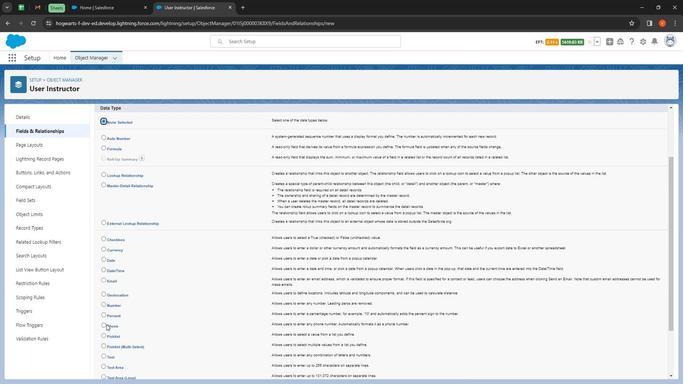 
Action: Mouse pressed left at (104, 322)
Screenshot: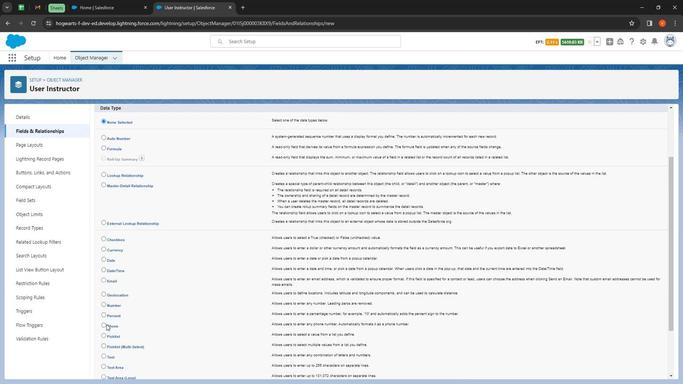 
Action: Mouse moved to (98, 323)
Screenshot: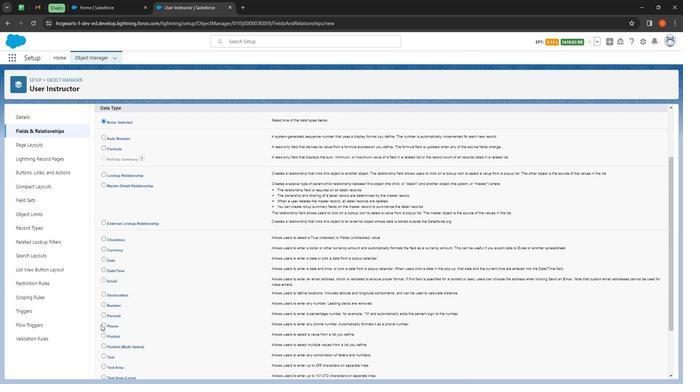 
Action: Mouse pressed left at (98, 323)
Screenshot: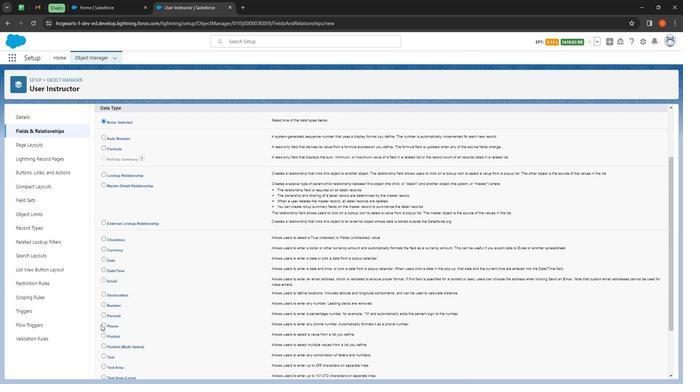 
Action: Mouse moved to (103, 324)
Screenshot: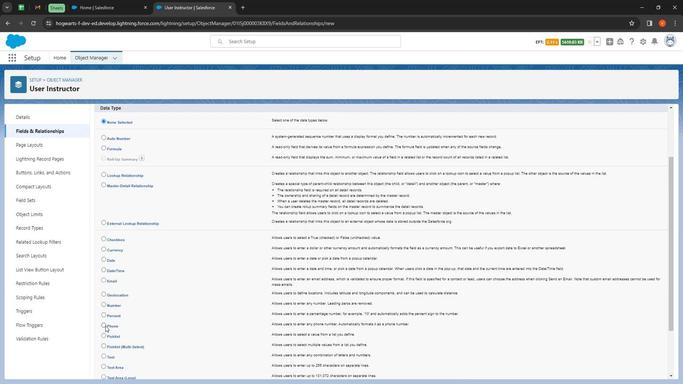 
Action: Mouse pressed left at (103, 324)
Screenshot: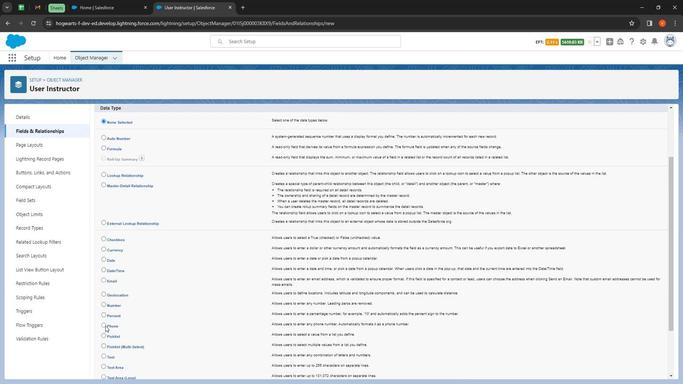
Action: Mouse moved to (558, 347)
Screenshot: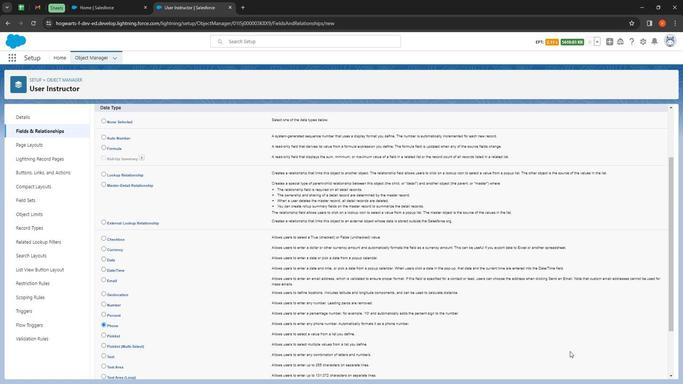 
Action: Mouse scrolled (558, 346) with delta (0, 0)
Screenshot: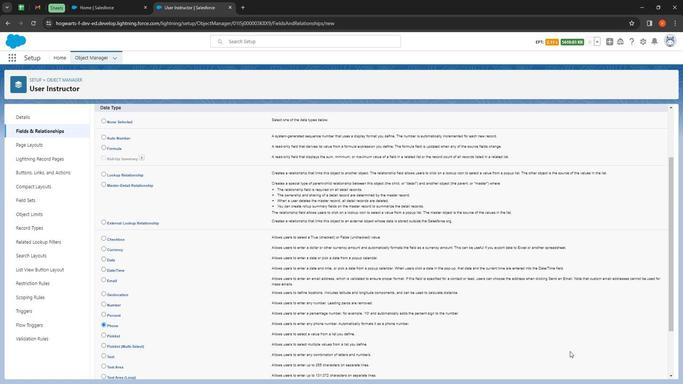 
Action: Mouse moved to (566, 349)
Screenshot: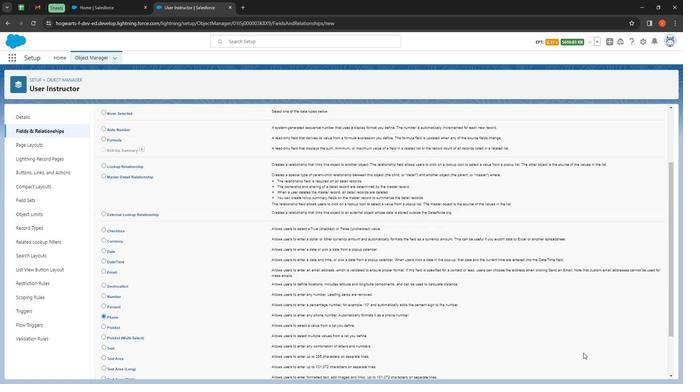 
Action: Mouse scrolled (565, 348) with delta (0, 0)
Screenshot: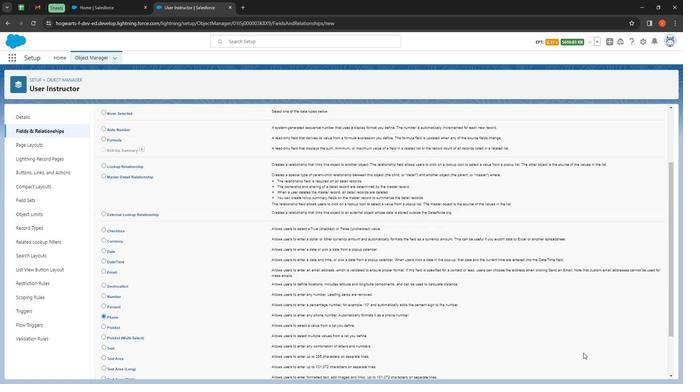 
Action: Mouse moved to (573, 350)
Screenshot: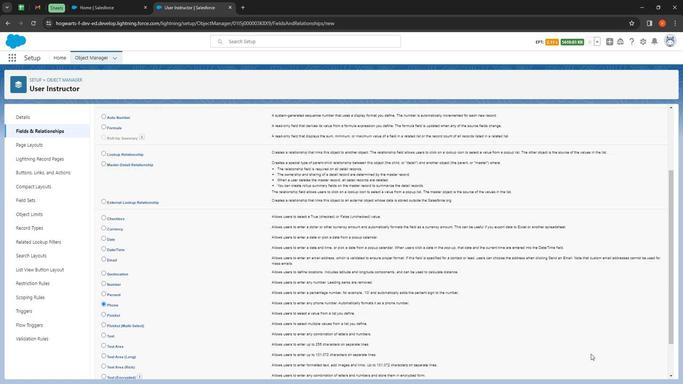 
Action: Mouse scrolled (573, 349) with delta (0, 0)
Screenshot: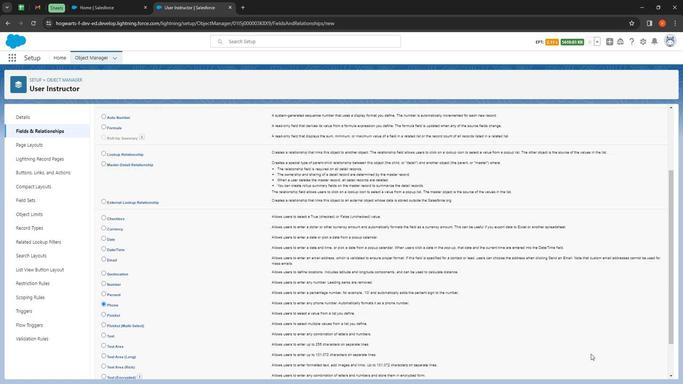 
Action: Mouse moved to (589, 351)
Screenshot: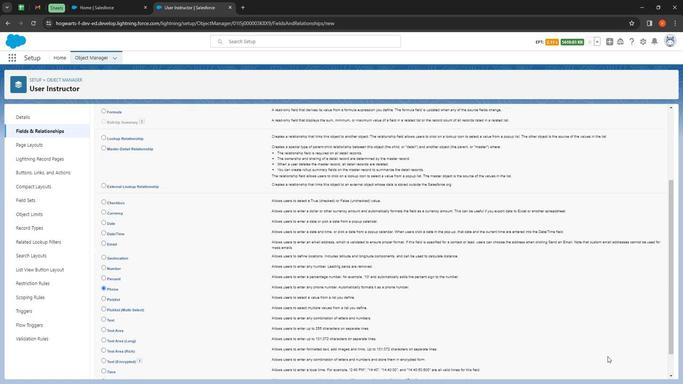 
Action: Mouse scrolled (589, 351) with delta (0, 0)
Screenshot: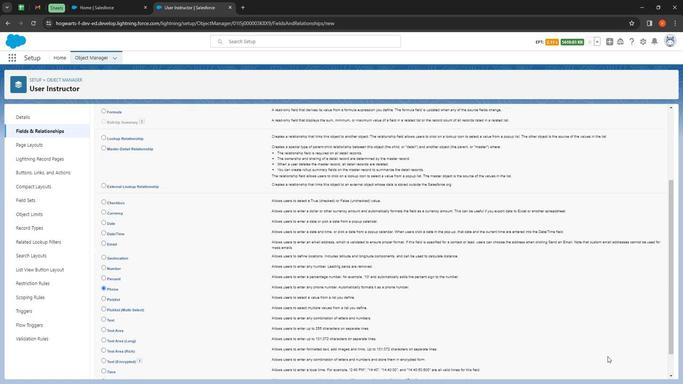 
Action: Mouse moved to (644, 368)
Screenshot: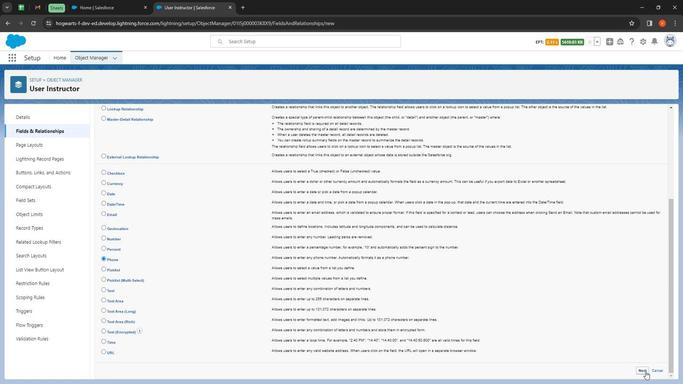 
Action: Mouse pressed left at (644, 368)
